 Task: Find connections with filter location Saint-Jean-de-la-Ruelle with filter topic #technologywith filter profile language French with filter current company BrowserStack with filter school RD & DJ College, Munger with filter industry Equipment Rental Services with filter service category Strategic Planning with filter keywords title Executive Assistant
Action: Mouse moved to (302, 242)
Screenshot: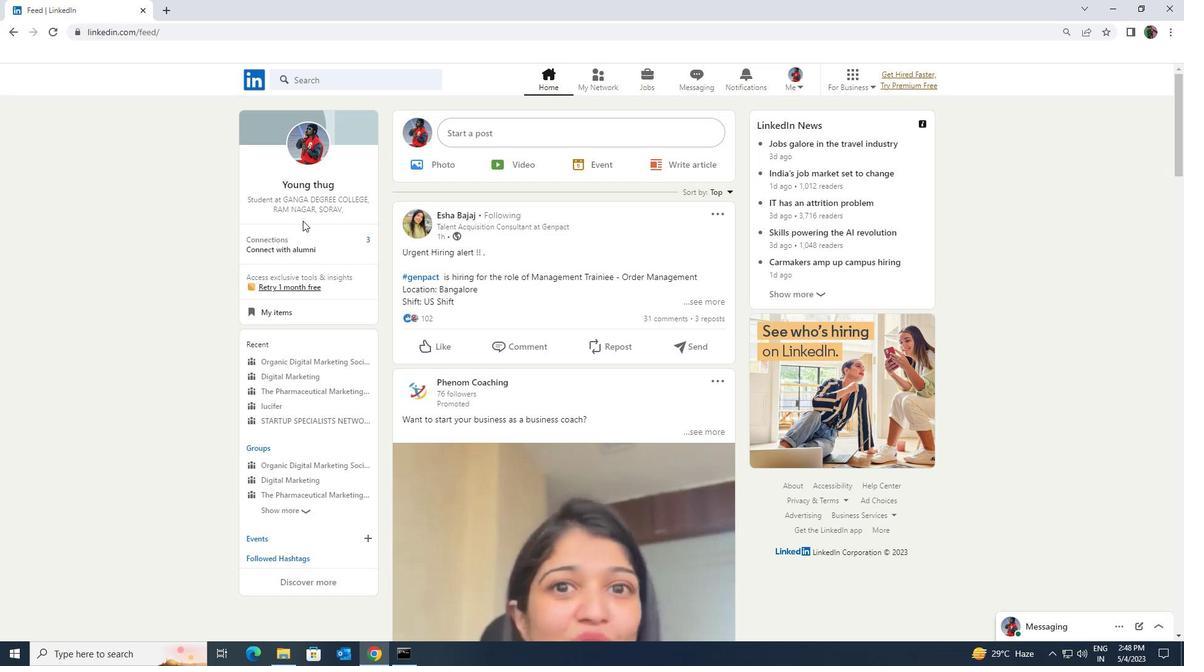 
Action: Mouse pressed left at (302, 242)
Screenshot: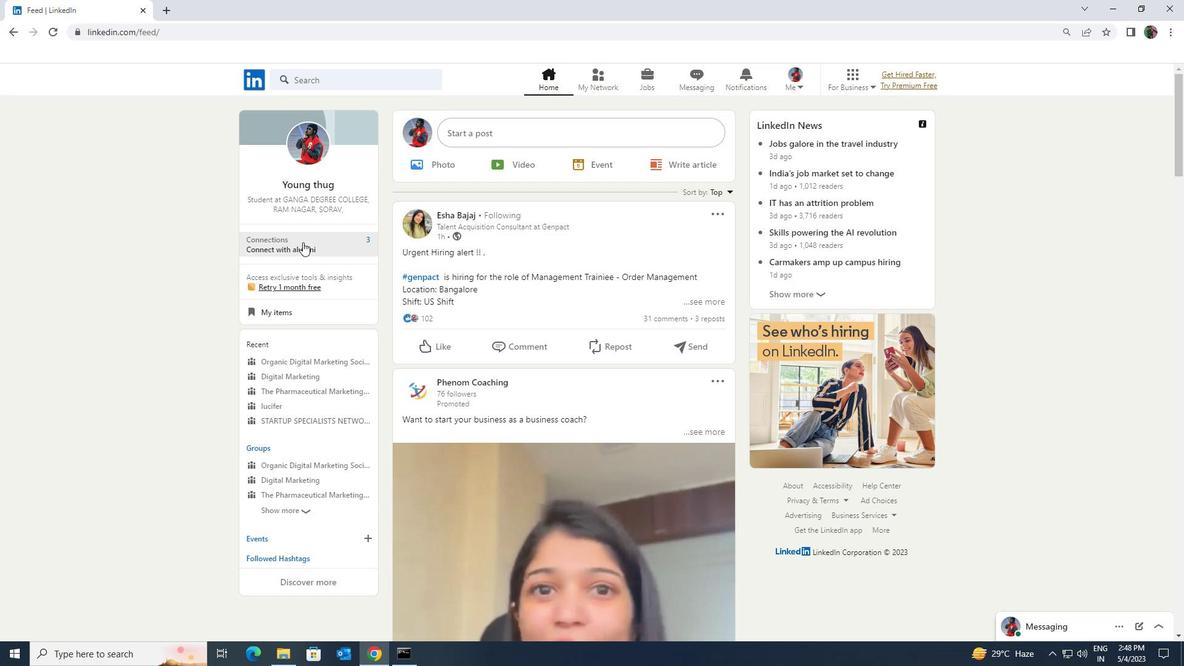
Action: Mouse moved to (325, 154)
Screenshot: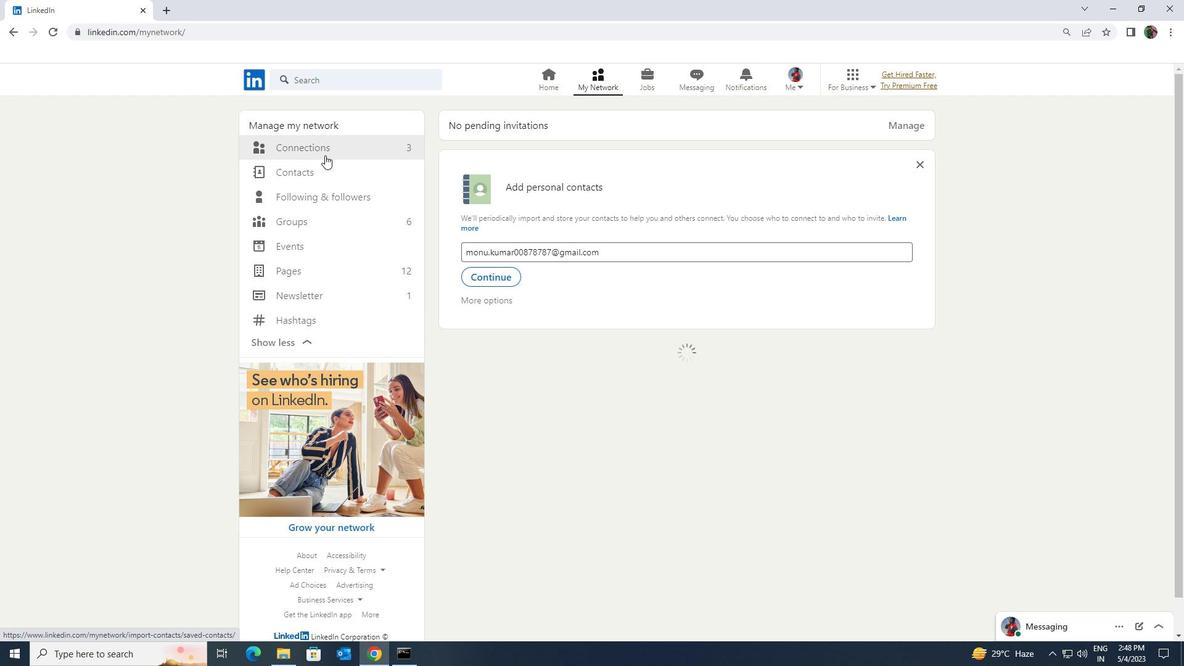
Action: Mouse pressed left at (325, 154)
Screenshot: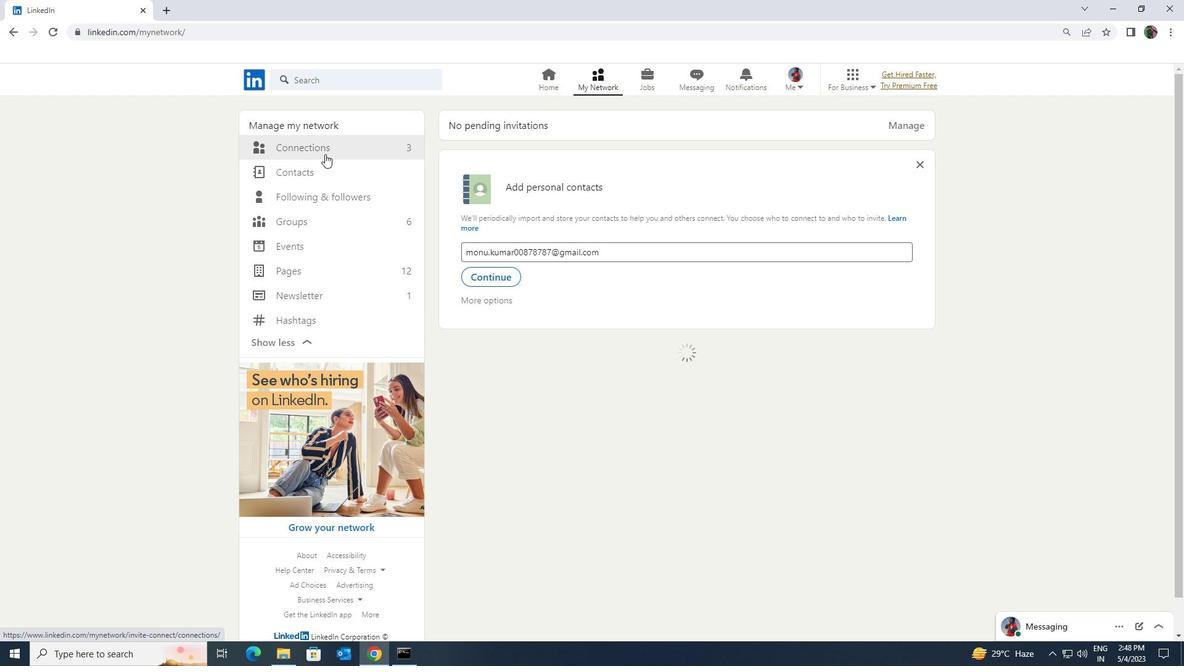 
Action: Mouse moved to (668, 149)
Screenshot: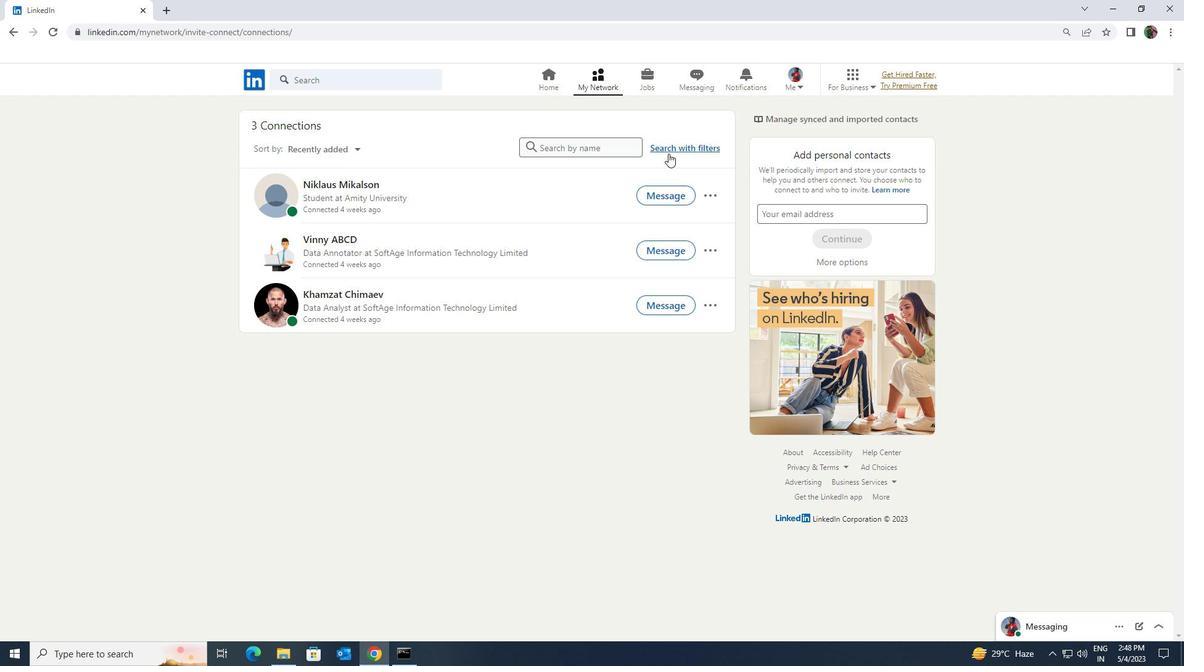 
Action: Mouse pressed left at (668, 149)
Screenshot: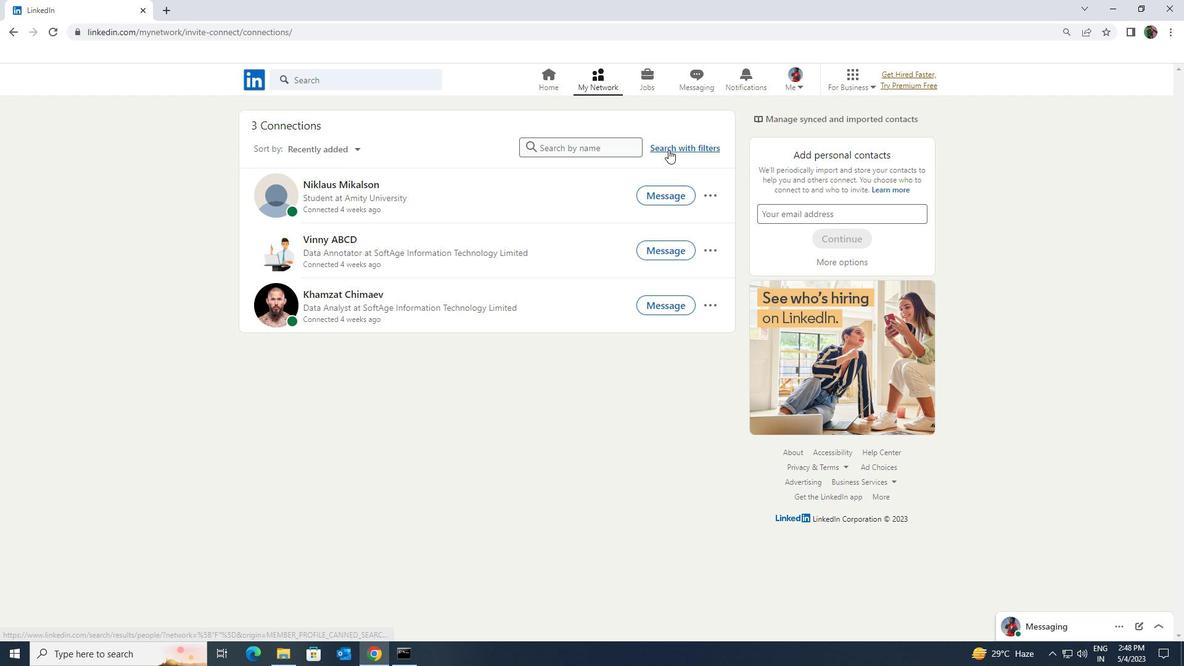 
Action: Mouse moved to (638, 116)
Screenshot: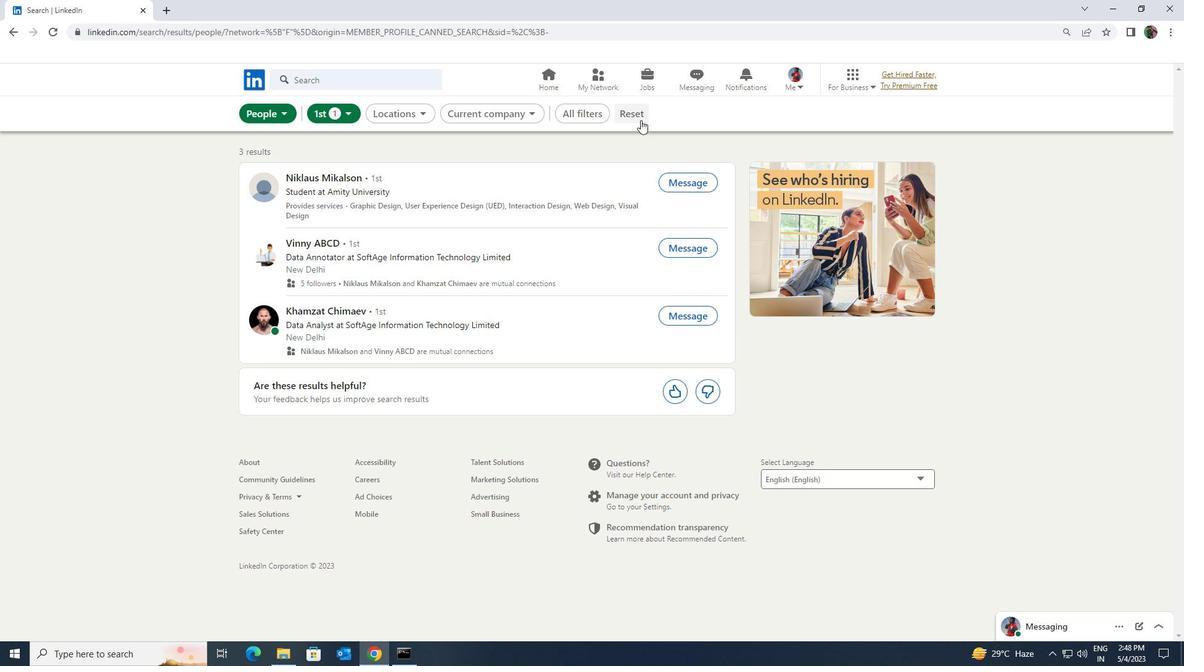 
Action: Mouse pressed left at (638, 116)
Screenshot: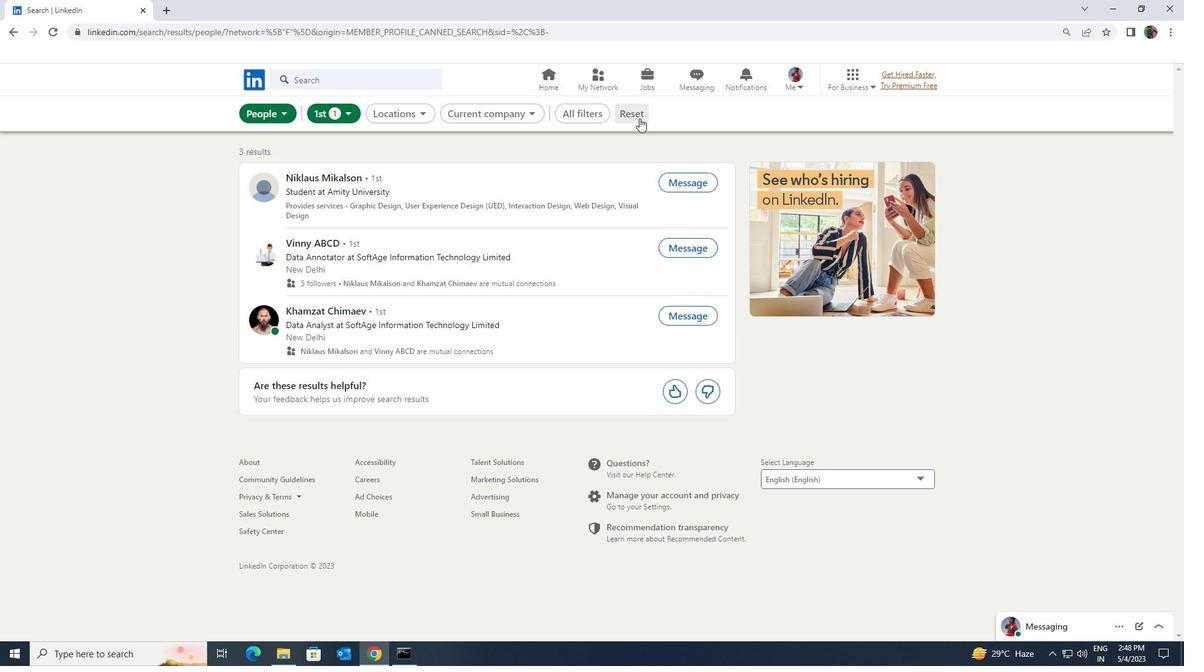 
Action: Mouse moved to (607, 115)
Screenshot: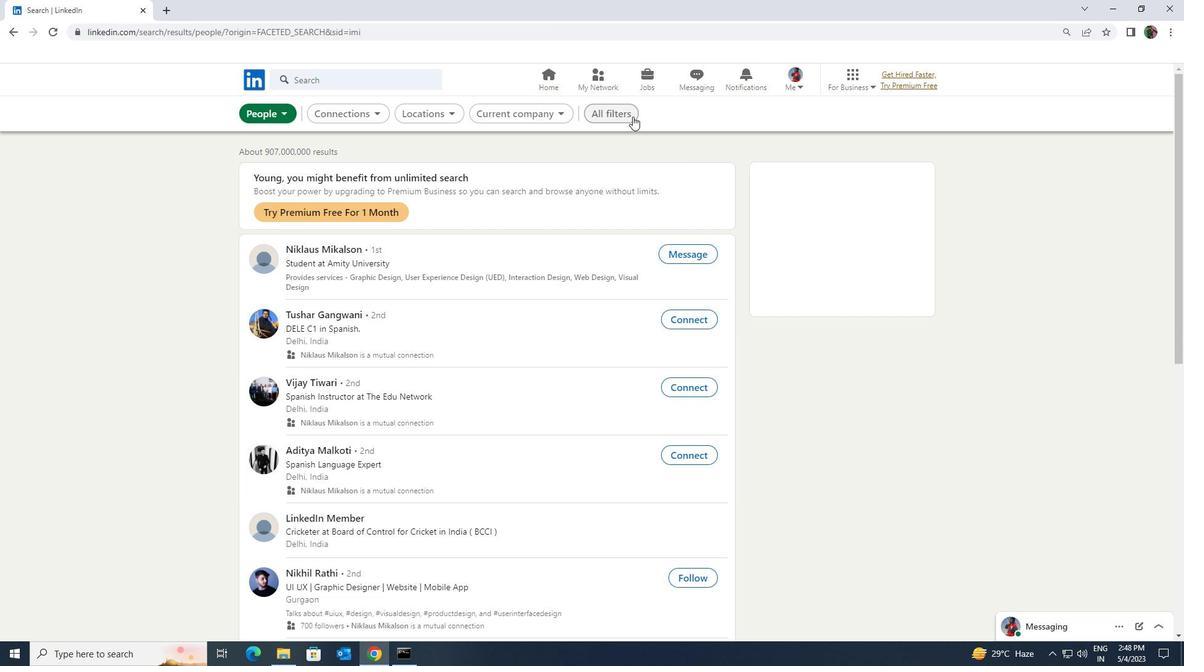 
Action: Mouse pressed left at (607, 115)
Screenshot: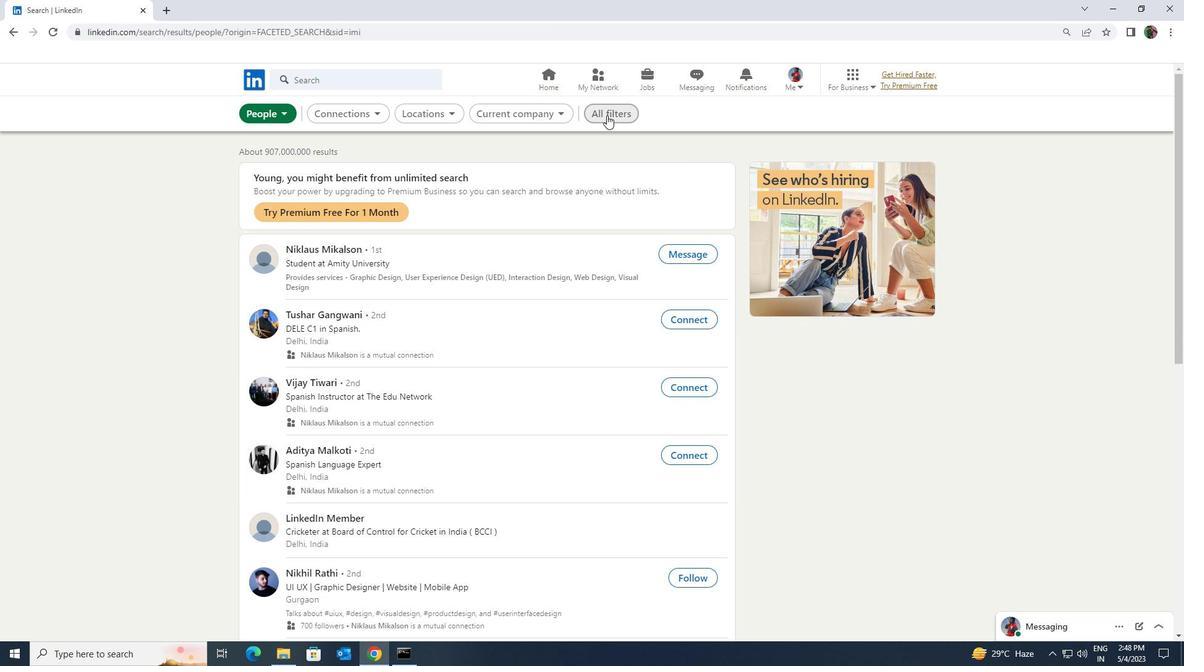 
Action: Mouse moved to (1016, 482)
Screenshot: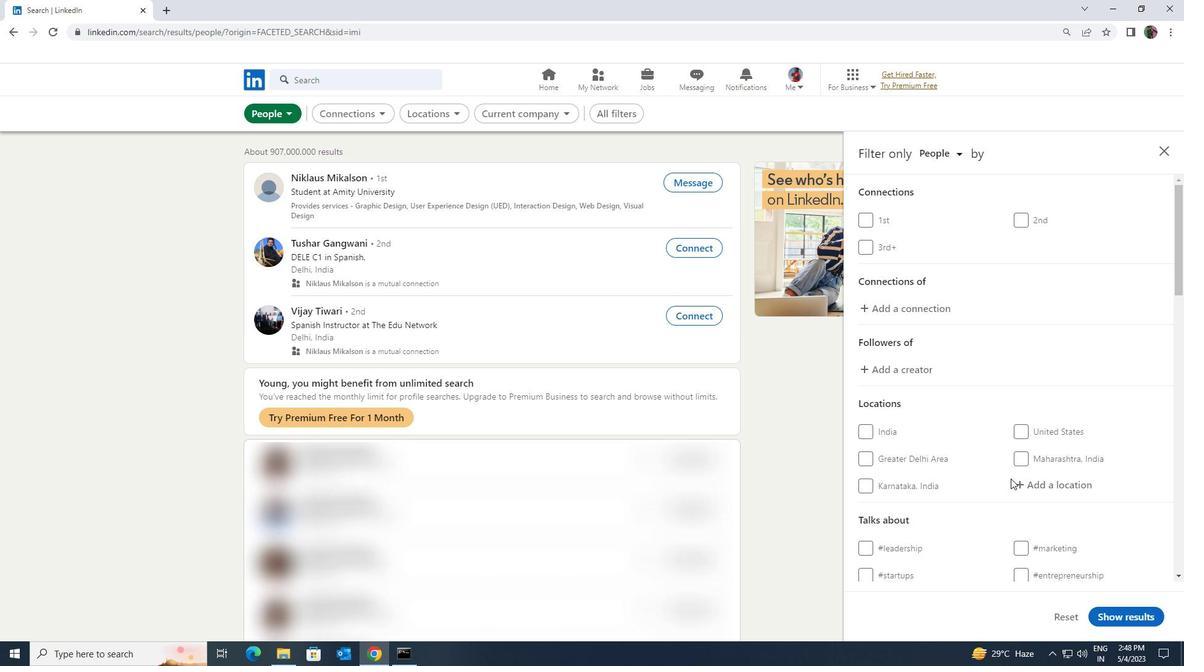 
Action: Mouse pressed left at (1016, 482)
Screenshot: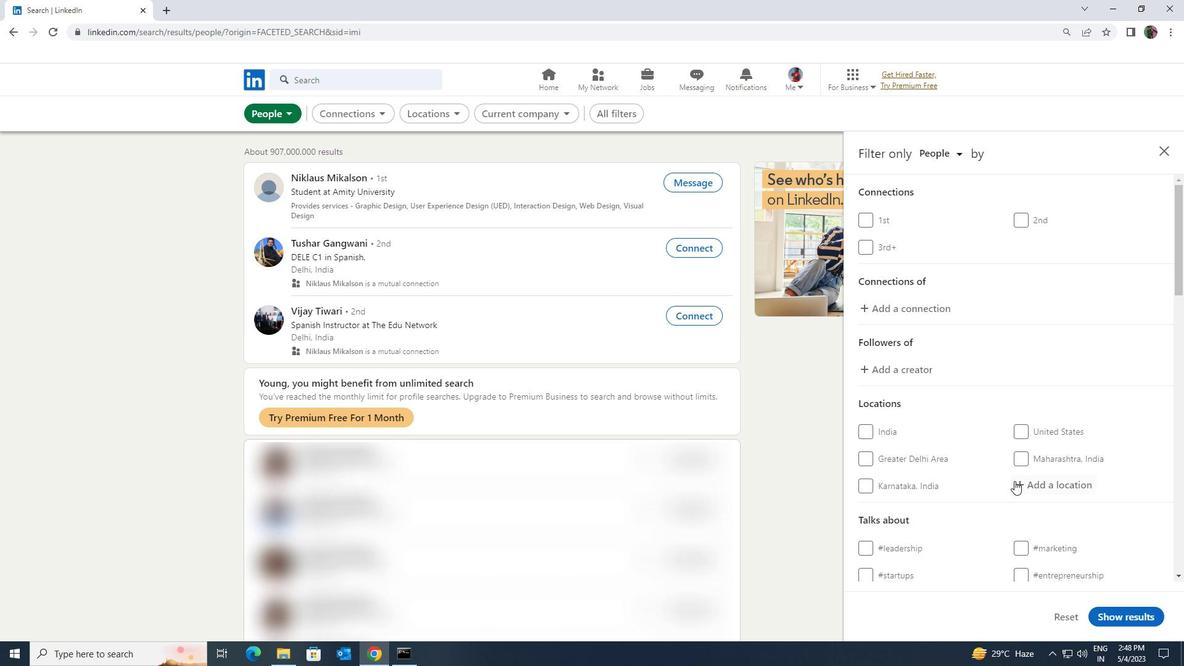 
Action: Key pressed <Key.shift>SAINT<Key.space><Key.shift>JEAN
Screenshot: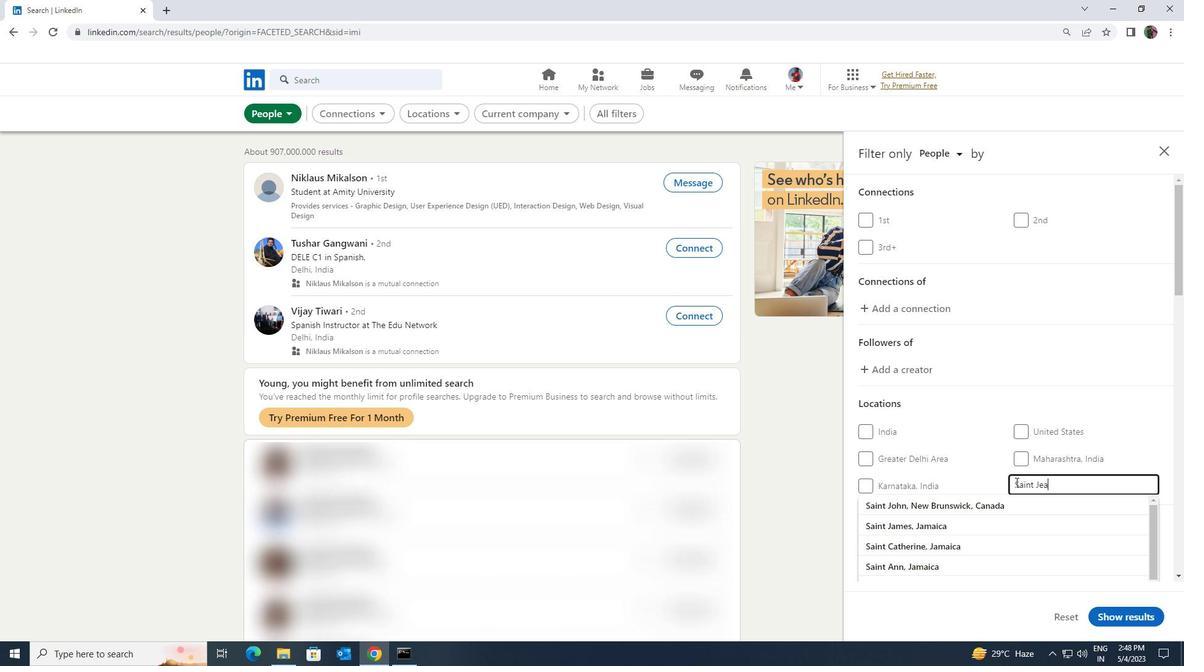 
Action: Mouse moved to (1007, 515)
Screenshot: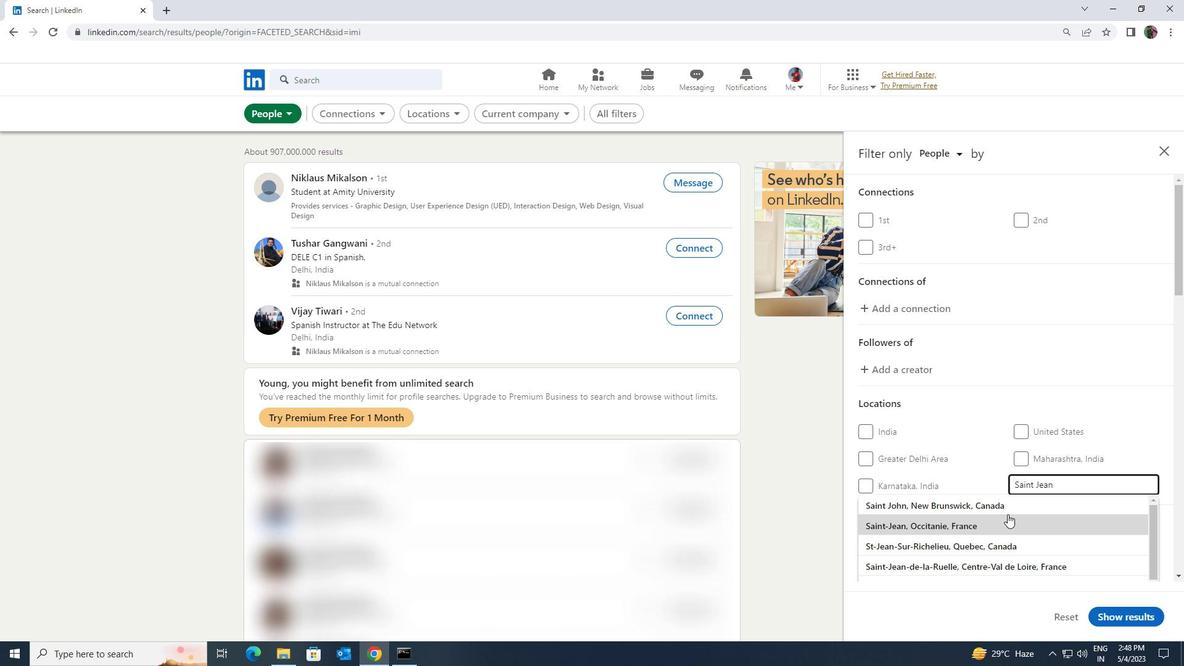 
Action: Mouse pressed left at (1007, 515)
Screenshot: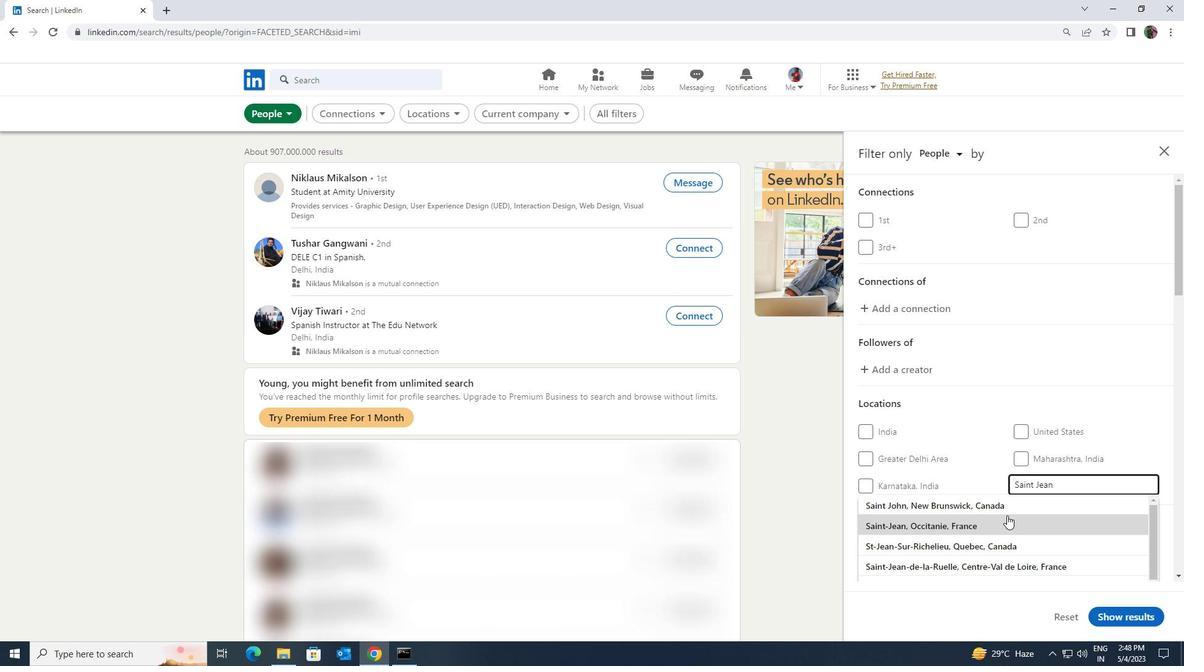 
Action: Mouse scrolled (1007, 515) with delta (0, 0)
Screenshot: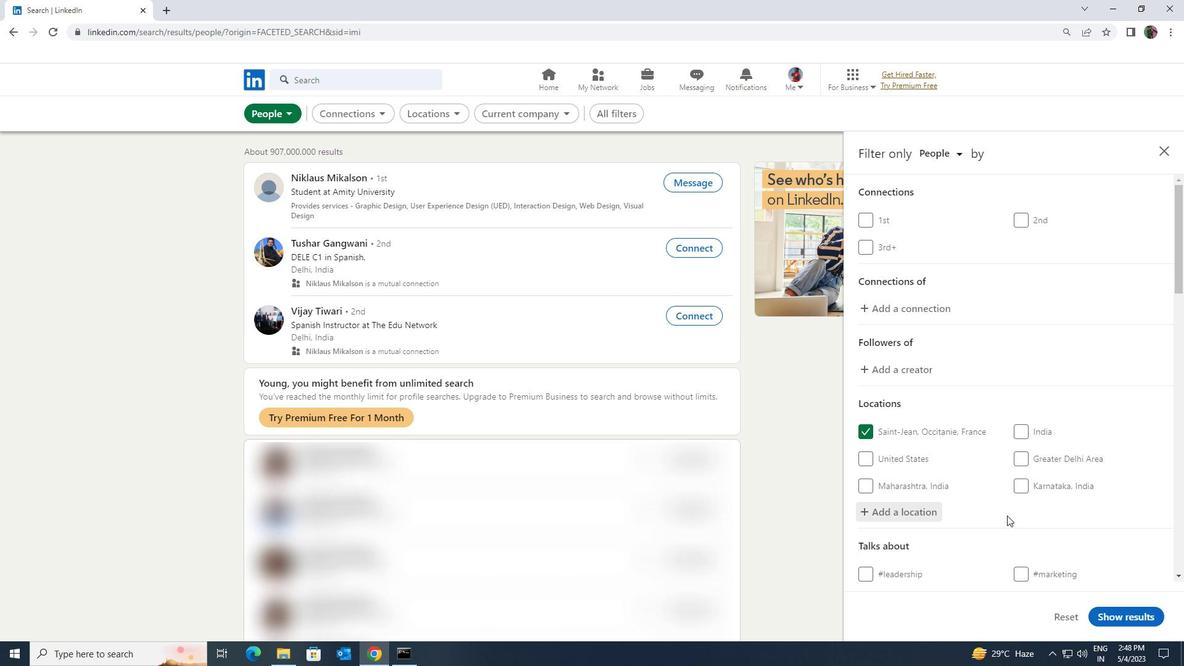
Action: Mouse scrolled (1007, 515) with delta (0, 0)
Screenshot: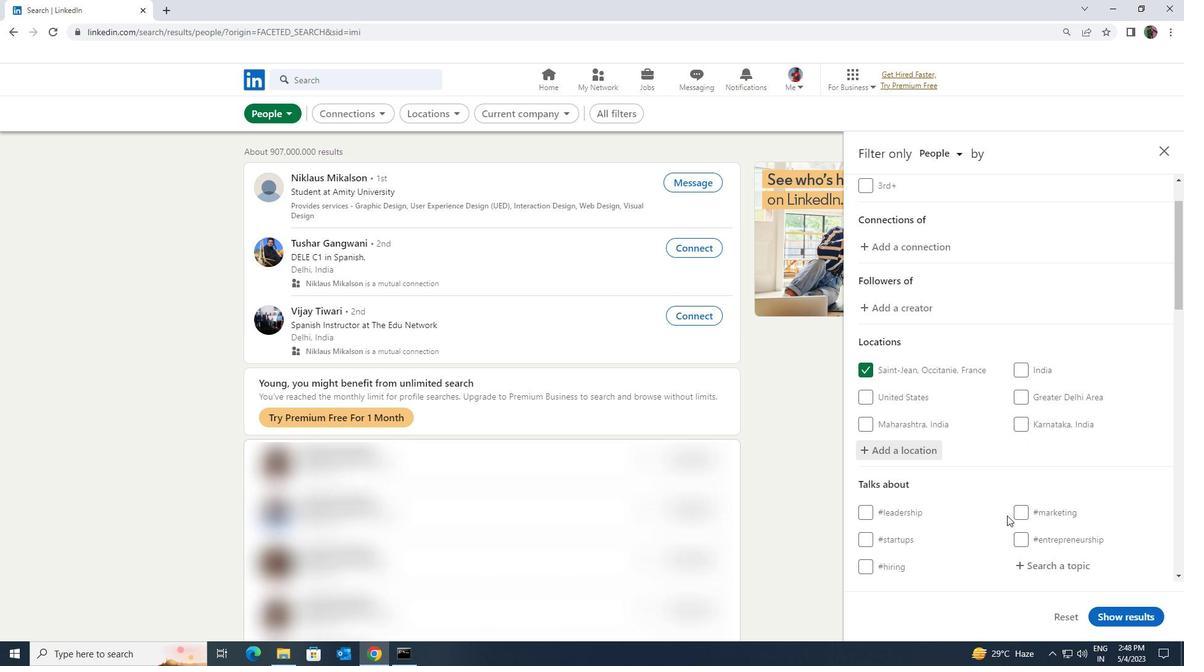 
Action: Mouse moved to (1025, 505)
Screenshot: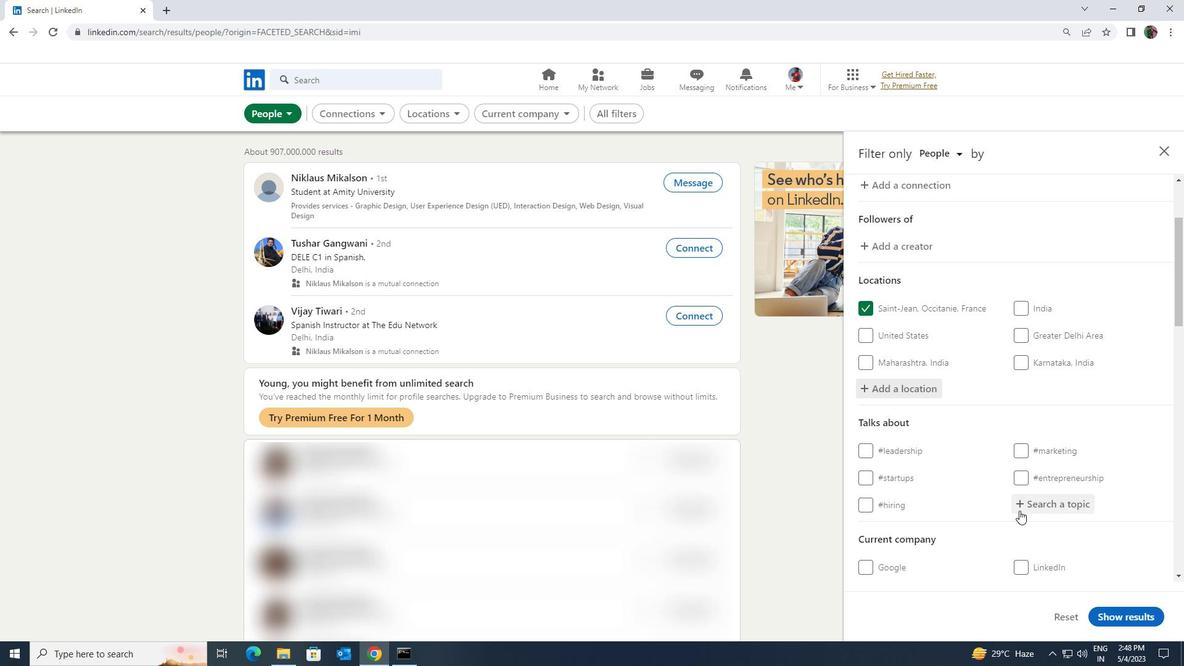 
Action: Mouse pressed left at (1025, 505)
Screenshot: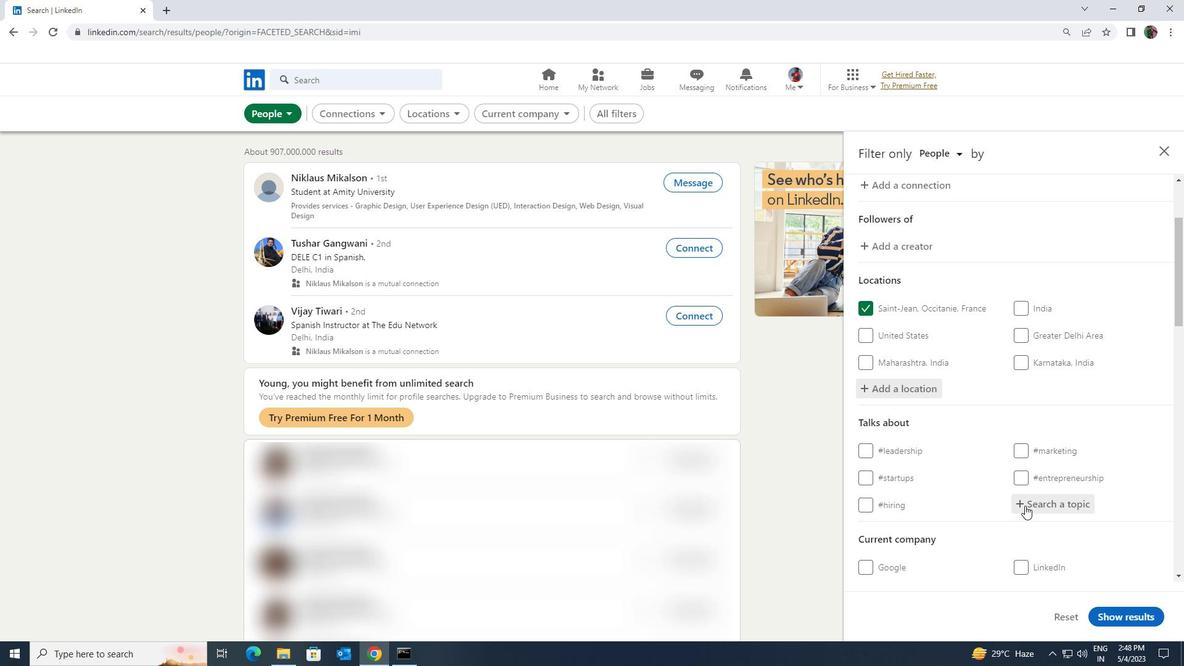 
Action: Key pressed <Key.shift>TECHNOLOGY
Screenshot: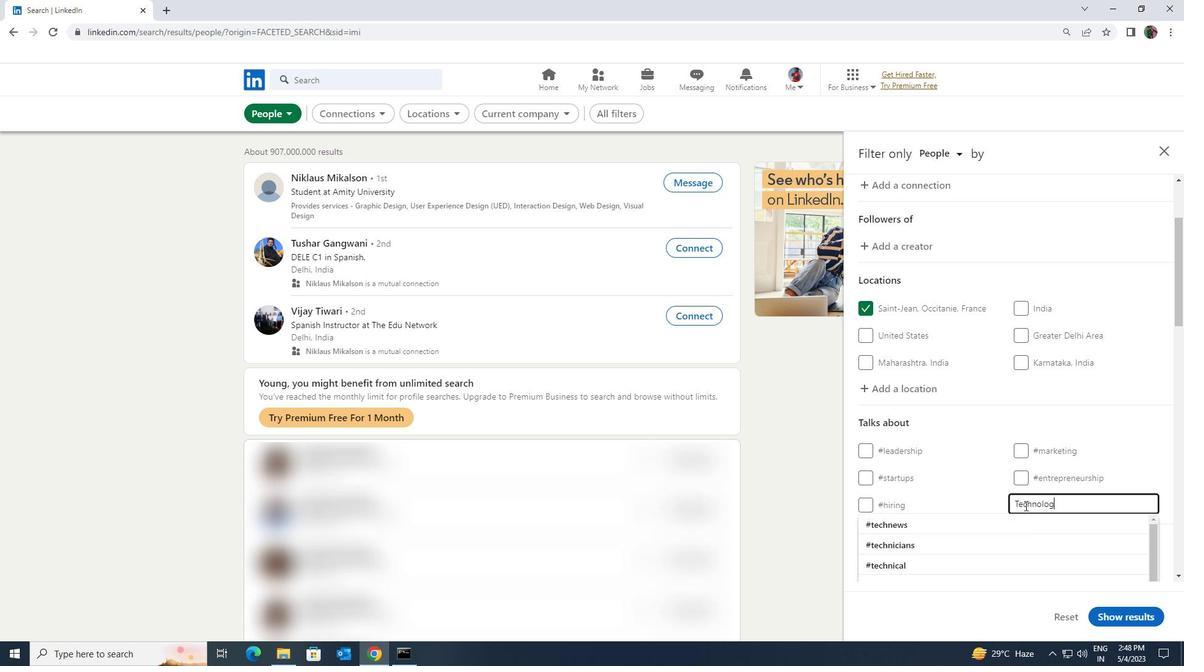 
Action: Mouse moved to (1016, 516)
Screenshot: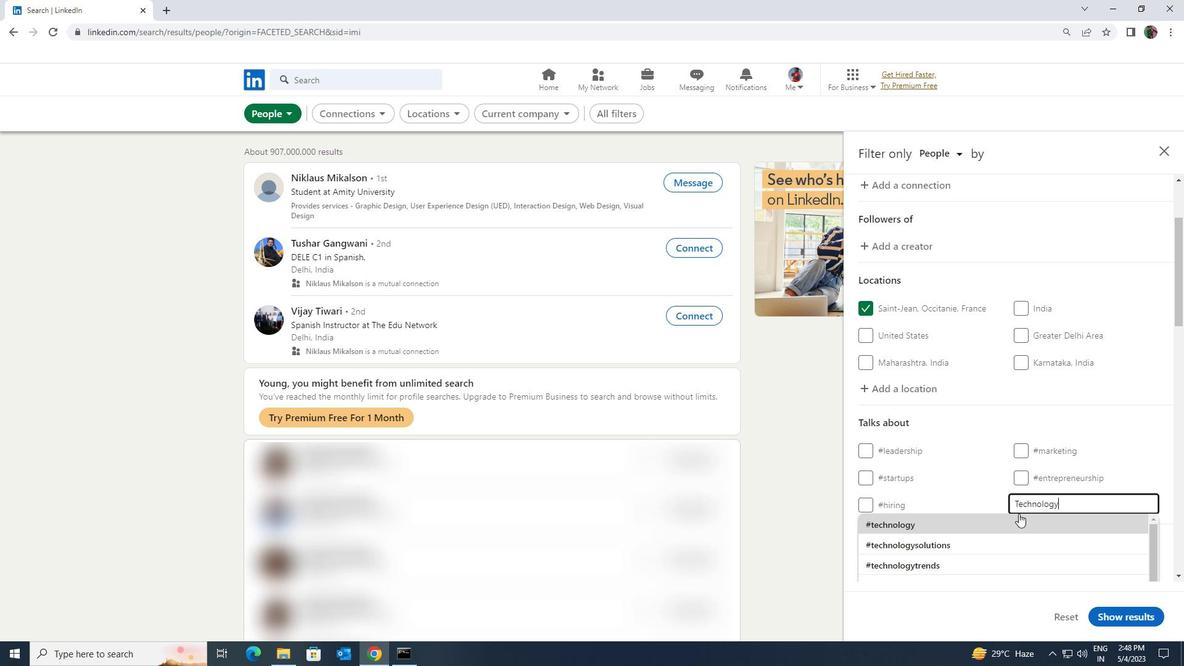 
Action: Mouse pressed left at (1016, 516)
Screenshot: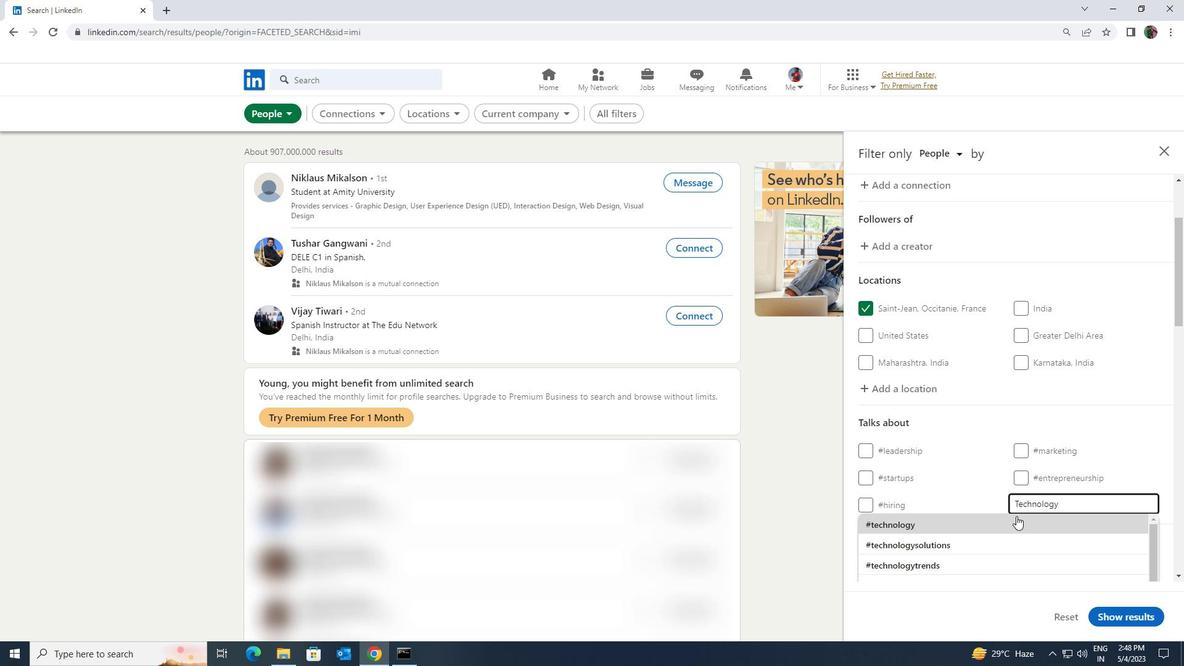 
Action: Mouse scrolled (1016, 515) with delta (0, 0)
Screenshot: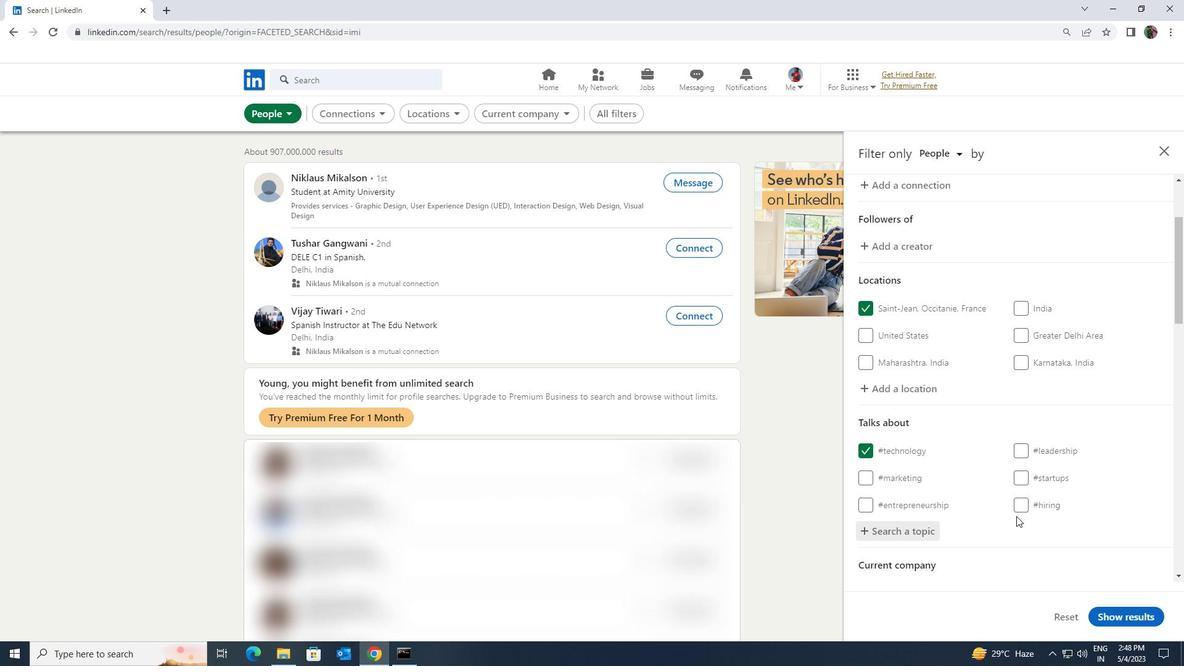 
Action: Mouse scrolled (1016, 515) with delta (0, 0)
Screenshot: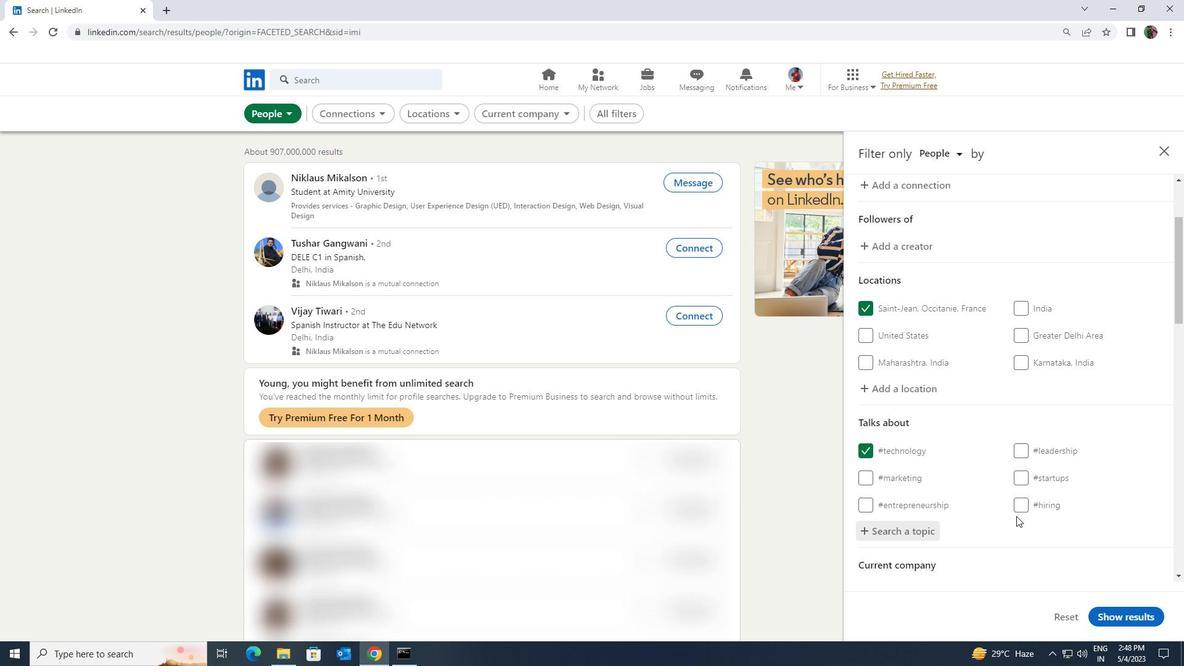 
Action: Mouse scrolled (1016, 515) with delta (0, 0)
Screenshot: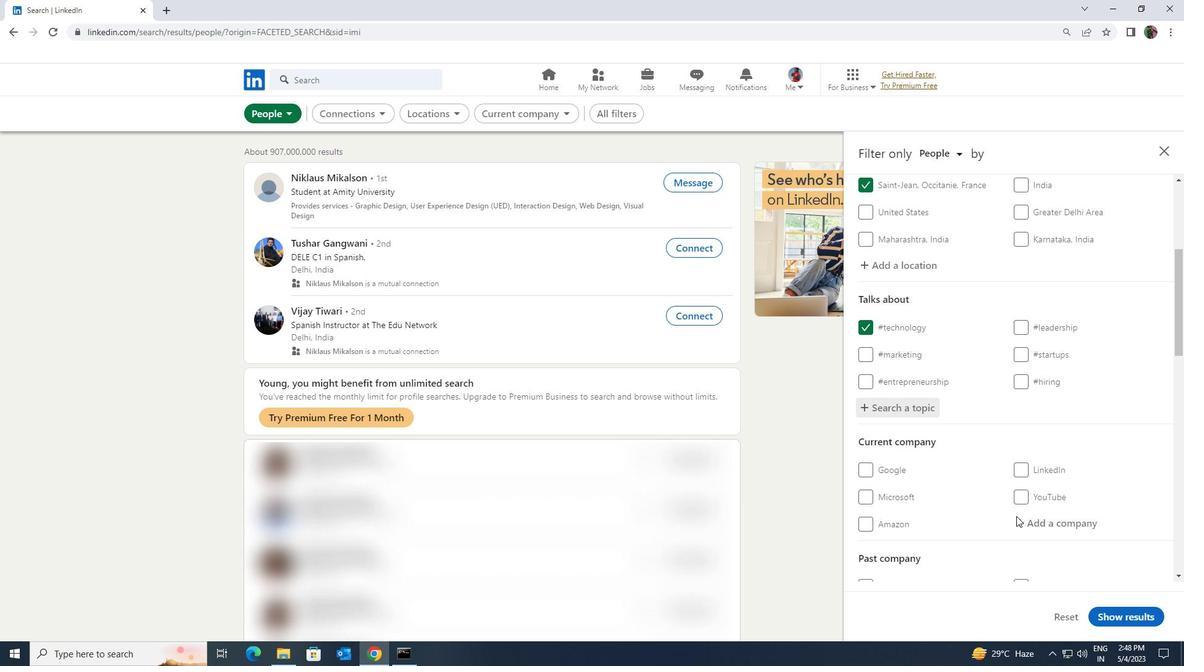 
Action: Mouse scrolled (1016, 515) with delta (0, 0)
Screenshot: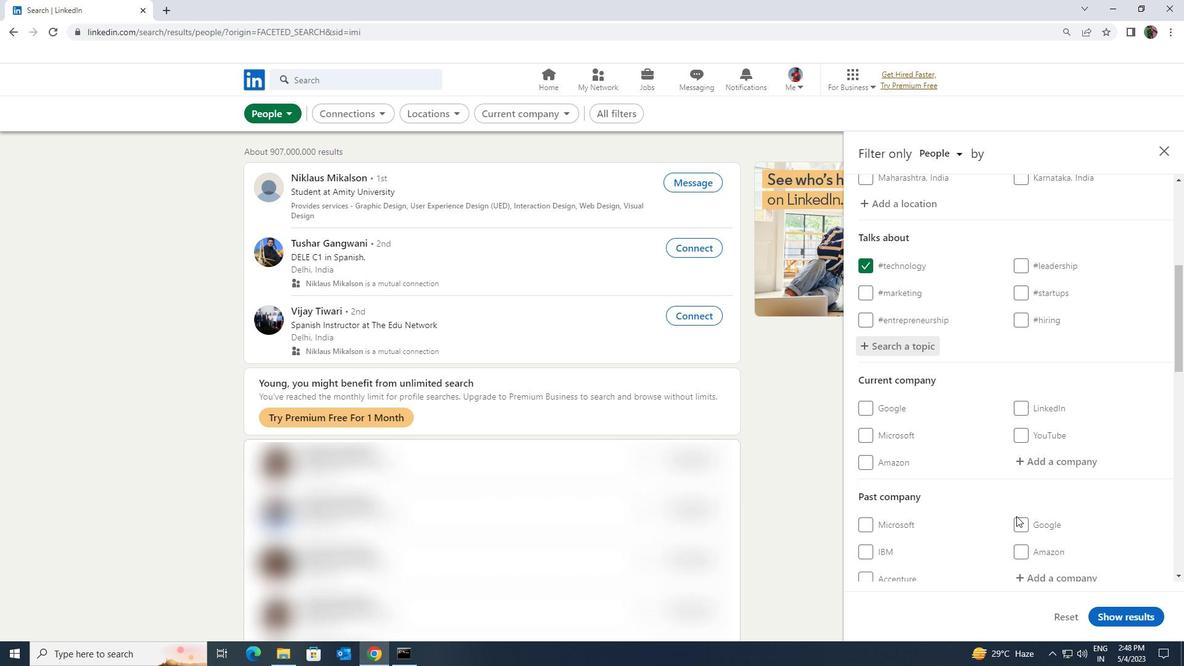 
Action: Mouse scrolled (1016, 515) with delta (0, 0)
Screenshot: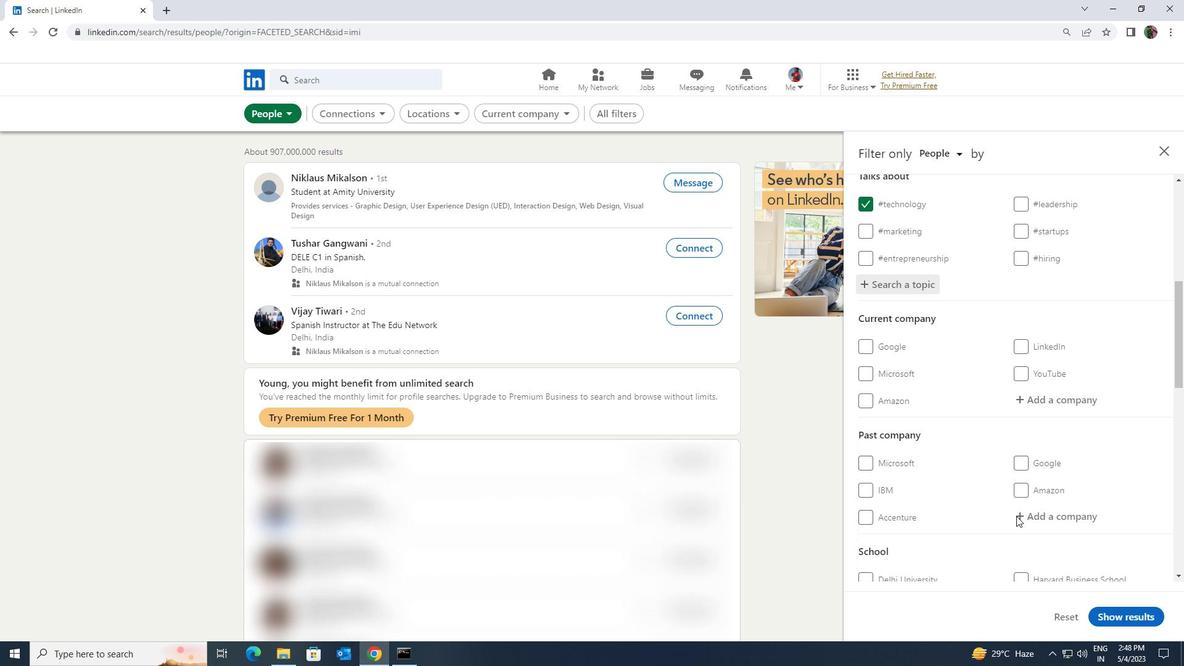 
Action: Mouse scrolled (1016, 515) with delta (0, 0)
Screenshot: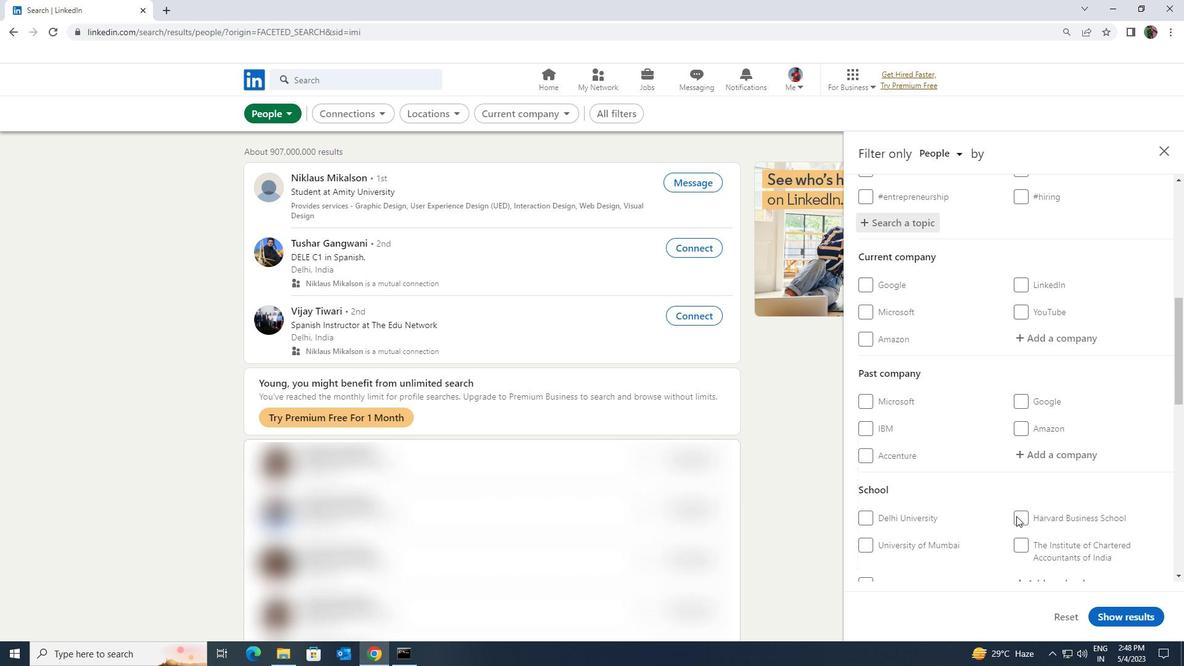 
Action: Mouse scrolled (1016, 515) with delta (0, 0)
Screenshot: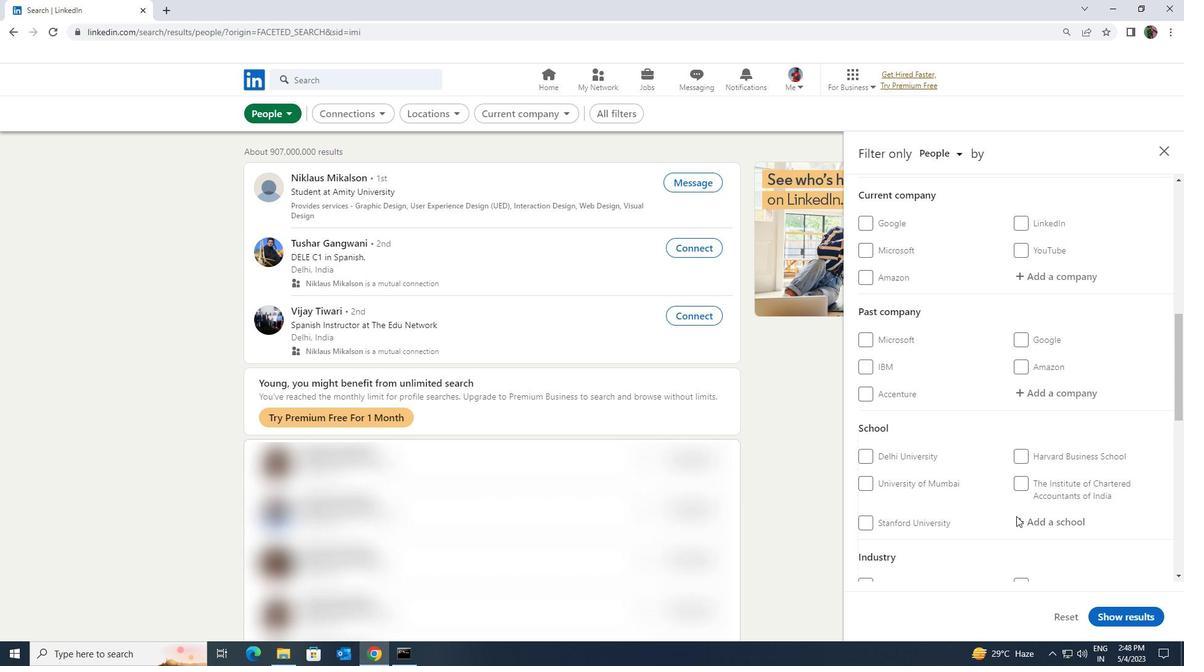
Action: Mouse scrolled (1016, 515) with delta (0, 0)
Screenshot: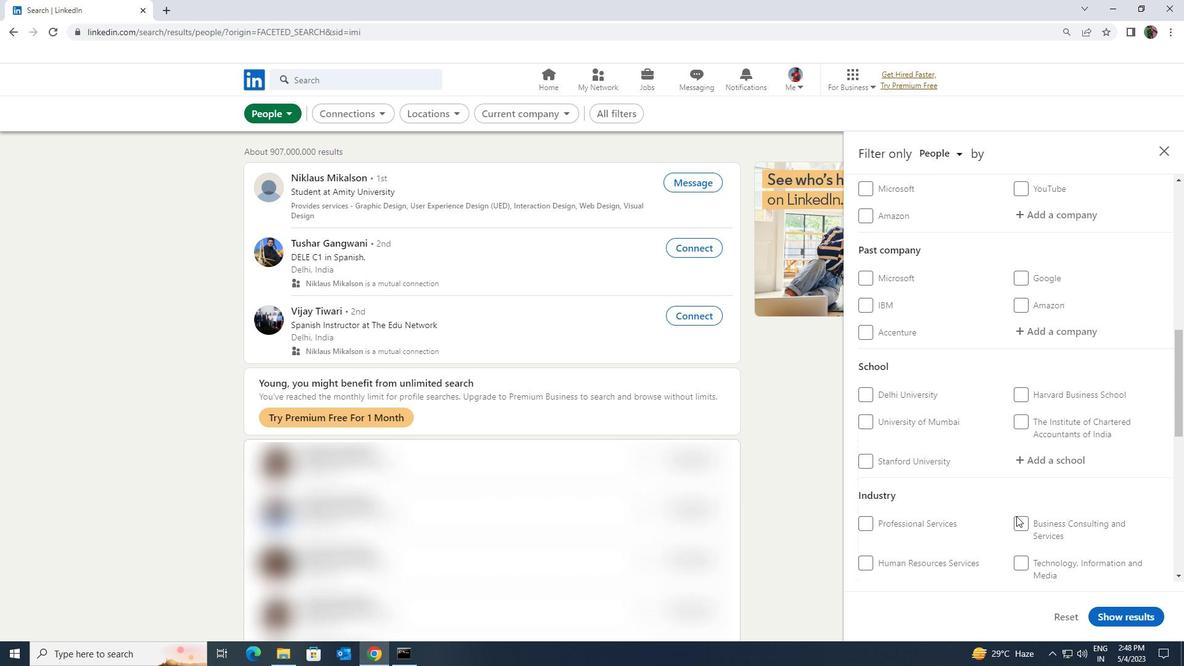 
Action: Mouse scrolled (1016, 515) with delta (0, 0)
Screenshot: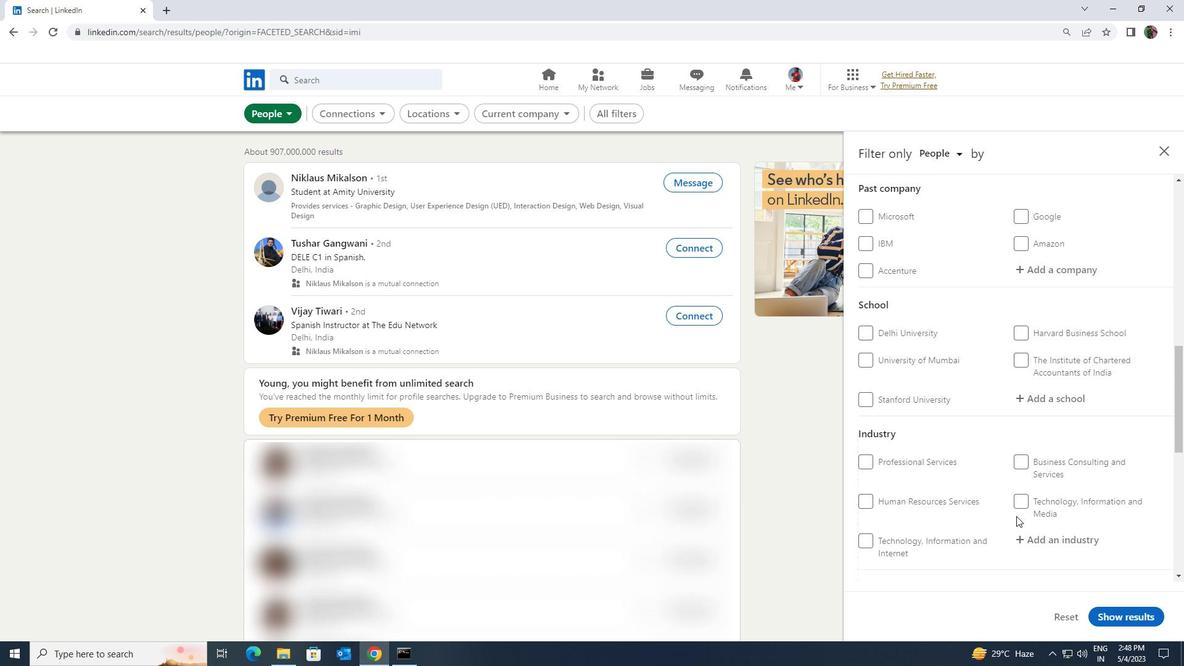 
Action: Mouse moved to (1017, 546)
Screenshot: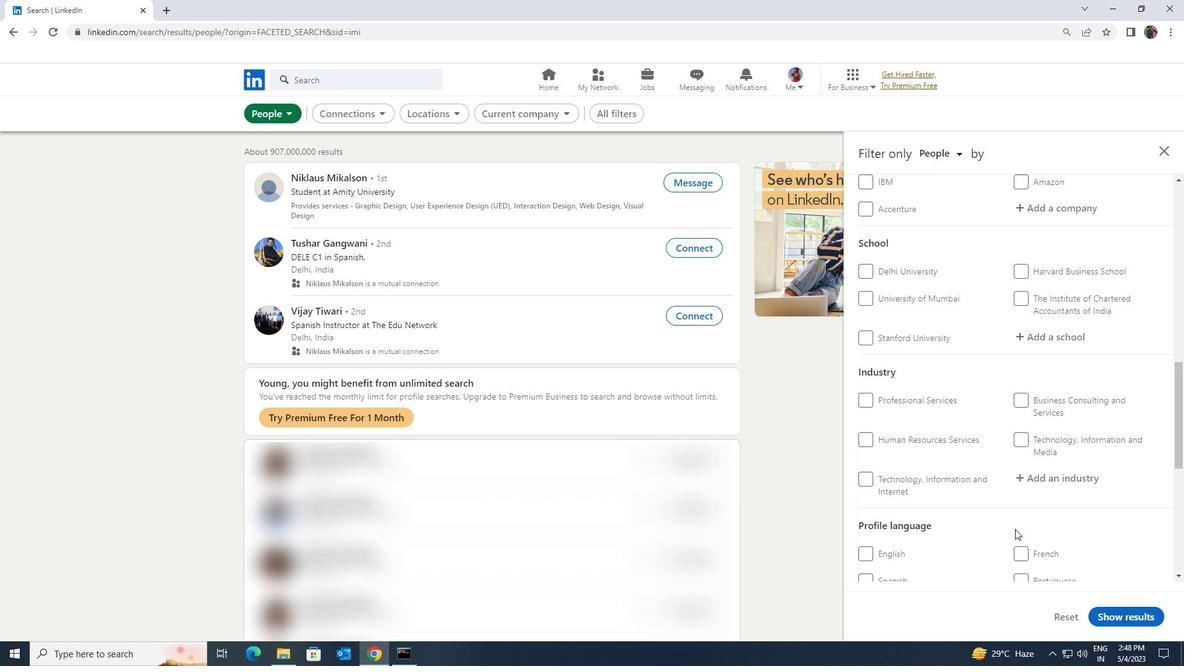 
Action: Mouse pressed left at (1017, 546)
Screenshot: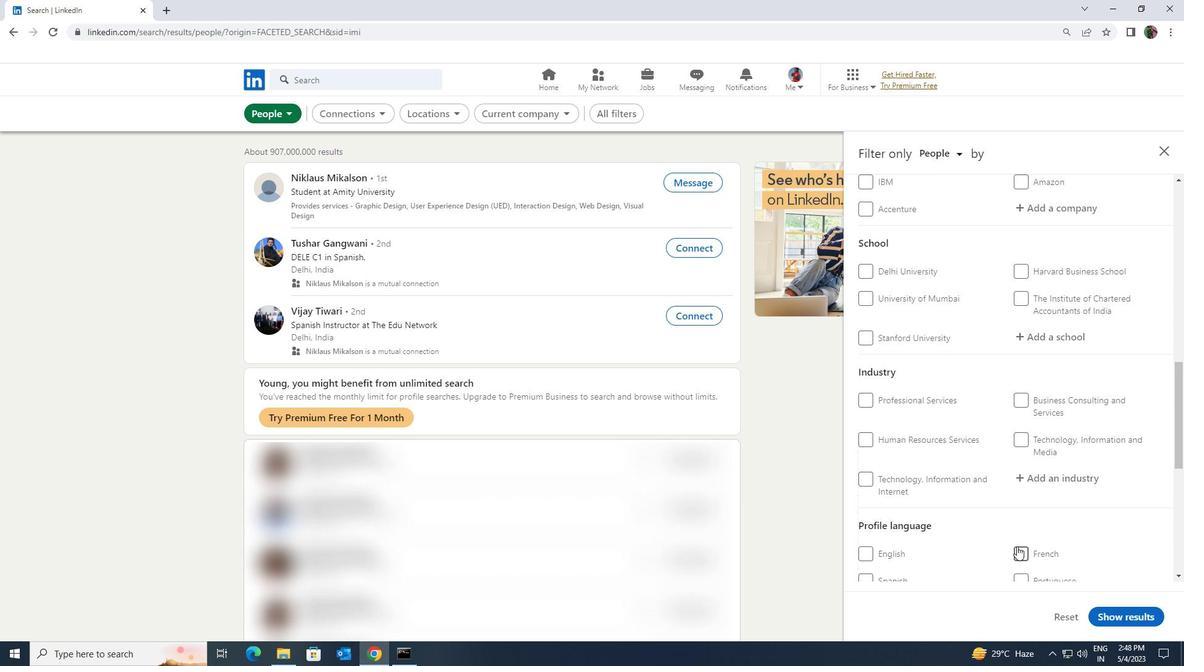 
Action: Mouse scrolled (1017, 547) with delta (0, 0)
Screenshot: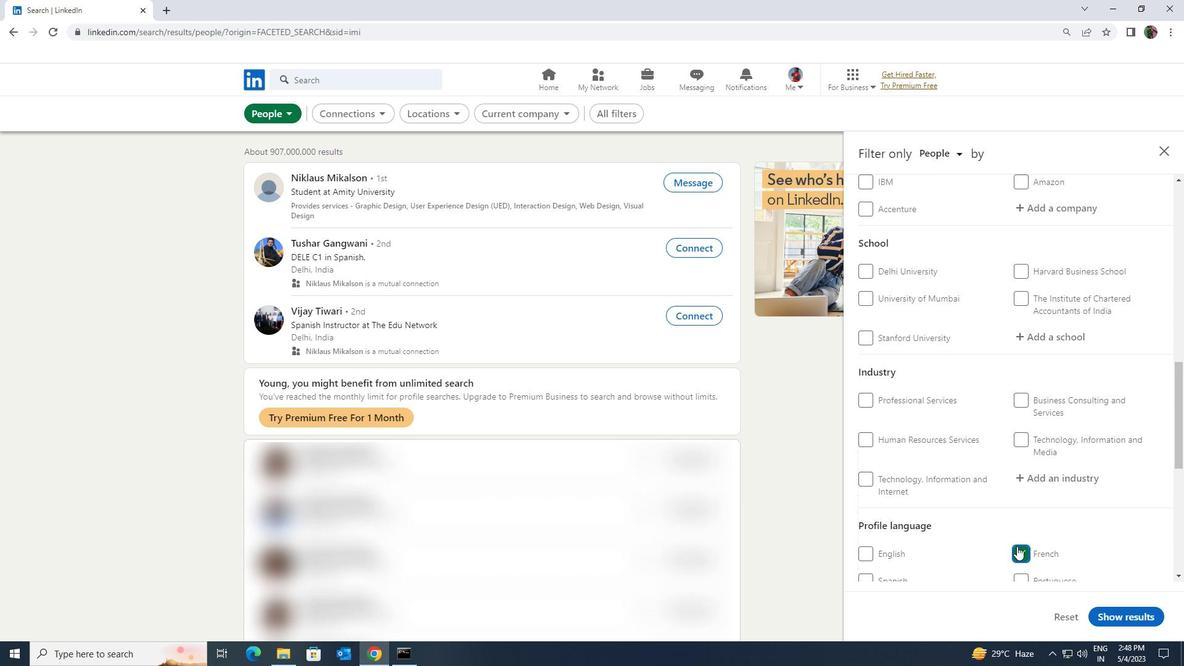 
Action: Mouse scrolled (1017, 547) with delta (0, 0)
Screenshot: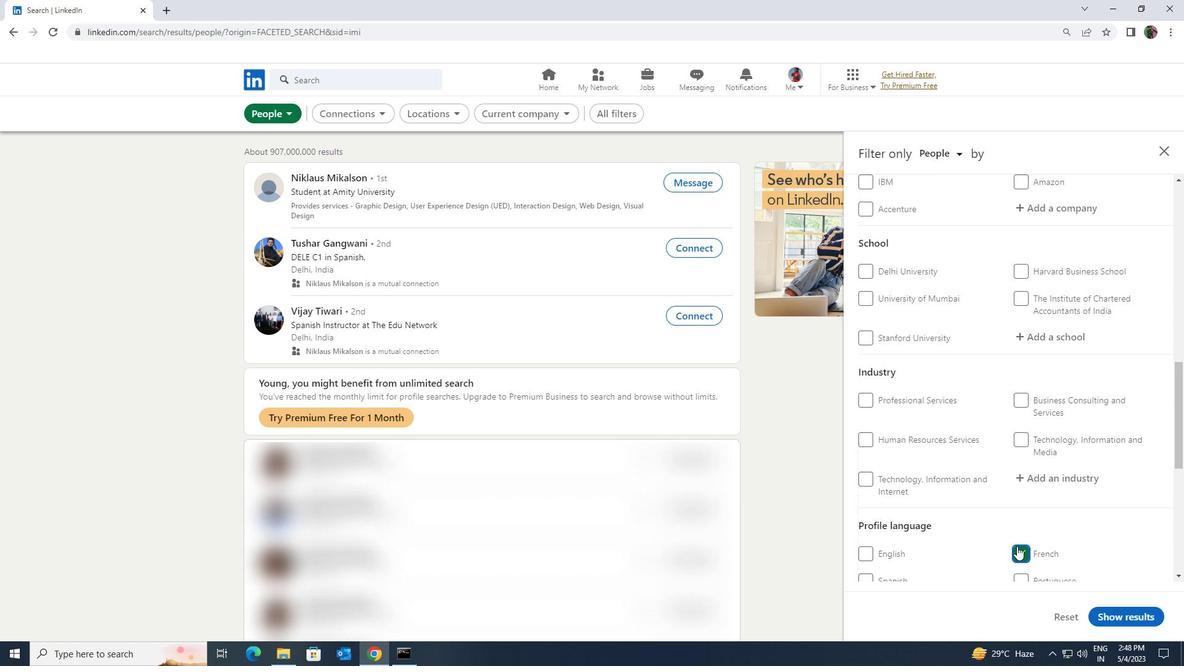 
Action: Mouse scrolled (1017, 547) with delta (0, 0)
Screenshot: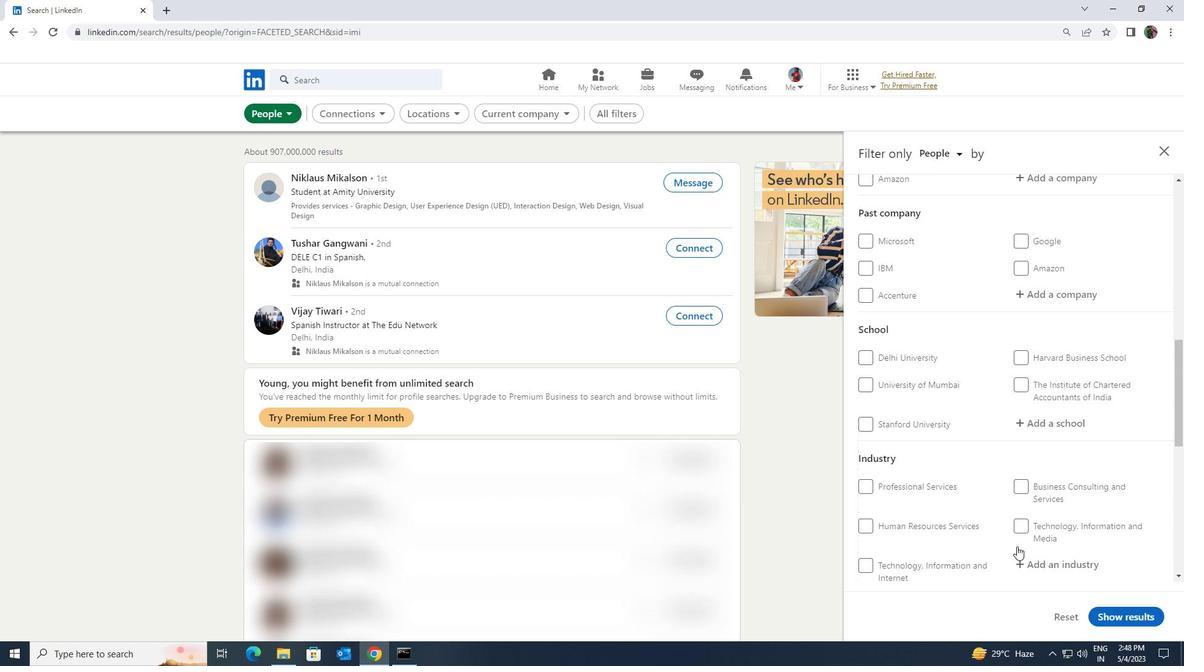 
Action: Mouse scrolled (1017, 547) with delta (0, 0)
Screenshot: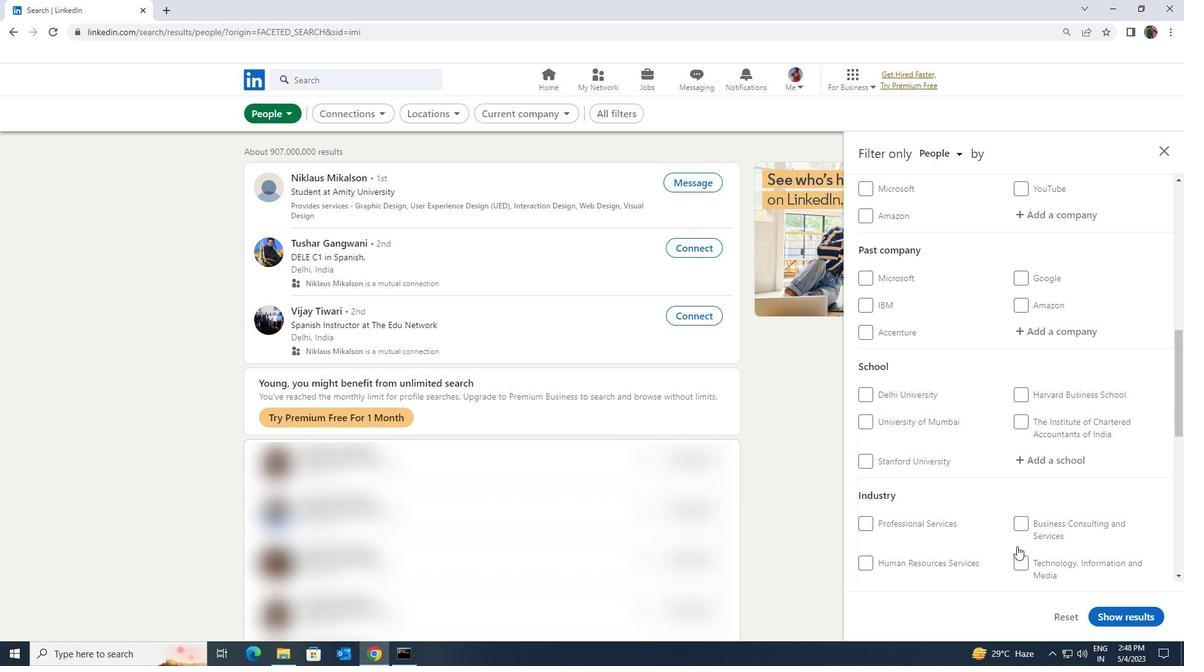 
Action: Mouse scrolled (1017, 547) with delta (0, 0)
Screenshot: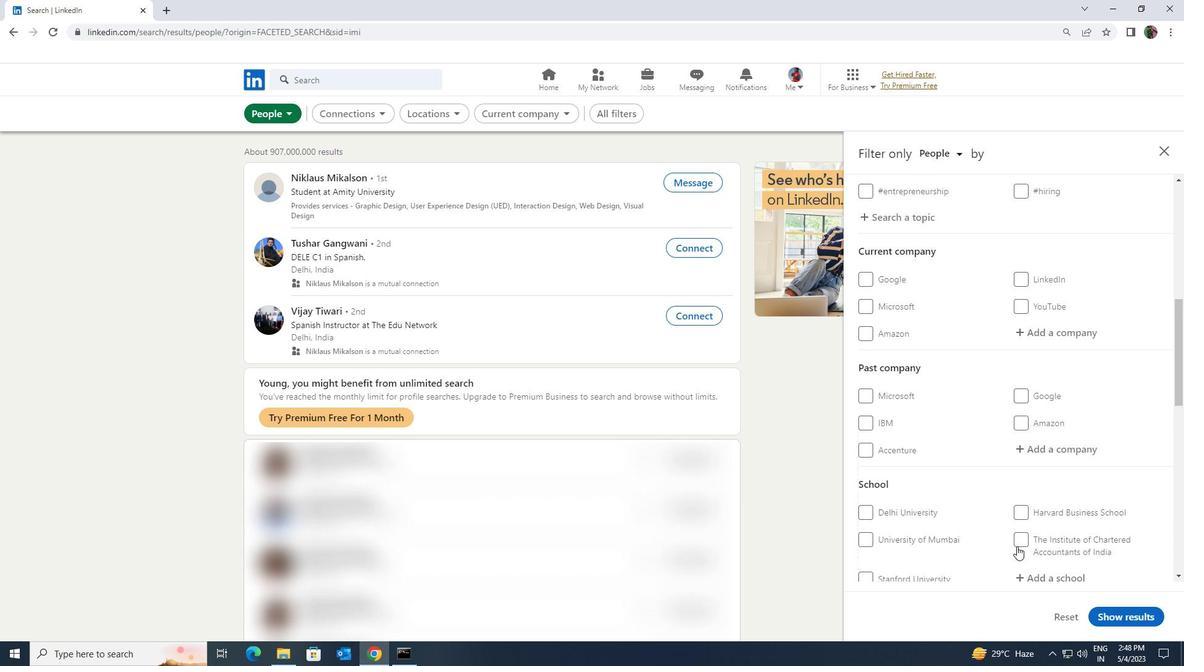 
Action: Mouse scrolled (1017, 547) with delta (0, 0)
Screenshot: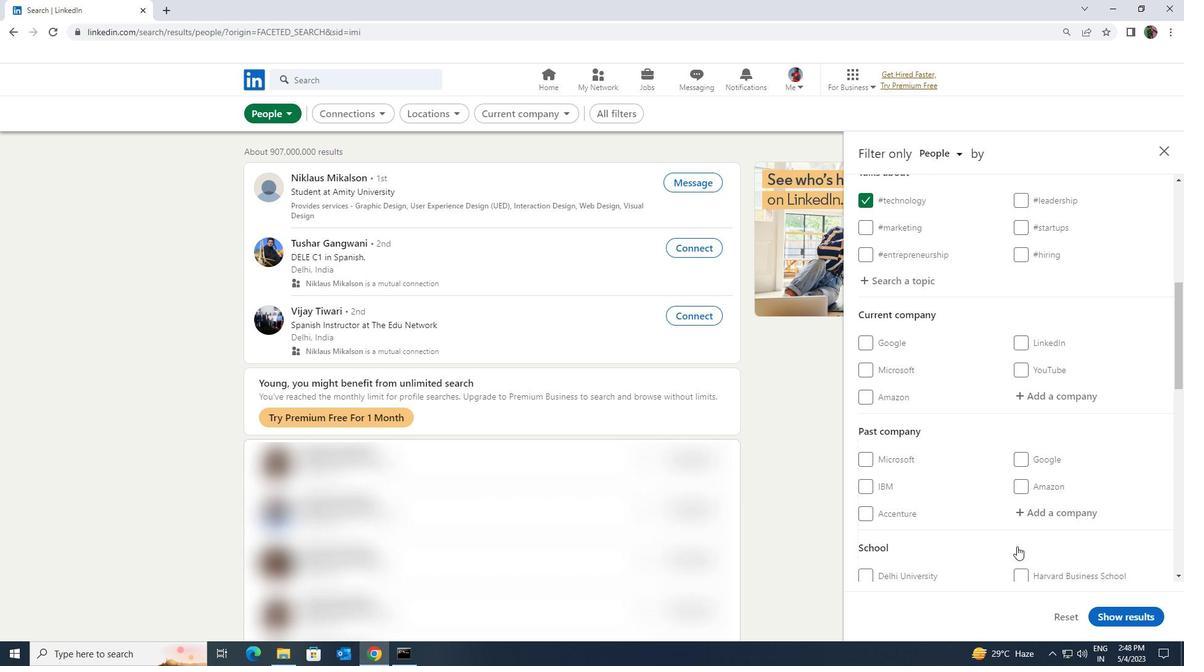 
Action: Mouse moved to (1017, 546)
Screenshot: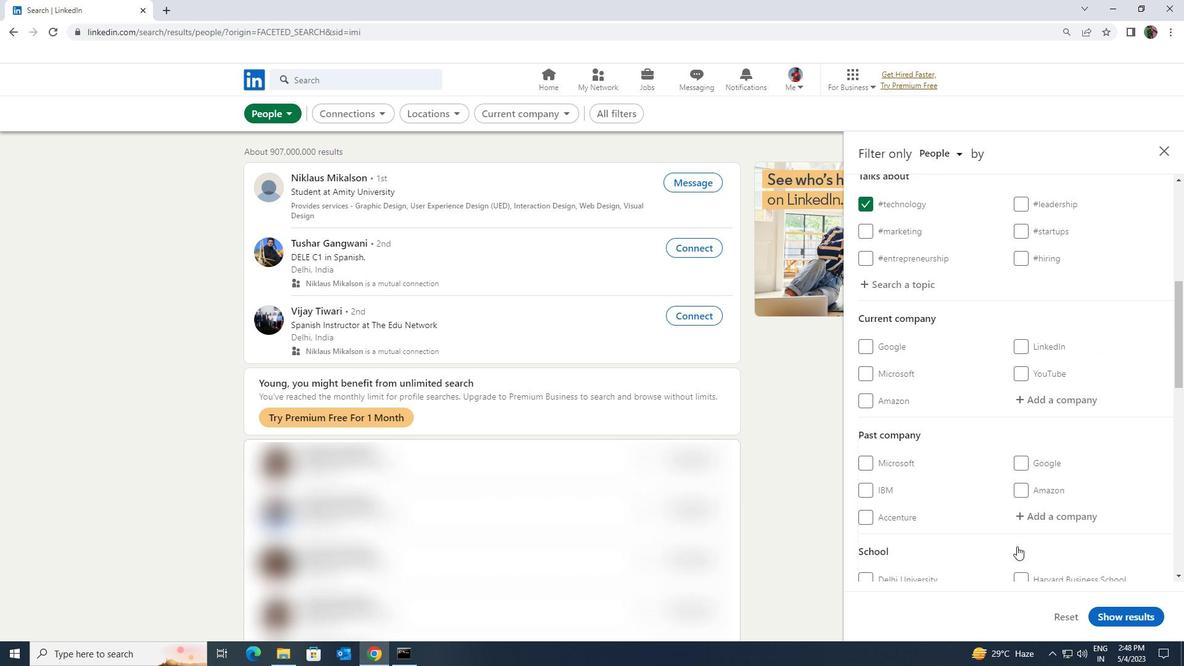 
Action: Mouse scrolled (1017, 547) with delta (0, 0)
Screenshot: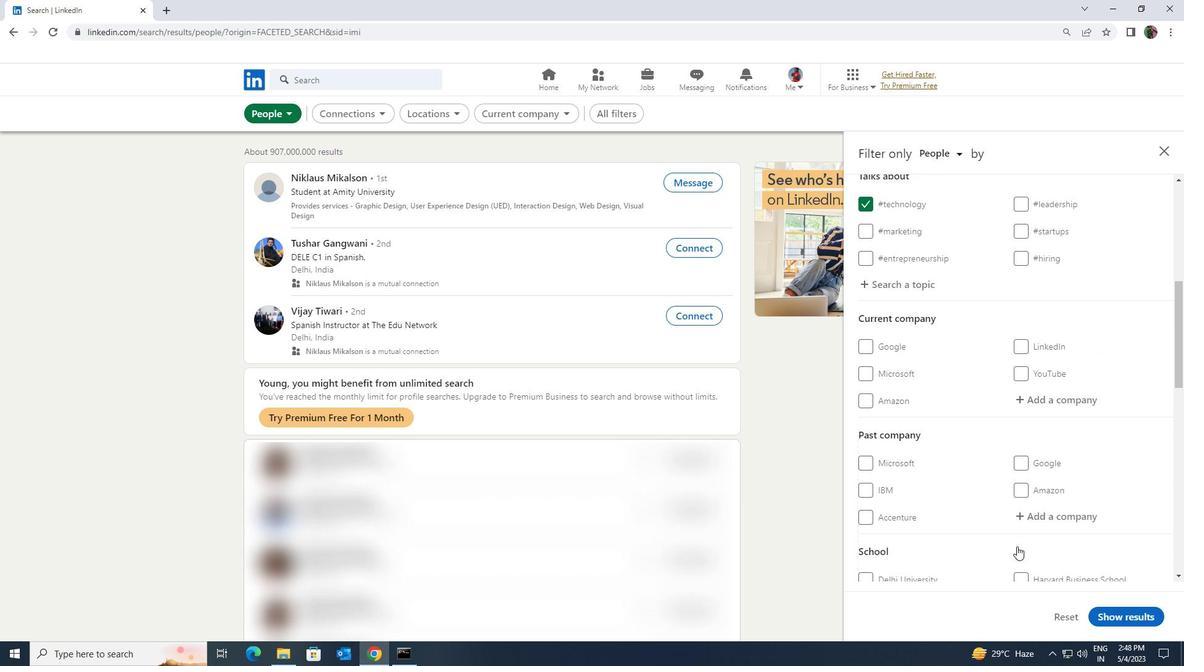 
Action: Mouse moved to (1026, 522)
Screenshot: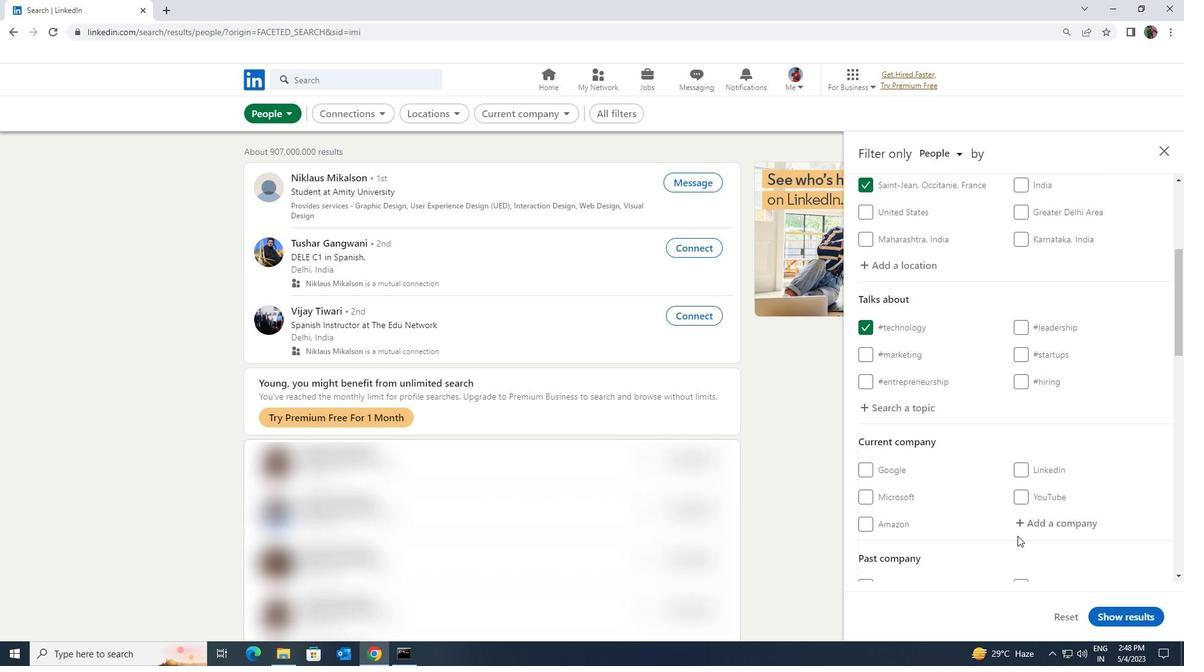 
Action: Mouse pressed left at (1026, 522)
Screenshot: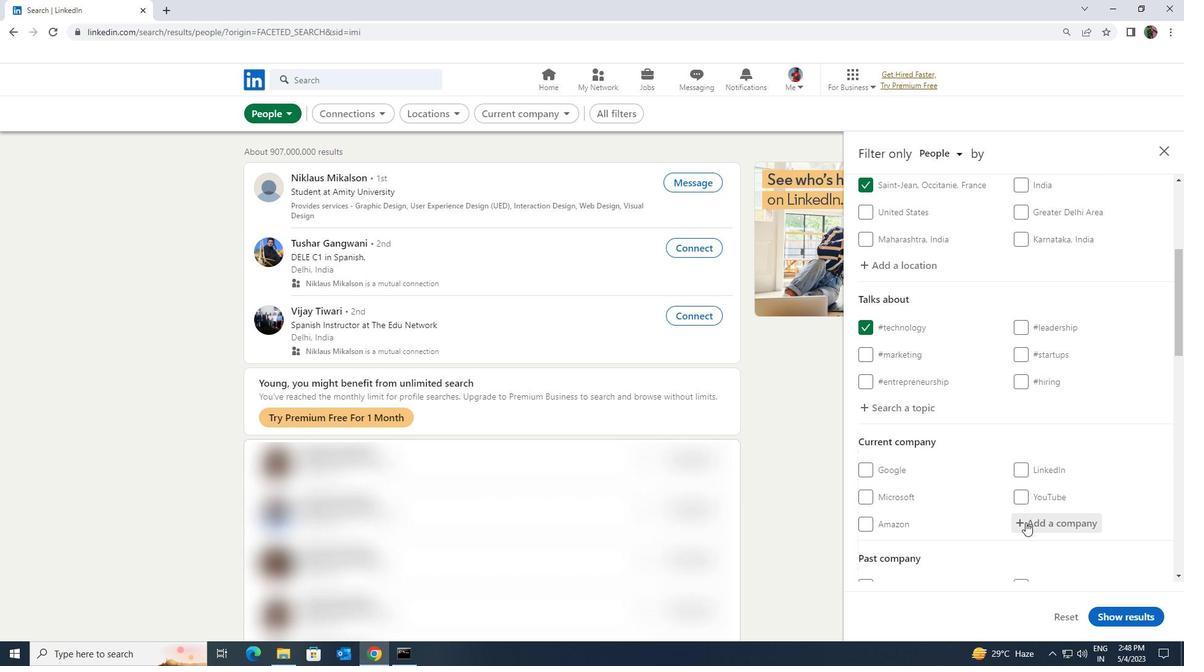 
Action: Key pressed <Key.shift>BROWSER
Screenshot: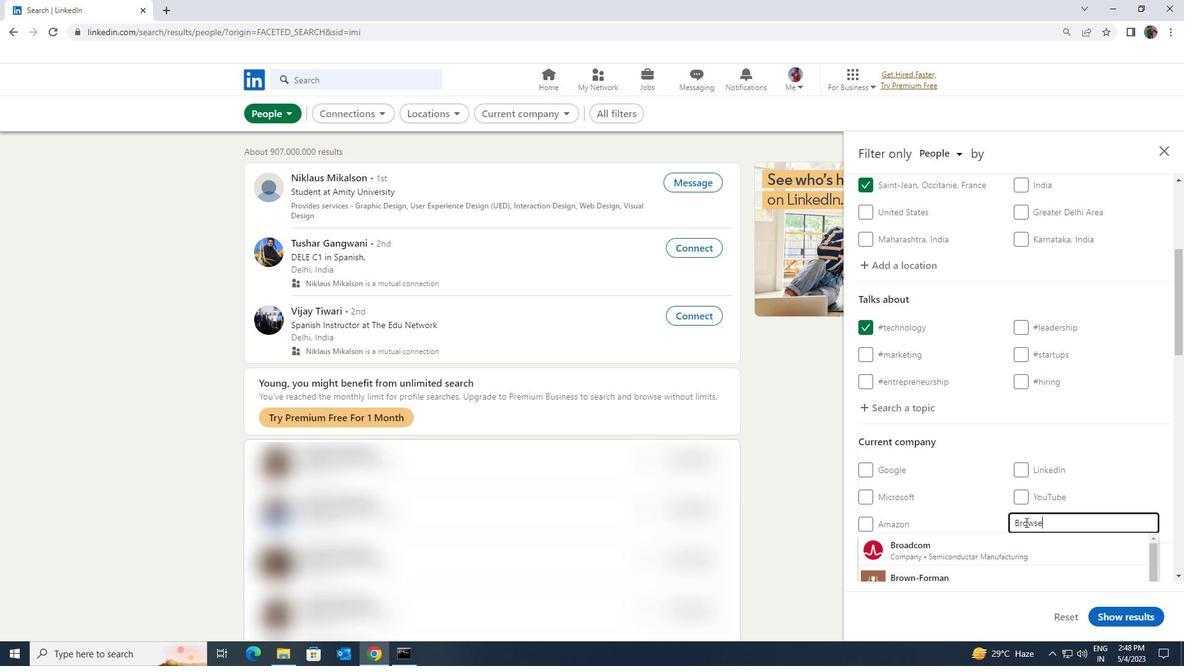 
Action: Mouse moved to (1020, 539)
Screenshot: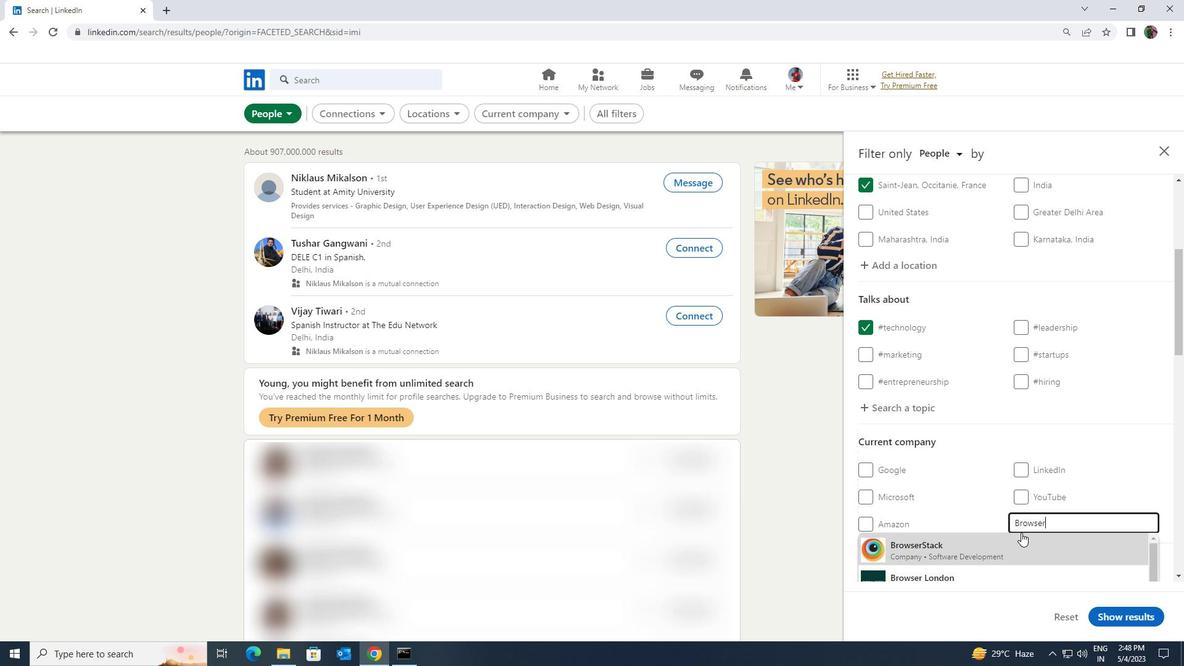 
Action: Mouse pressed left at (1020, 539)
Screenshot: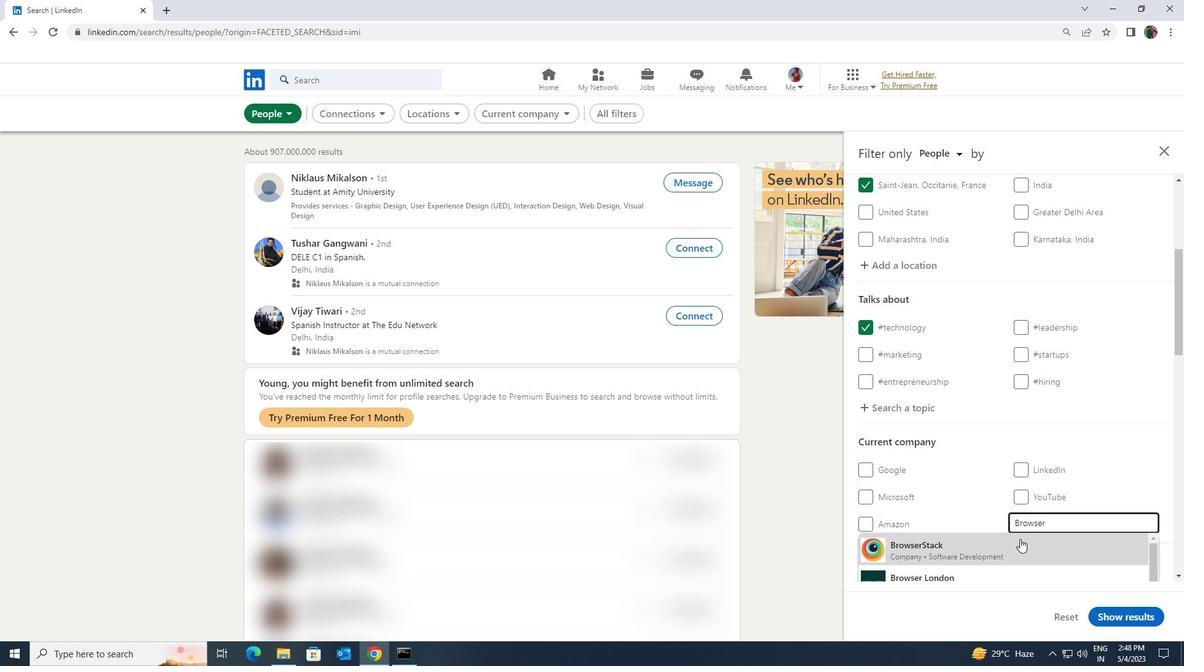 
Action: Mouse scrolled (1020, 538) with delta (0, 0)
Screenshot: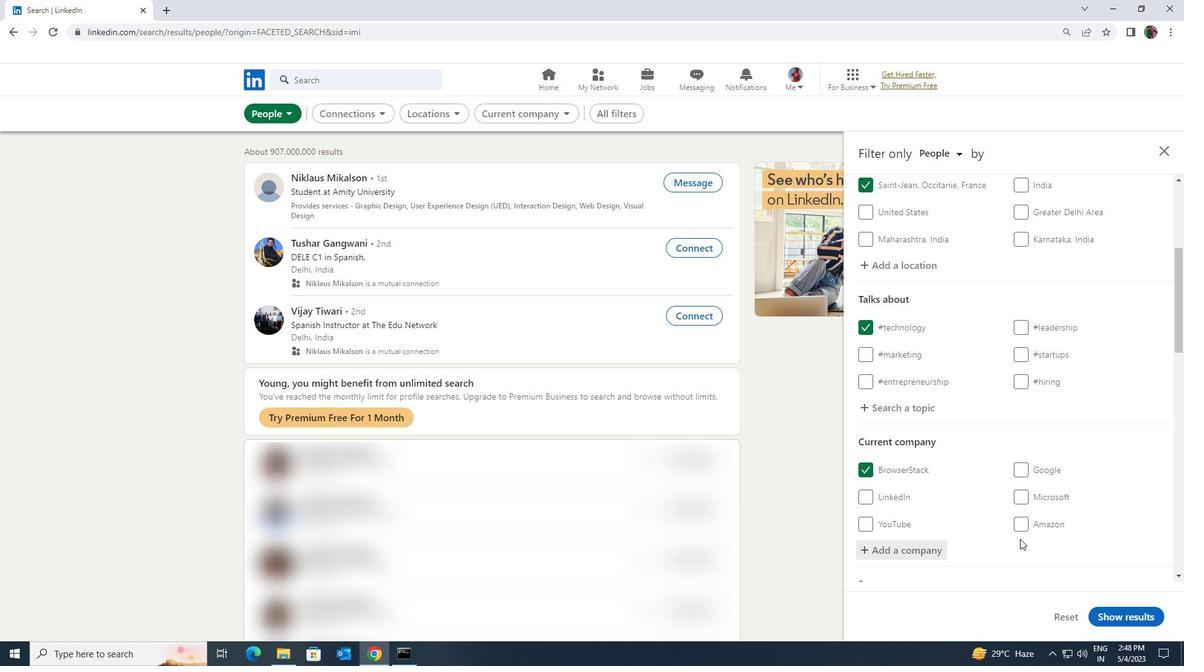 
Action: Mouse scrolled (1020, 538) with delta (0, 0)
Screenshot: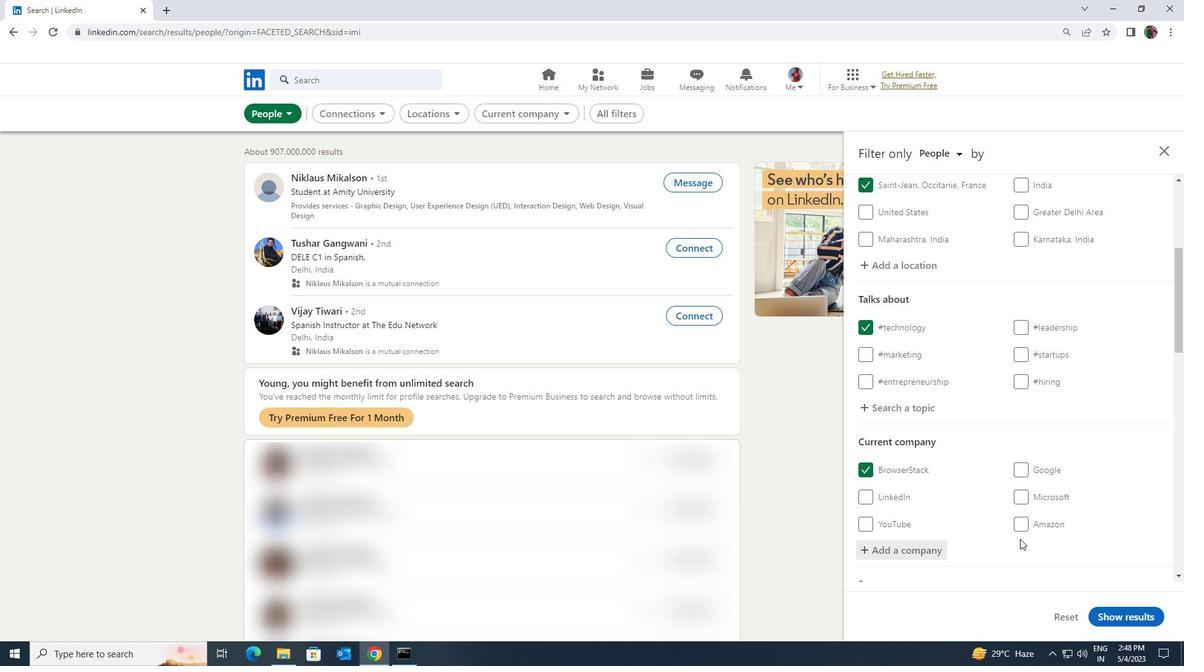 
Action: Mouse moved to (1019, 530)
Screenshot: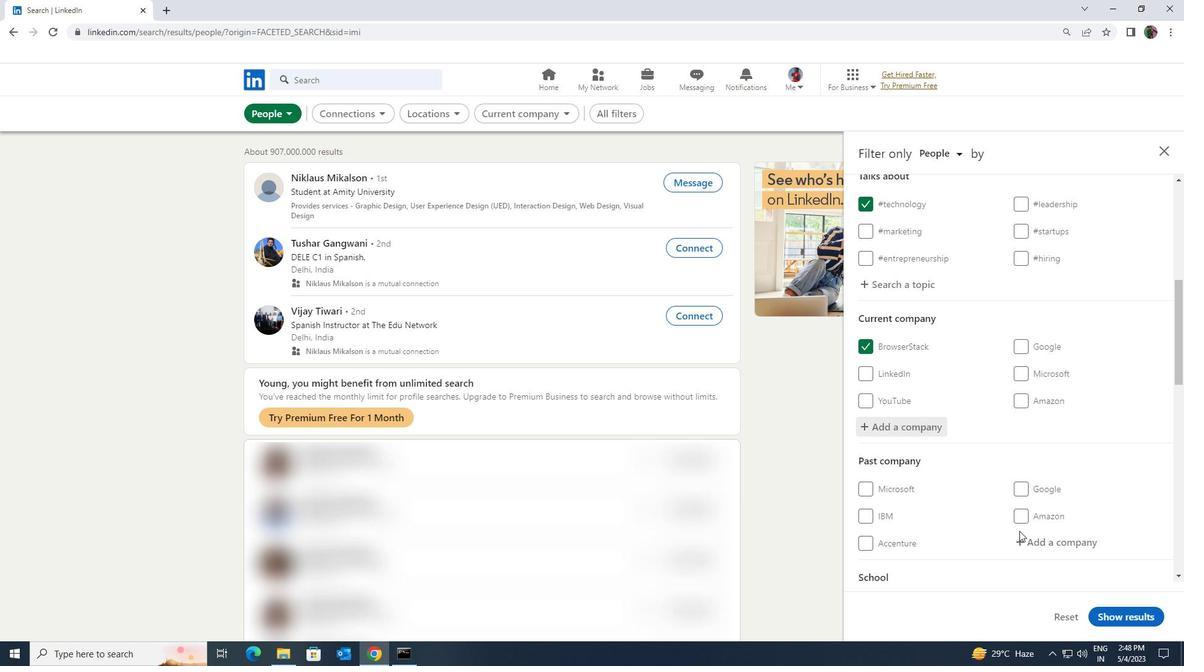 
Action: Mouse scrolled (1019, 529) with delta (0, 0)
Screenshot: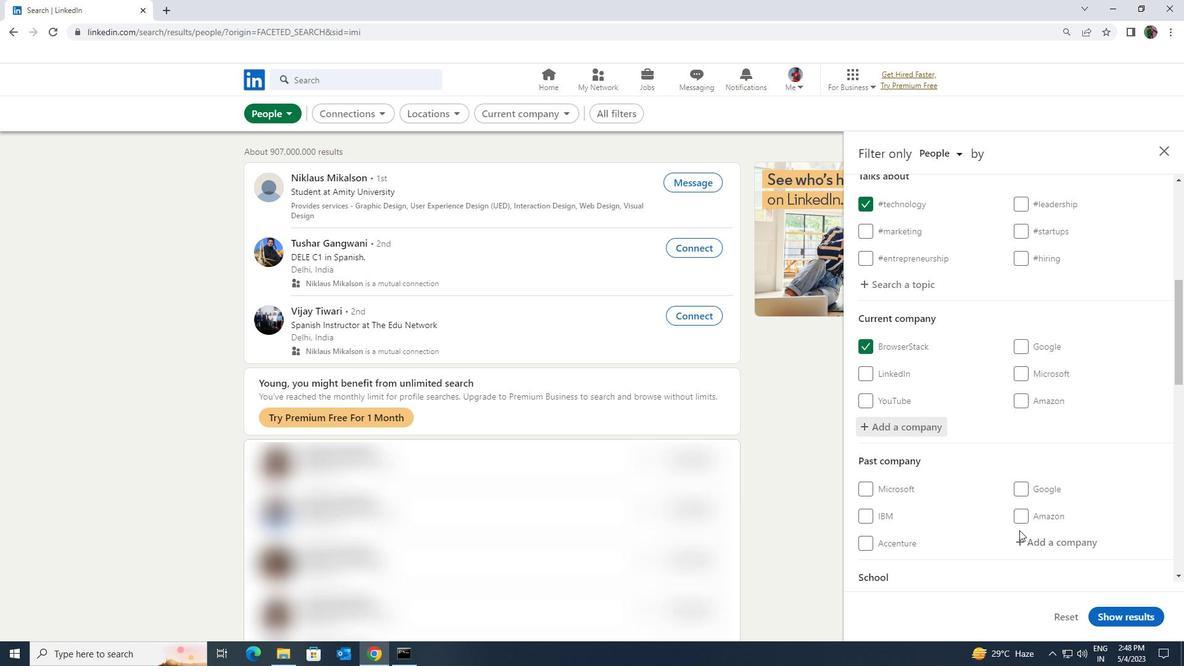 
Action: Mouse scrolled (1019, 529) with delta (0, 0)
Screenshot: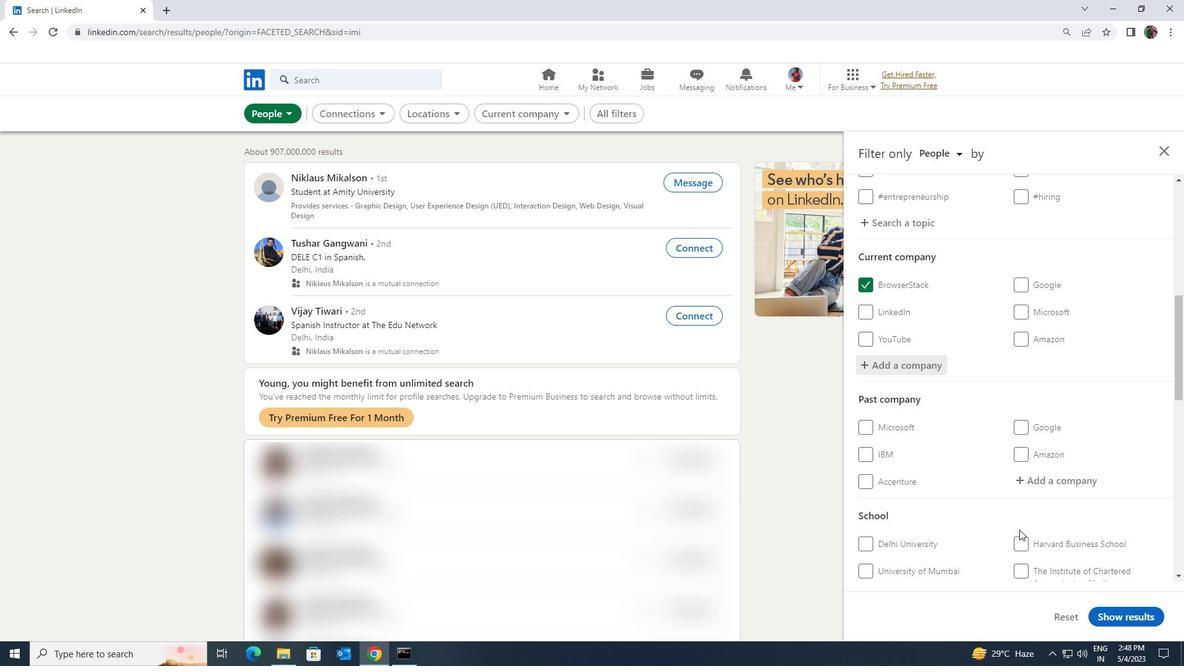 
Action: Mouse moved to (1023, 544)
Screenshot: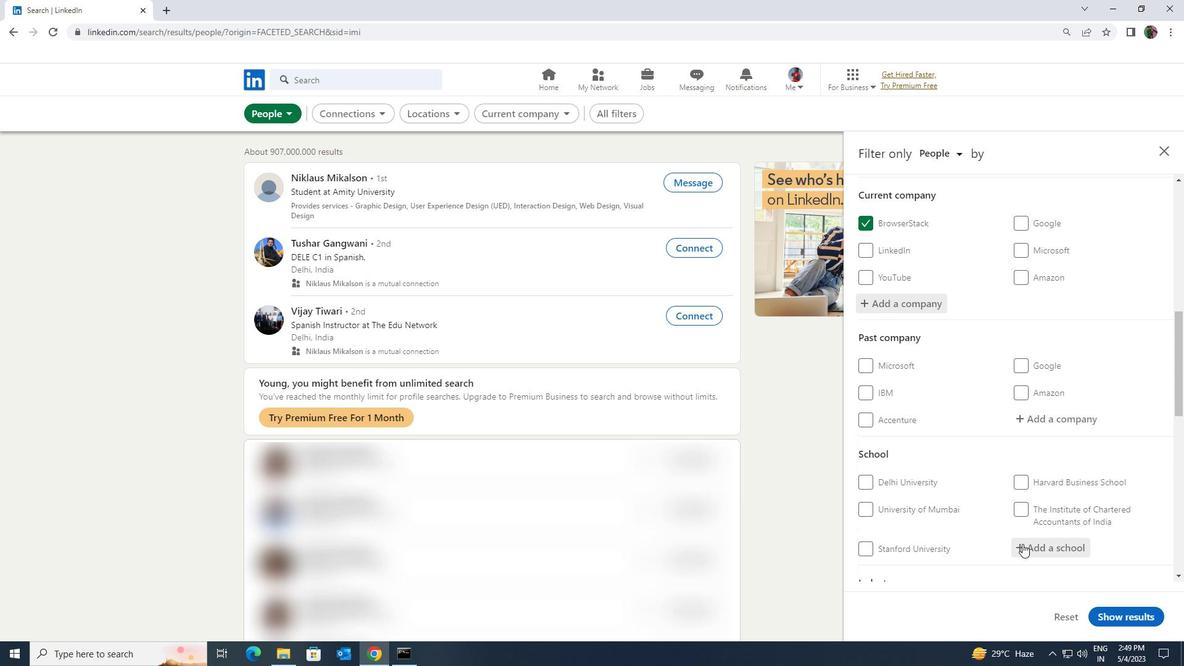 
Action: Mouse pressed left at (1023, 544)
Screenshot: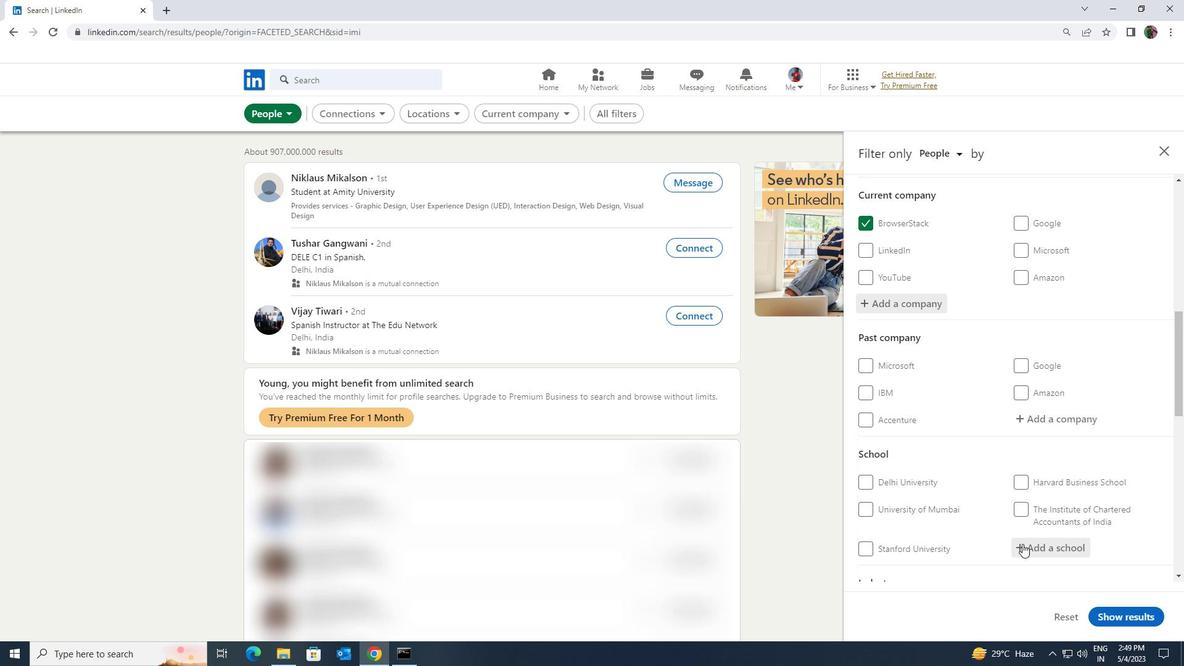 
Action: Key pressed <Key.shift><Key.shift><Key.shift><Key.shift><Key.shift><Key.shift>RD7<Key.backspace><Key.space><Key.shift><Key.shift><Key.shift><Key.shift><Key.shift><Key.shift><Key.shift><Key.shift><Key.shift><Key.shift>&
Screenshot: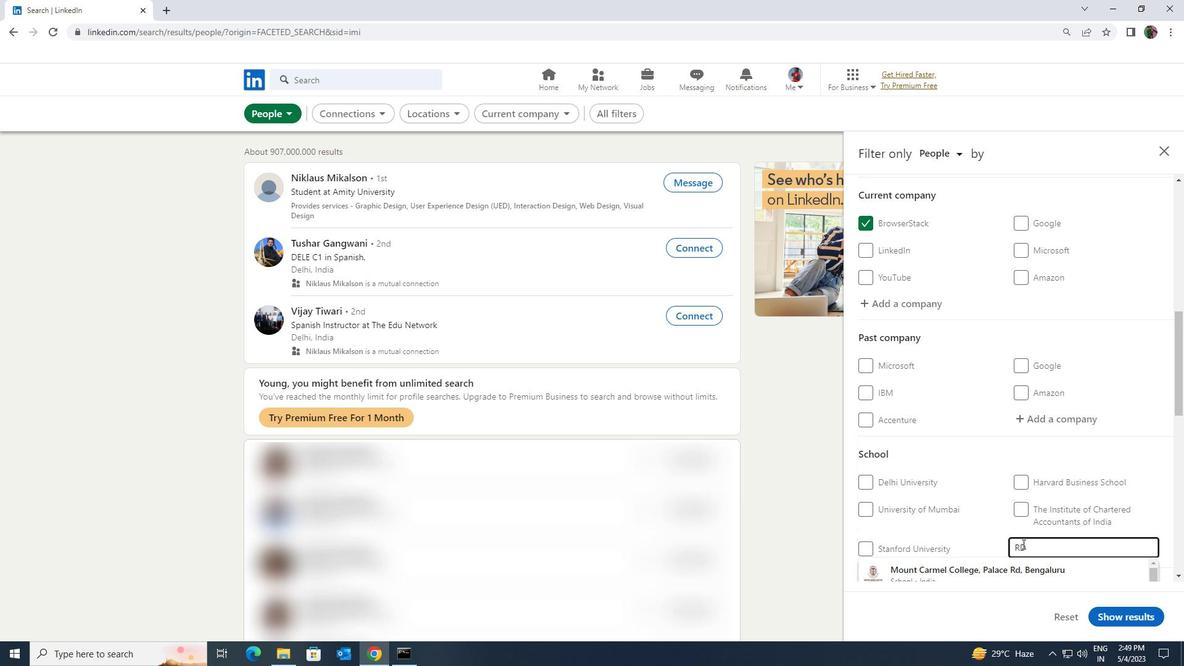 
Action: Mouse scrolled (1023, 543) with delta (0, 0)
Screenshot: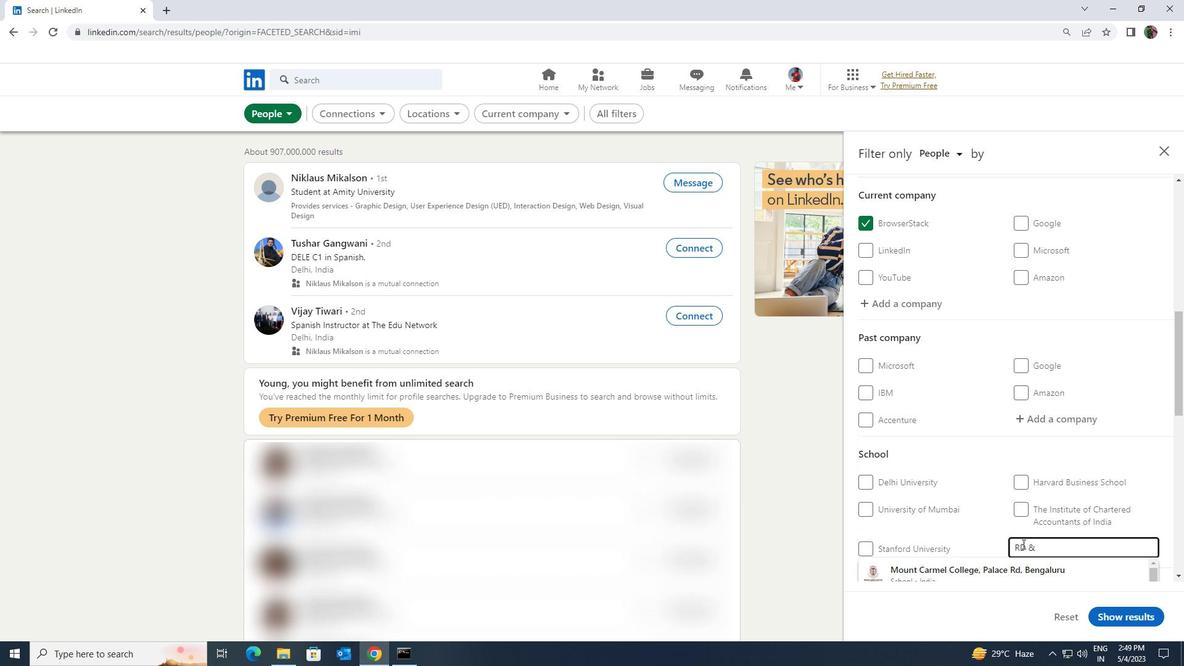 
Action: Mouse scrolled (1023, 543) with delta (0, 0)
Screenshot: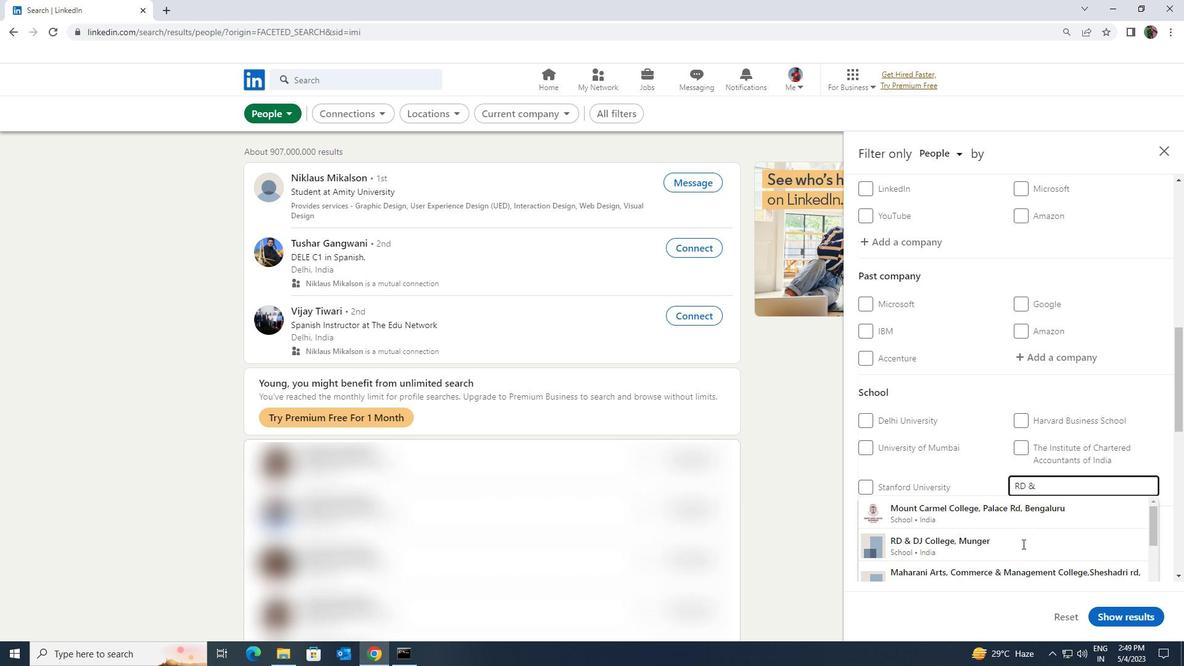 
Action: Key pressed <Key.shift><Key.shift><Key.shift><Key.shift><Key.shift><Key.shift>DJ
Screenshot: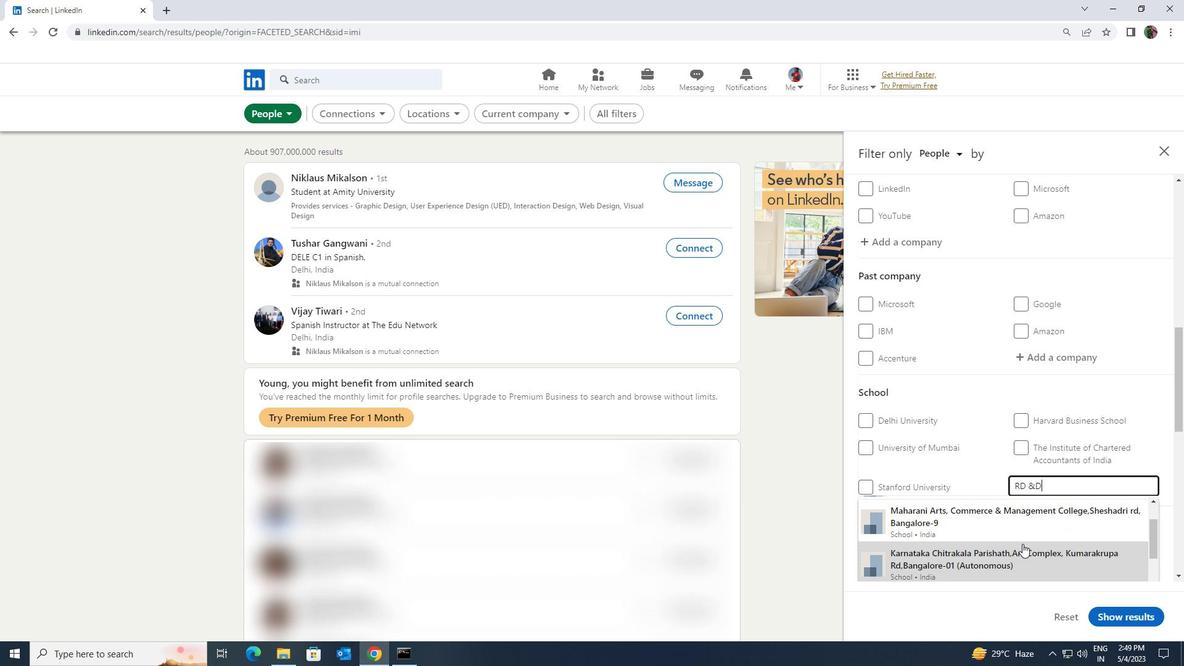 
Action: Mouse moved to (1026, 513)
Screenshot: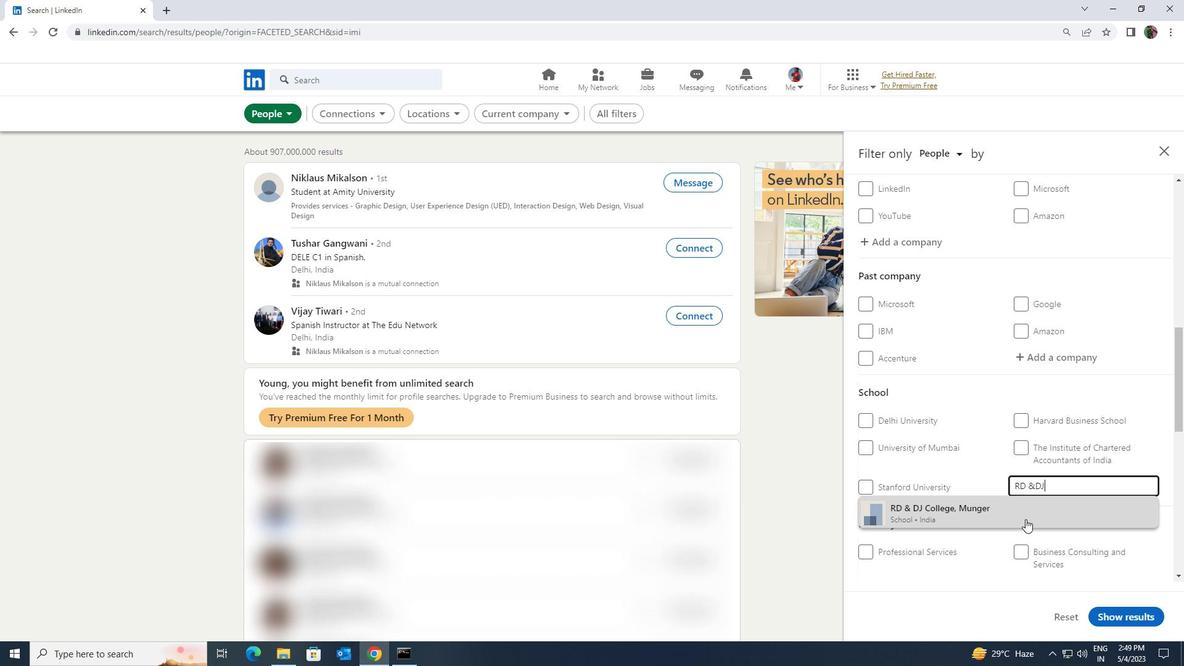 
Action: Mouse pressed left at (1026, 513)
Screenshot: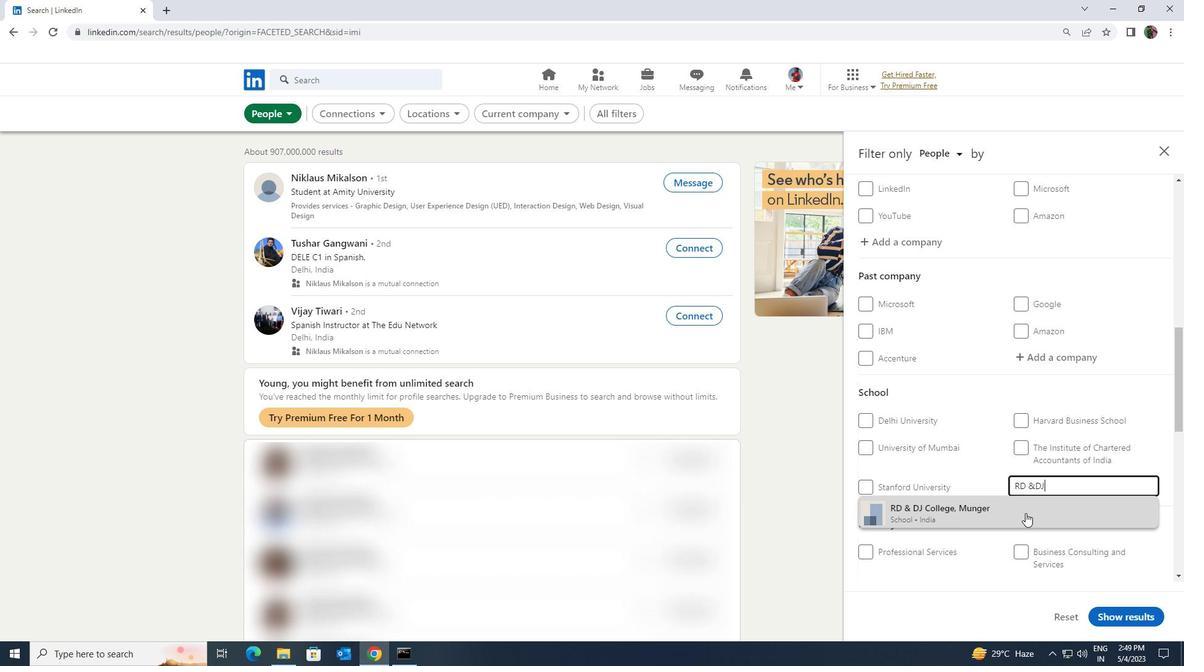 
Action: Mouse scrolled (1026, 512) with delta (0, 0)
Screenshot: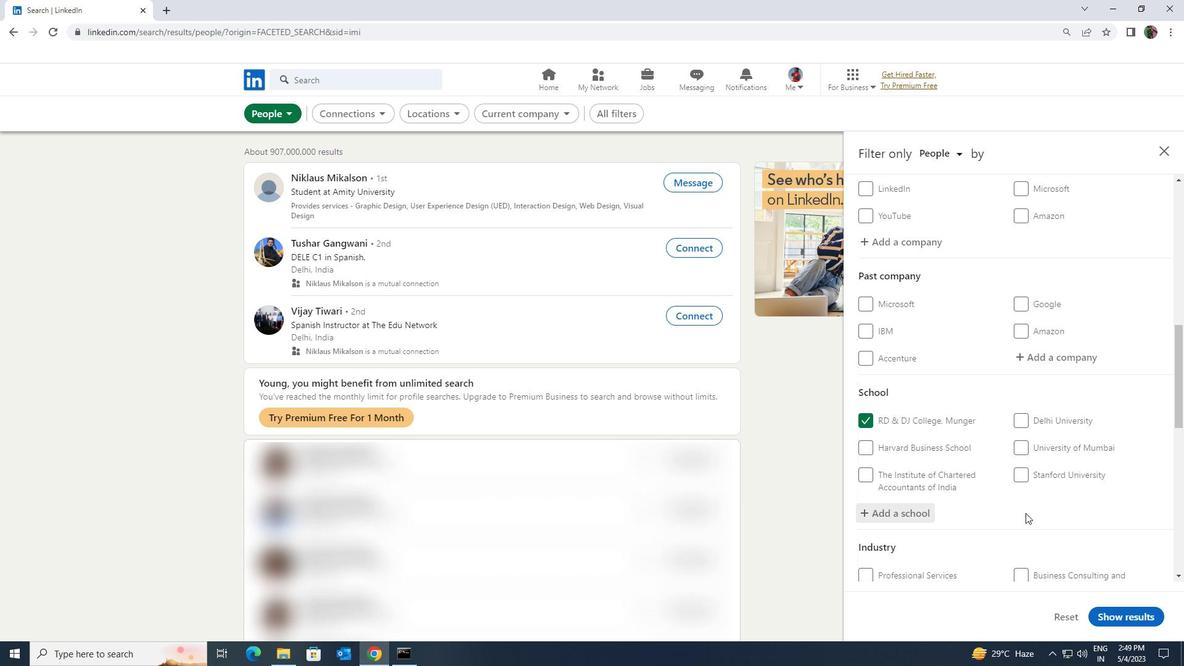 
Action: Mouse scrolled (1026, 512) with delta (0, 0)
Screenshot: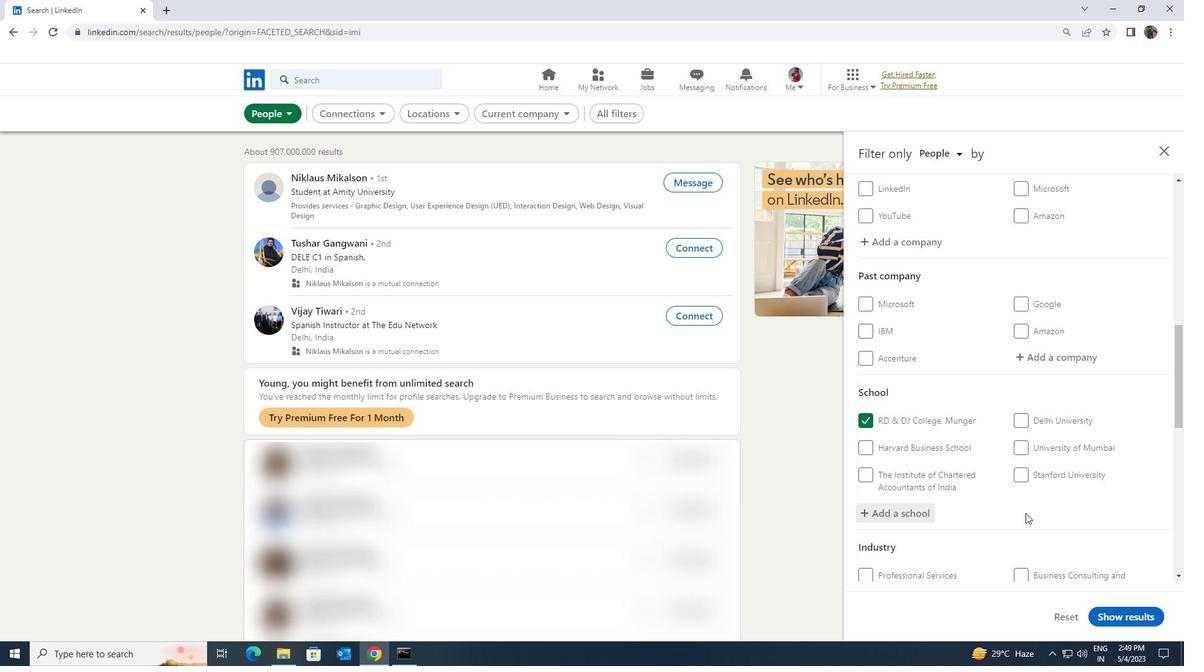 
Action: Mouse moved to (1024, 513)
Screenshot: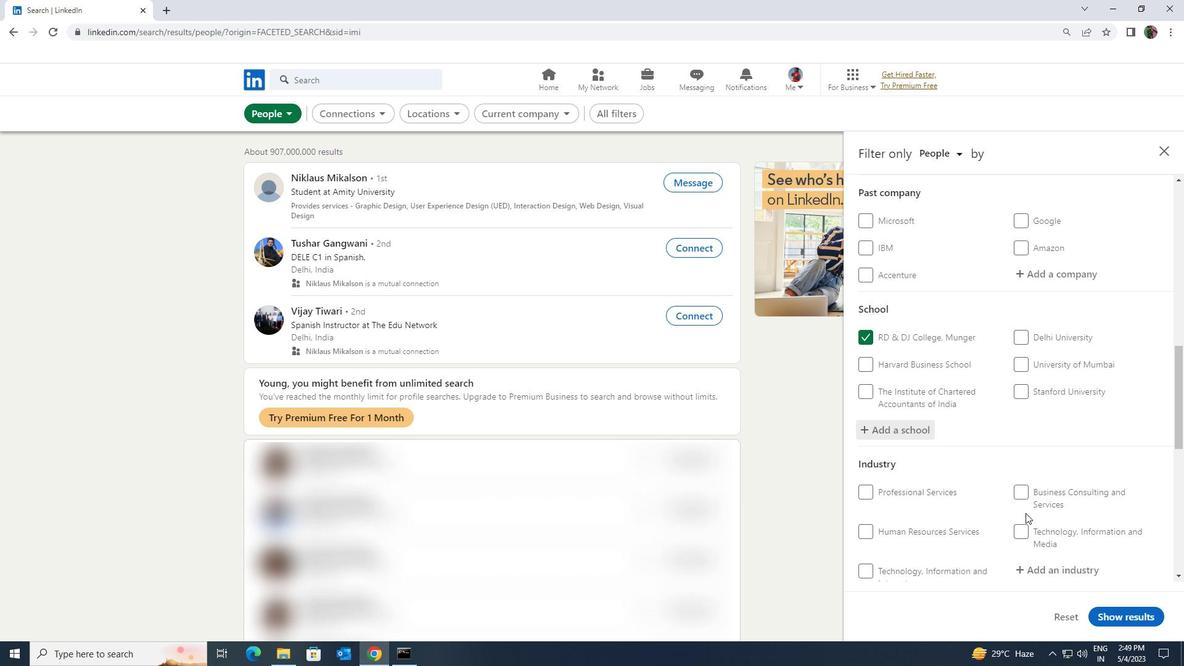 
Action: Mouse scrolled (1024, 513) with delta (0, 0)
Screenshot: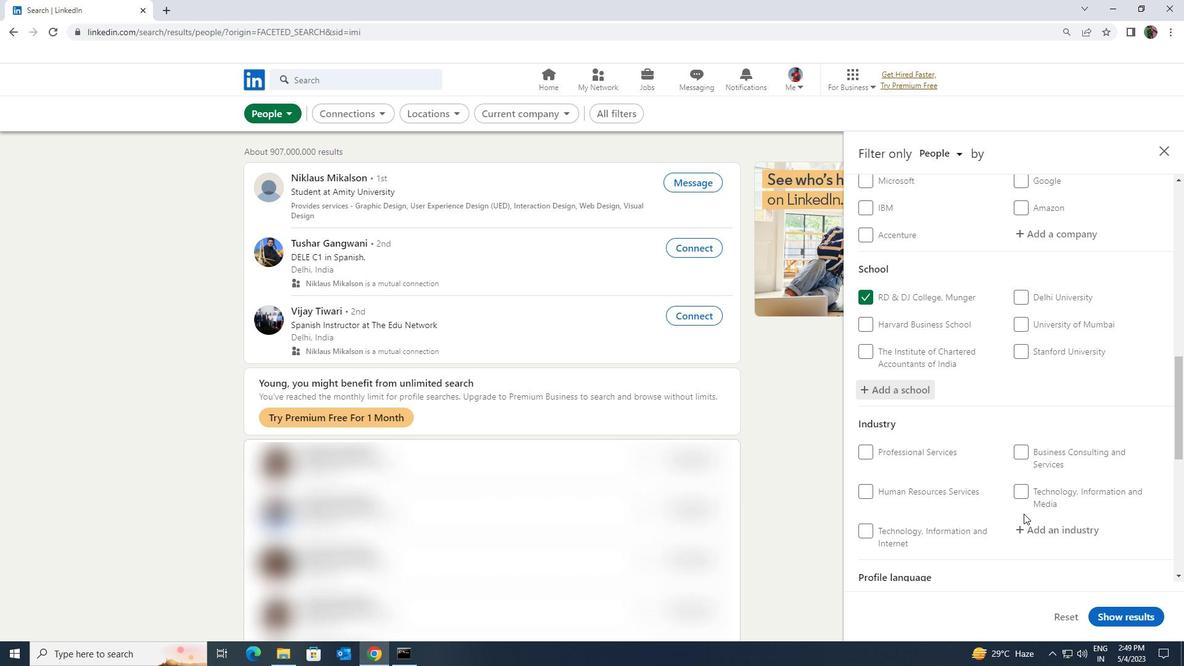 
Action: Mouse moved to (1070, 462)
Screenshot: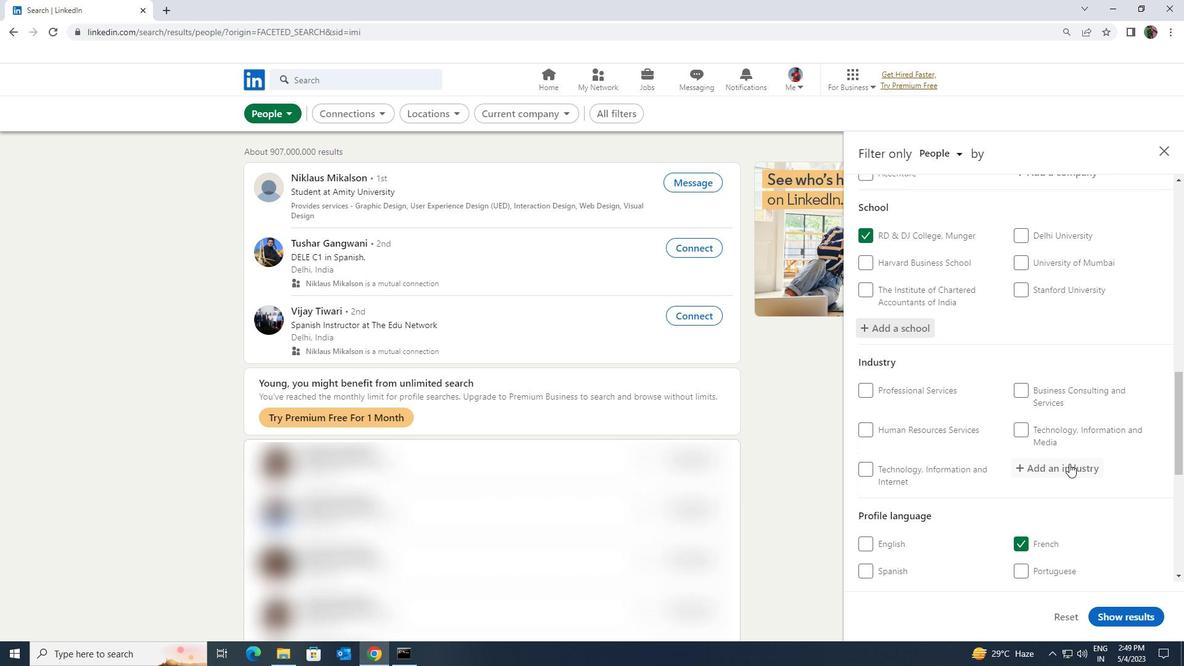 
Action: Mouse pressed left at (1070, 462)
Screenshot: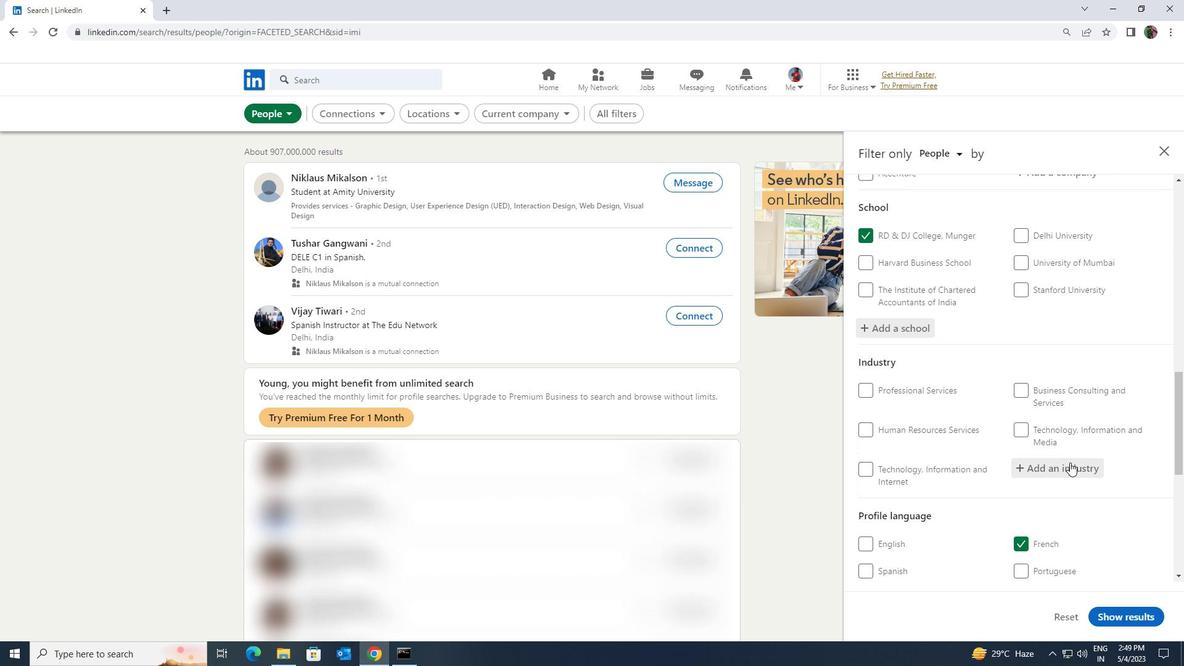 
Action: Key pressed <Key.shift><Key.shift><Key.shift><Key.shift><Key.shift><Key.shift><Key.shift><Key.shift><Key.shift><Key.shift><Key.shift><Key.shift><Key.shift><Key.shift><Key.shift><Key.shift>EQUIP
Screenshot: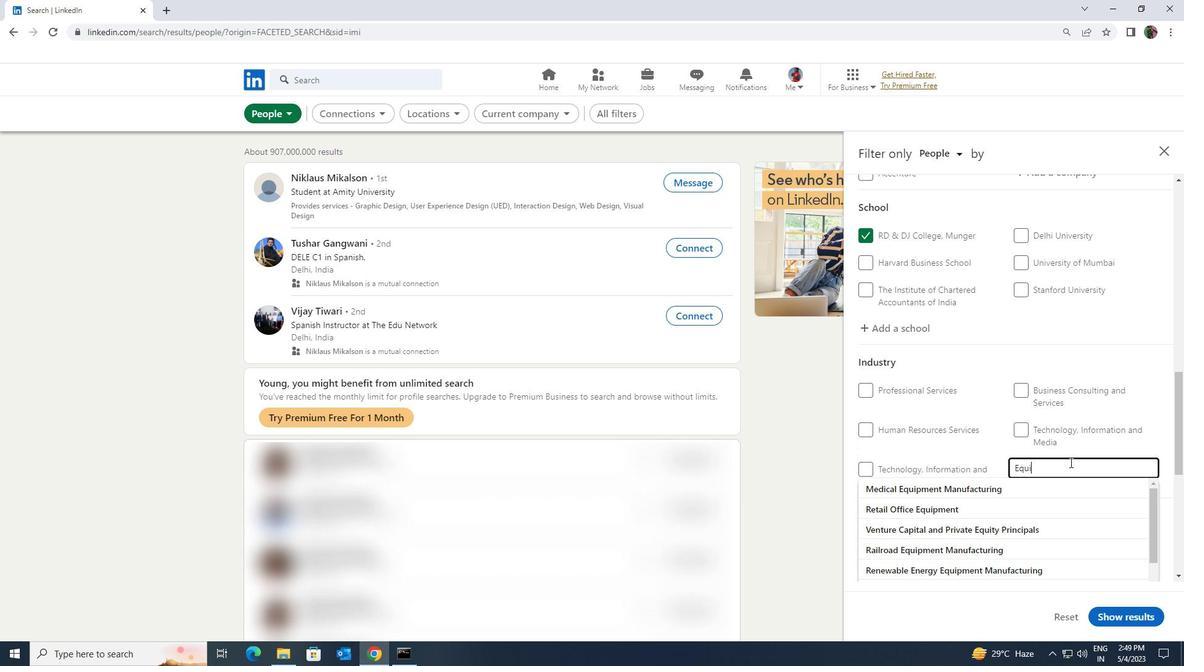 
Action: Mouse moved to (1070, 470)
Screenshot: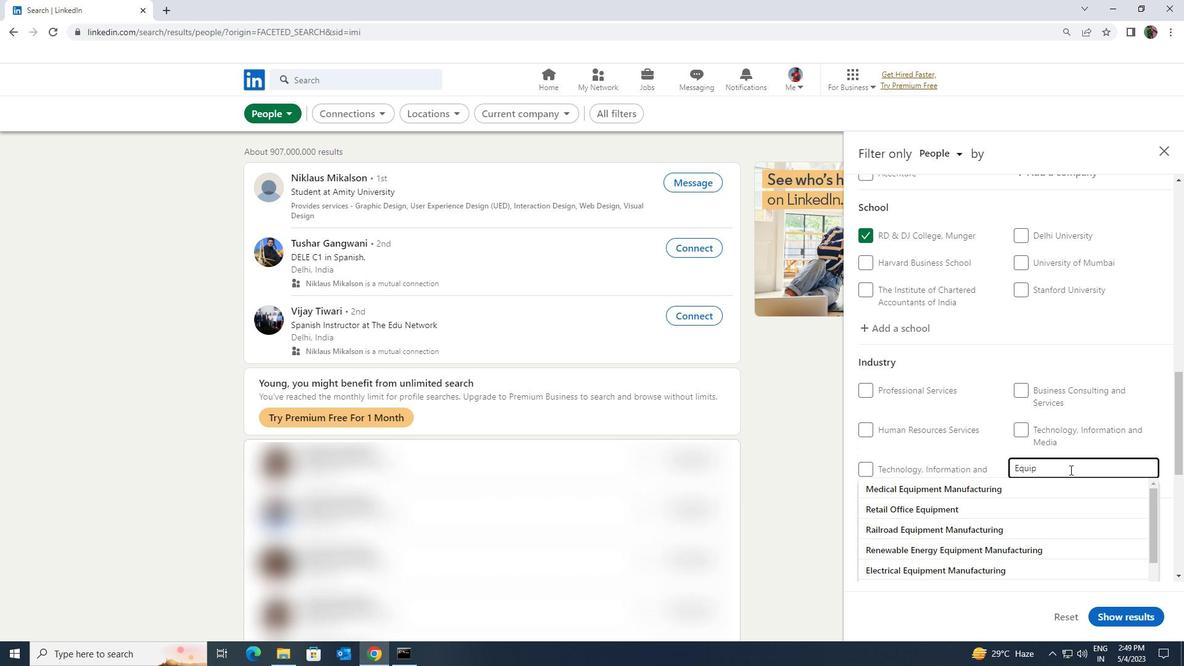 
Action: Key pressed MENT<Key.space><Key.shift><Key.shift>RENTAL
Screenshot: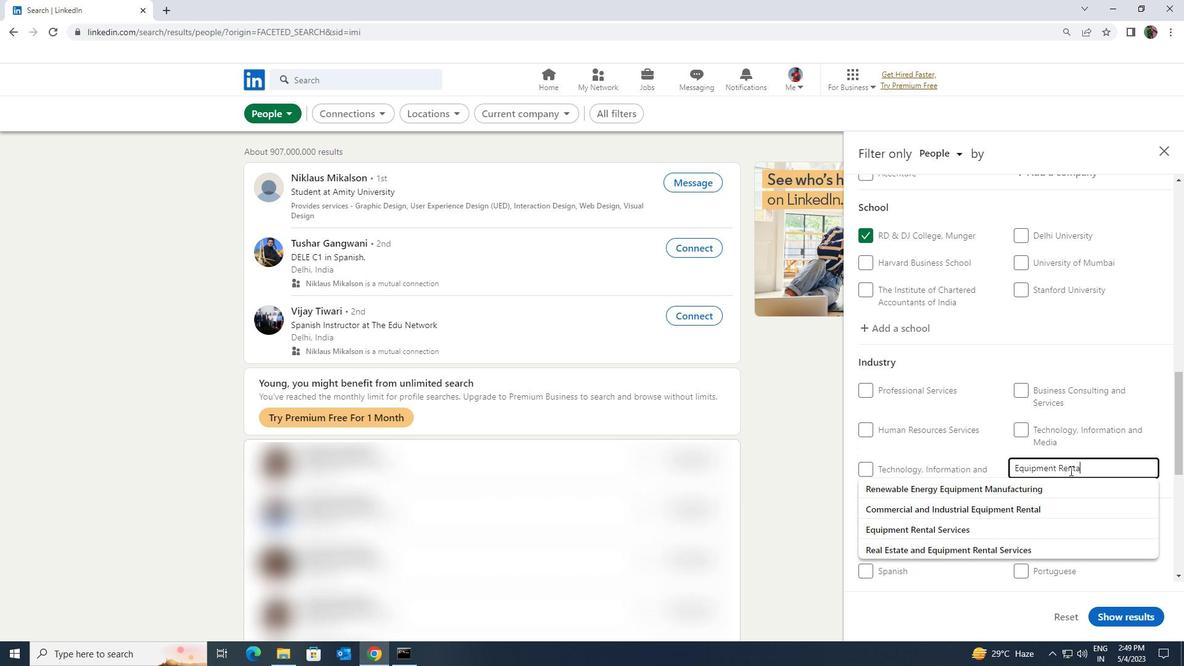 
Action: Mouse moved to (1047, 502)
Screenshot: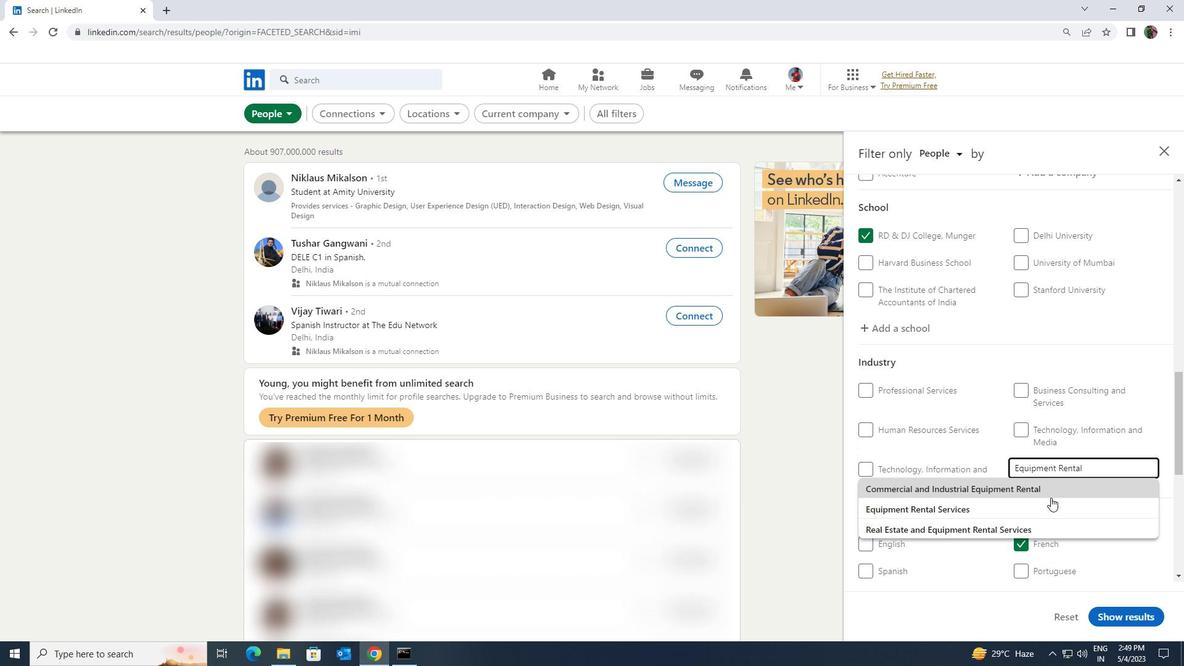 
Action: Mouse pressed left at (1047, 502)
Screenshot: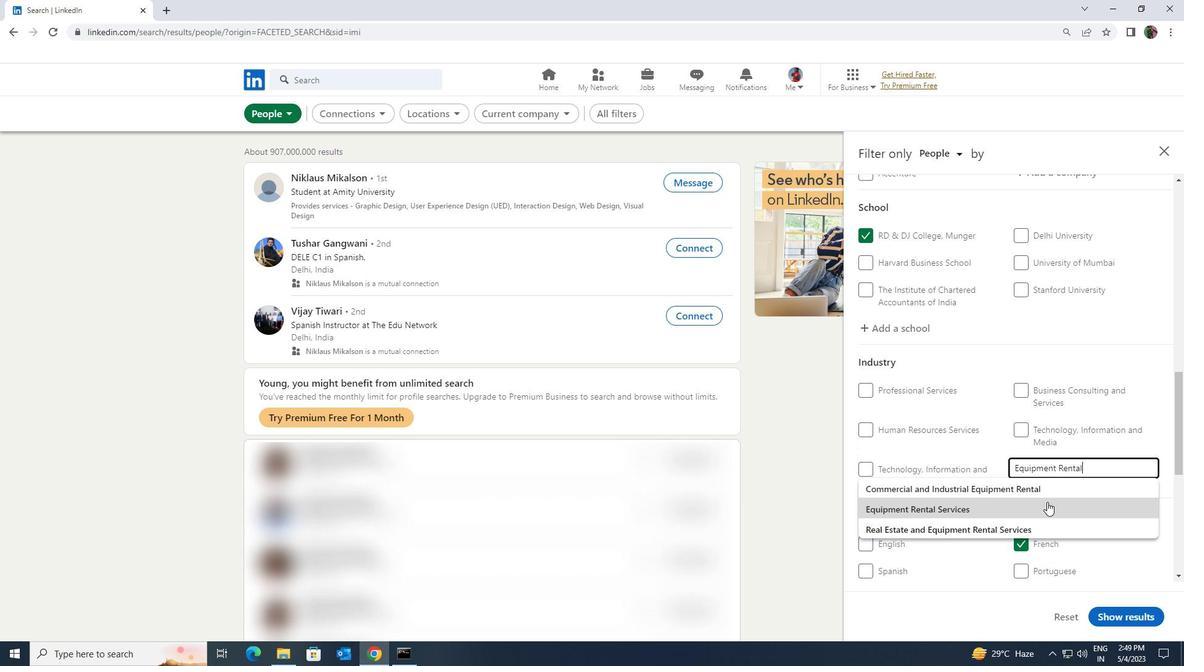 
Action: Mouse scrolled (1047, 501) with delta (0, 0)
Screenshot: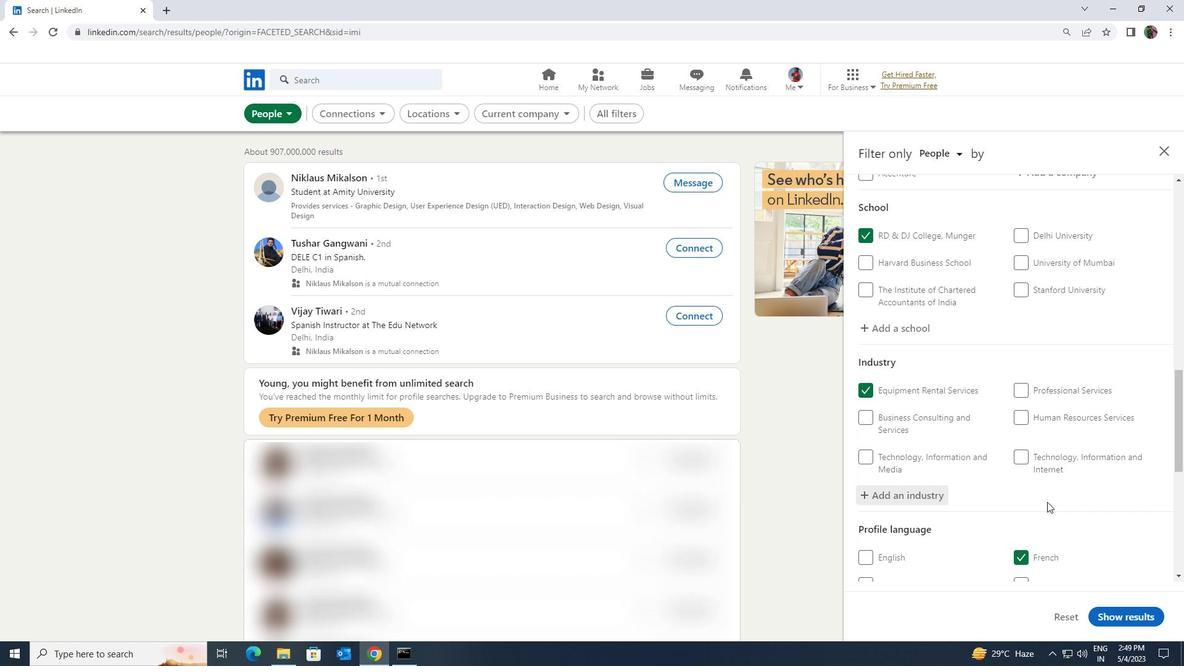 
Action: Mouse scrolled (1047, 501) with delta (0, 0)
Screenshot: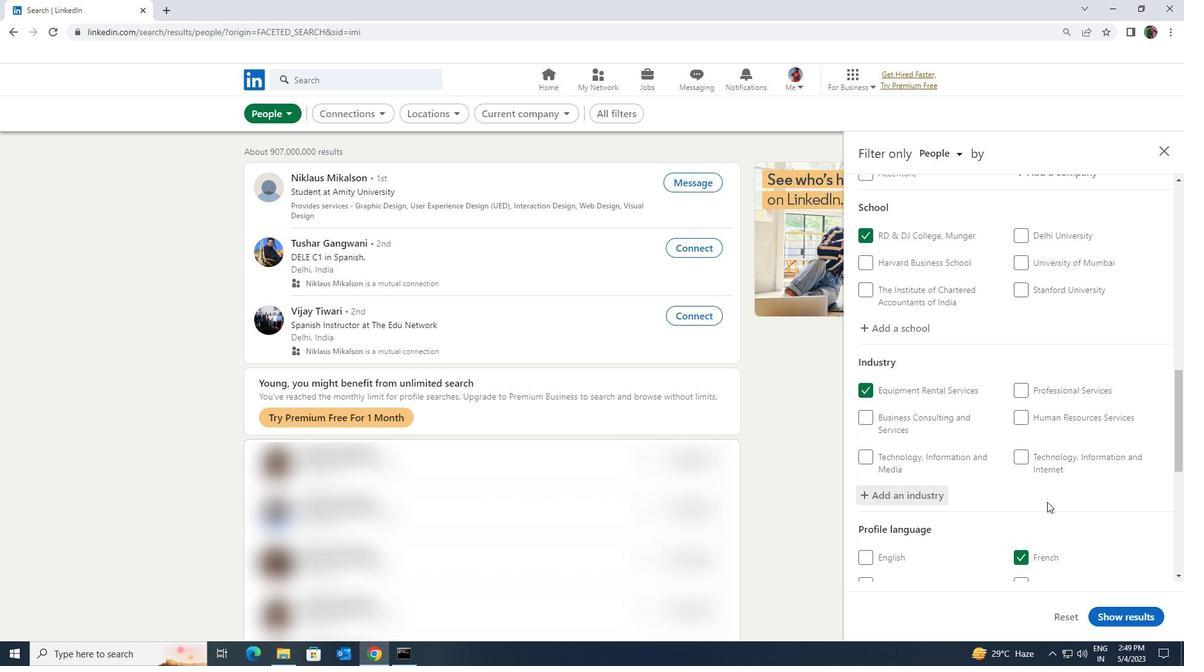 
Action: Mouse scrolled (1047, 501) with delta (0, 0)
Screenshot: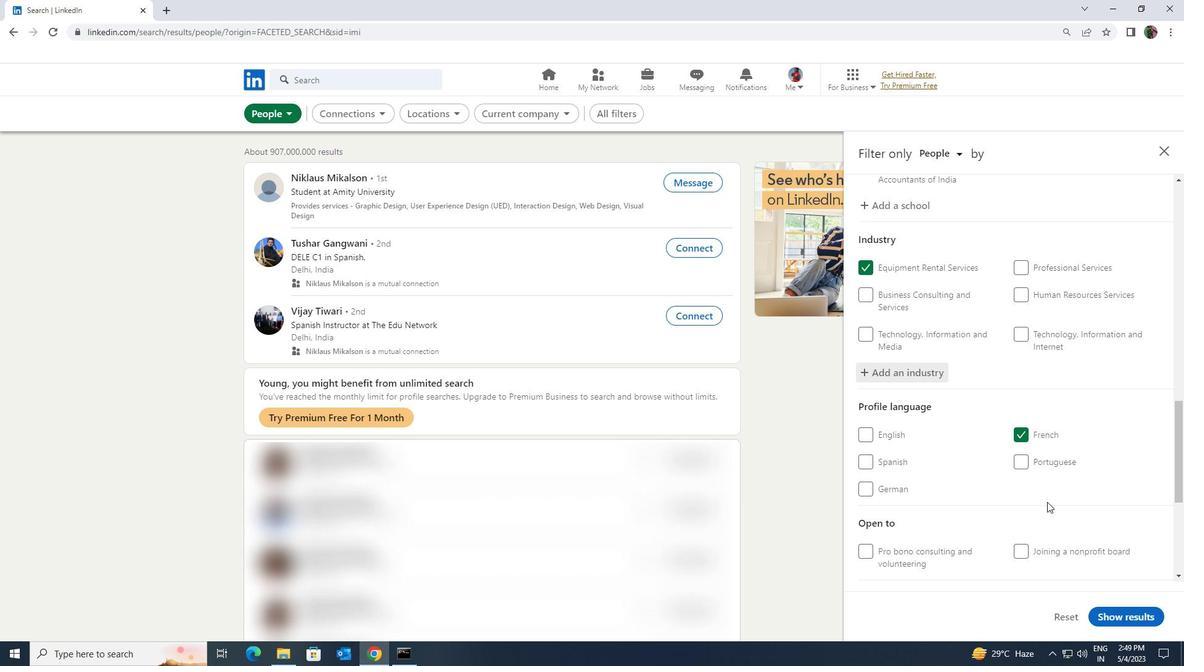
Action: Mouse scrolled (1047, 501) with delta (0, 0)
Screenshot: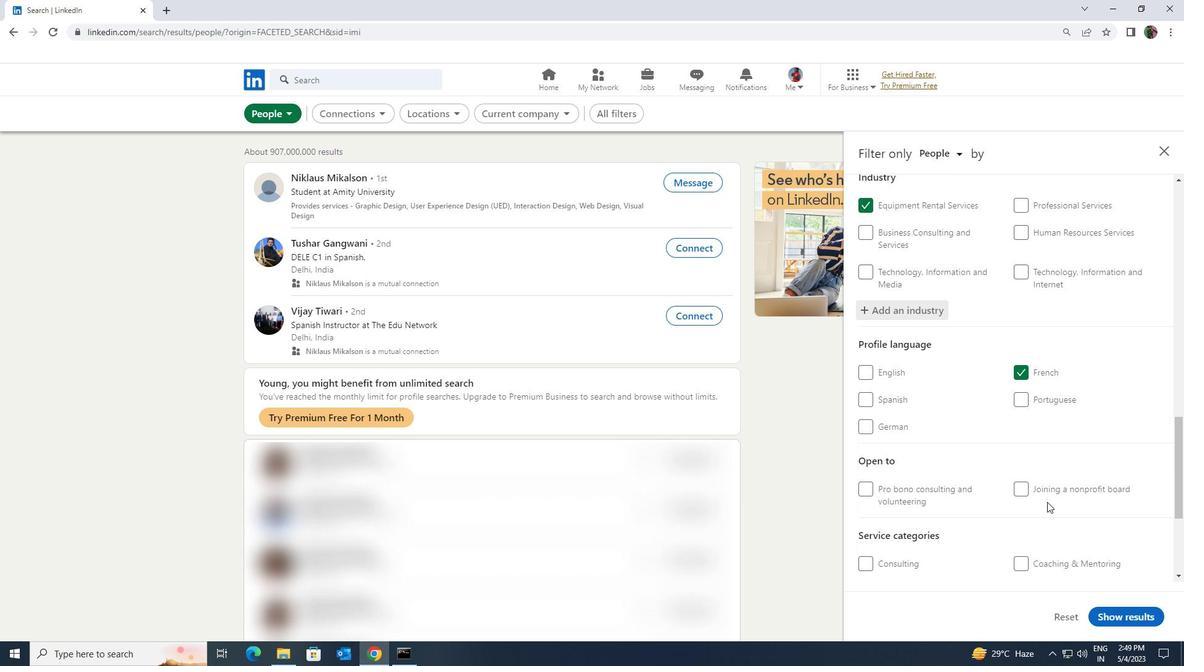 
Action: Mouse scrolled (1047, 501) with delta (0, 0)
Screenshot: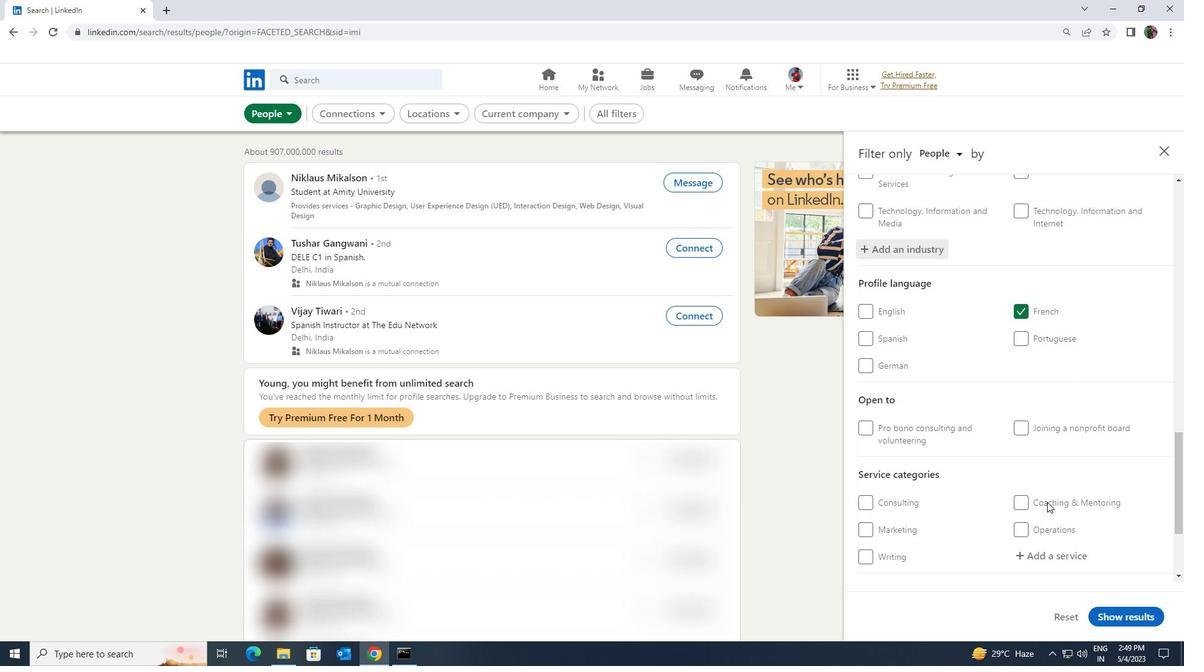 
Action: Mouse moved to (1047, 497)
Screenshot: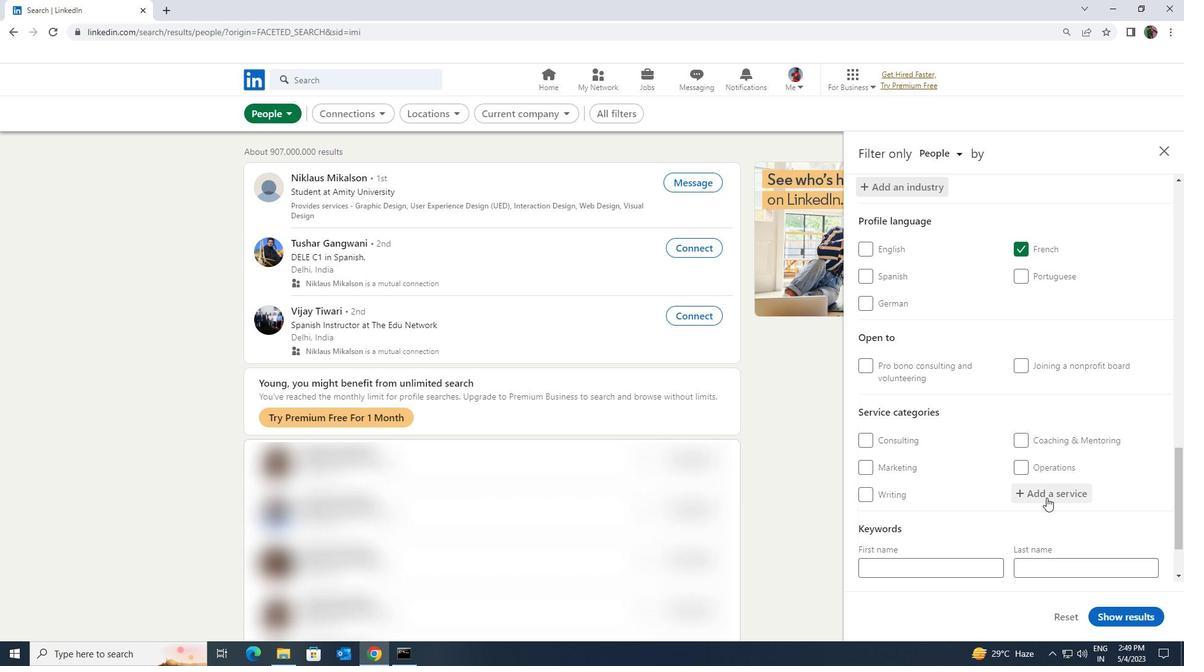 
Action: Mouse pressed left at (1047, 497)
Screenshot: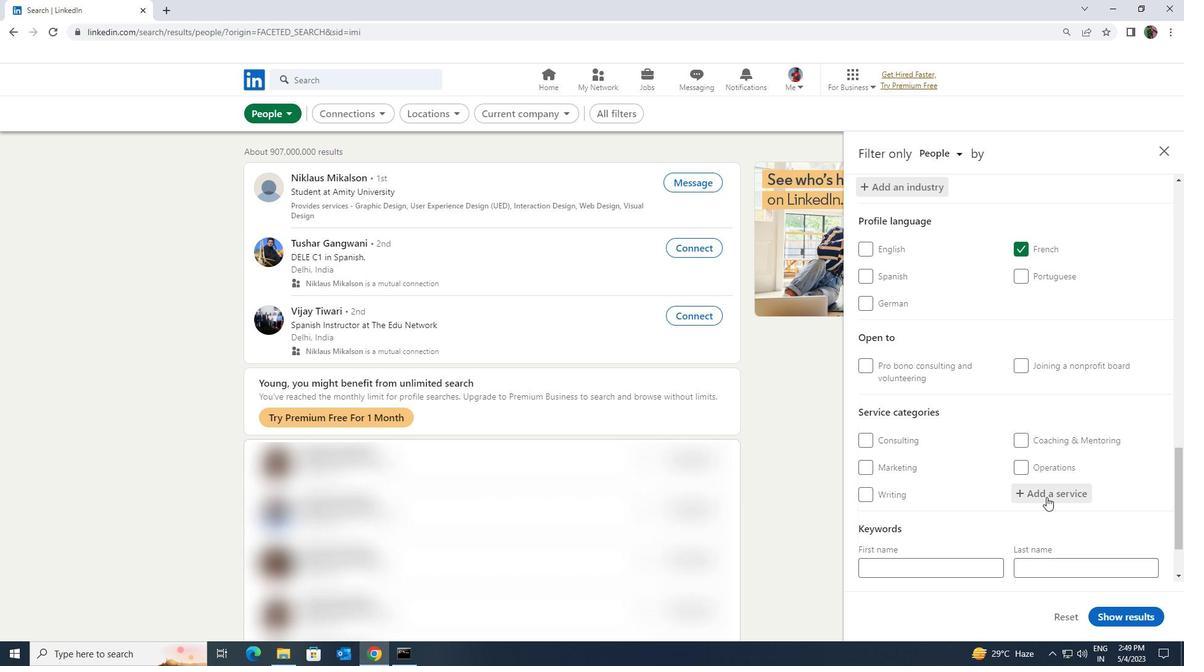 
Action: Key pressed <Key.shift><Key.shift><Key.shift><Key.shift>STRAT
Screenshot: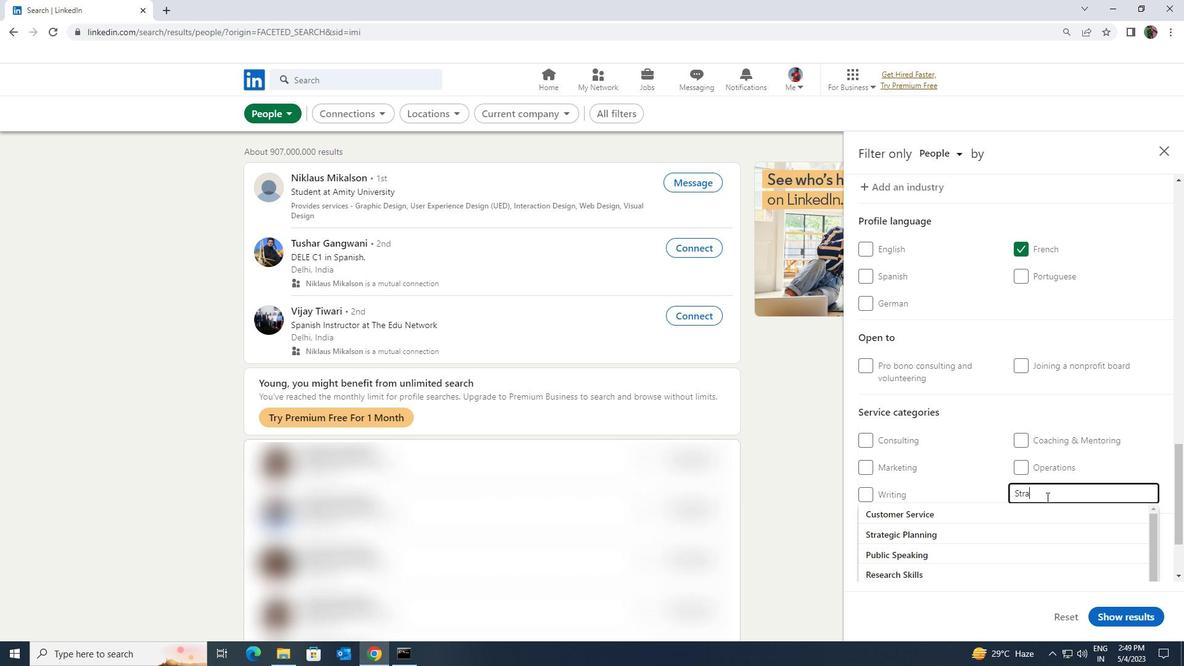 
Action: Mouse moved to (1035, 509)
Screenshot: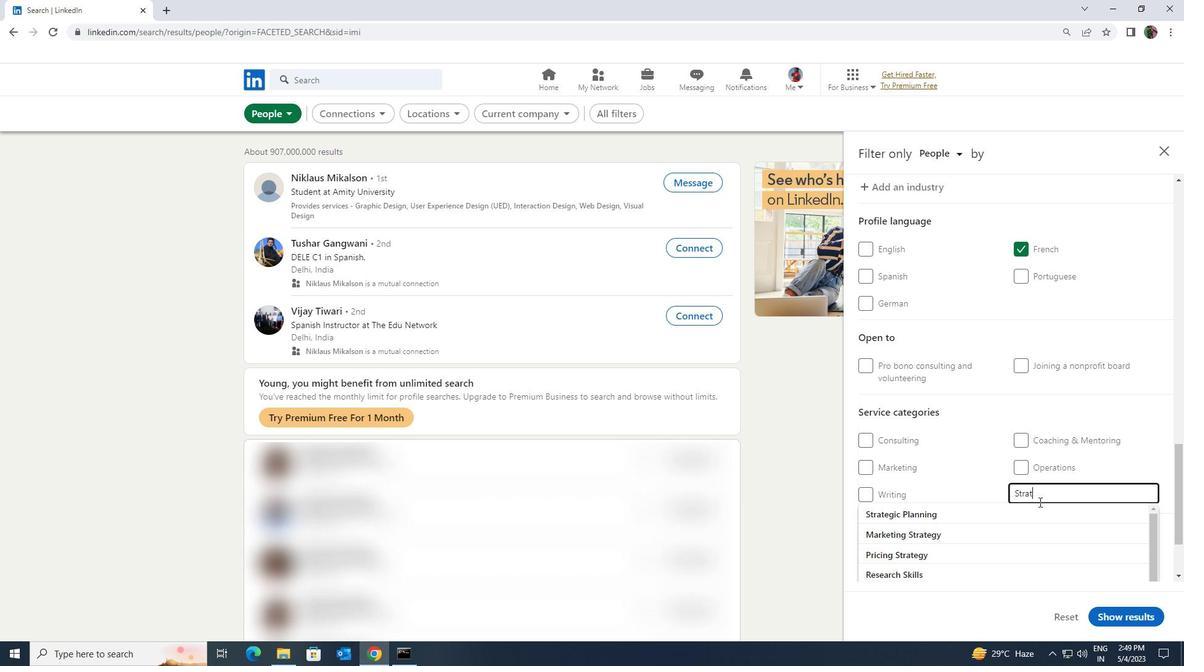 
Action: Mouse pressed left at (1035, 509)
Screenshot: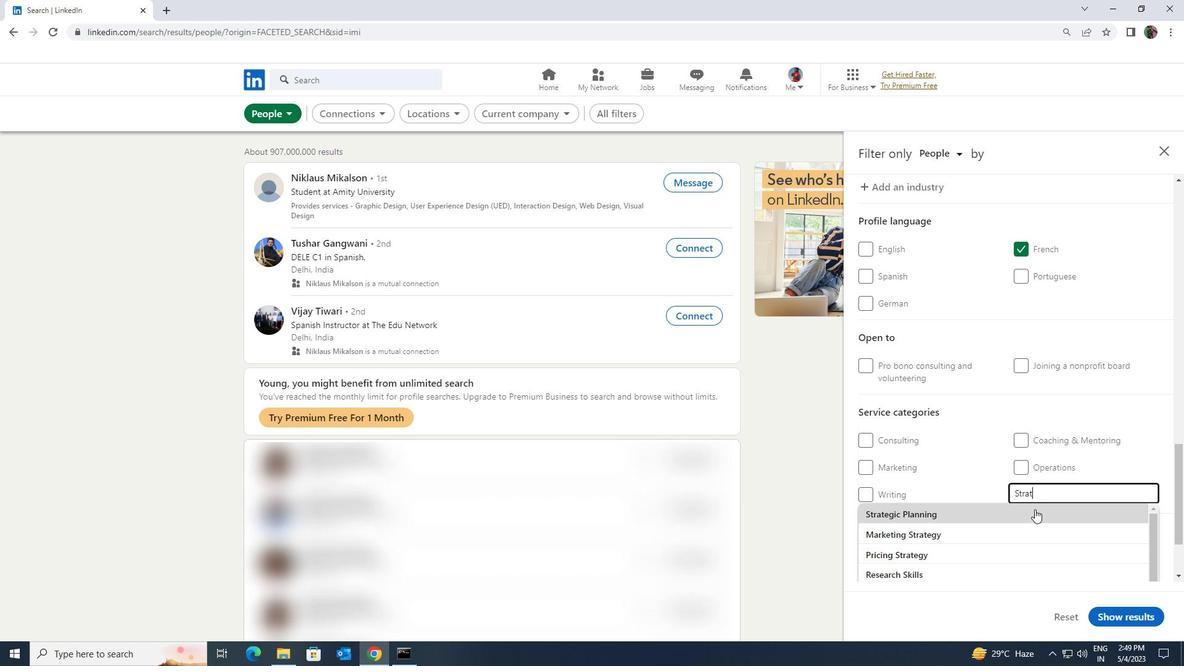 
Action: Mouse scrolled (1035, 509) with delta (0, 0)
Screenshot: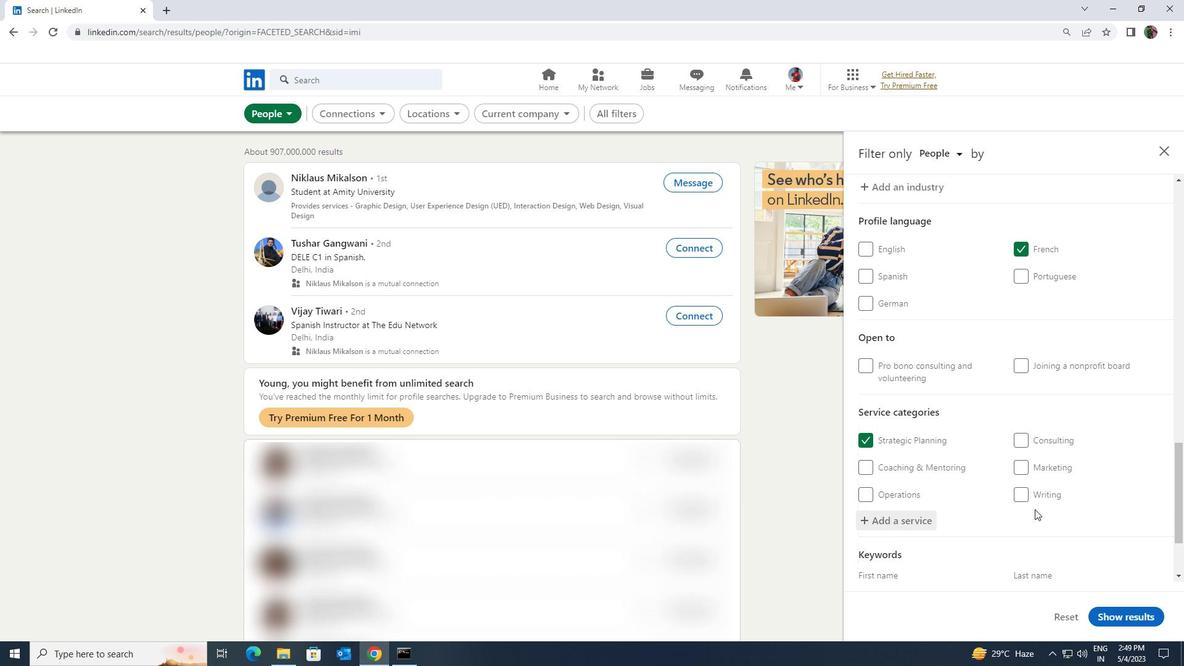 
Action: Mouse scrolled (1035, 509) with delta (0, 0)
Screenshot: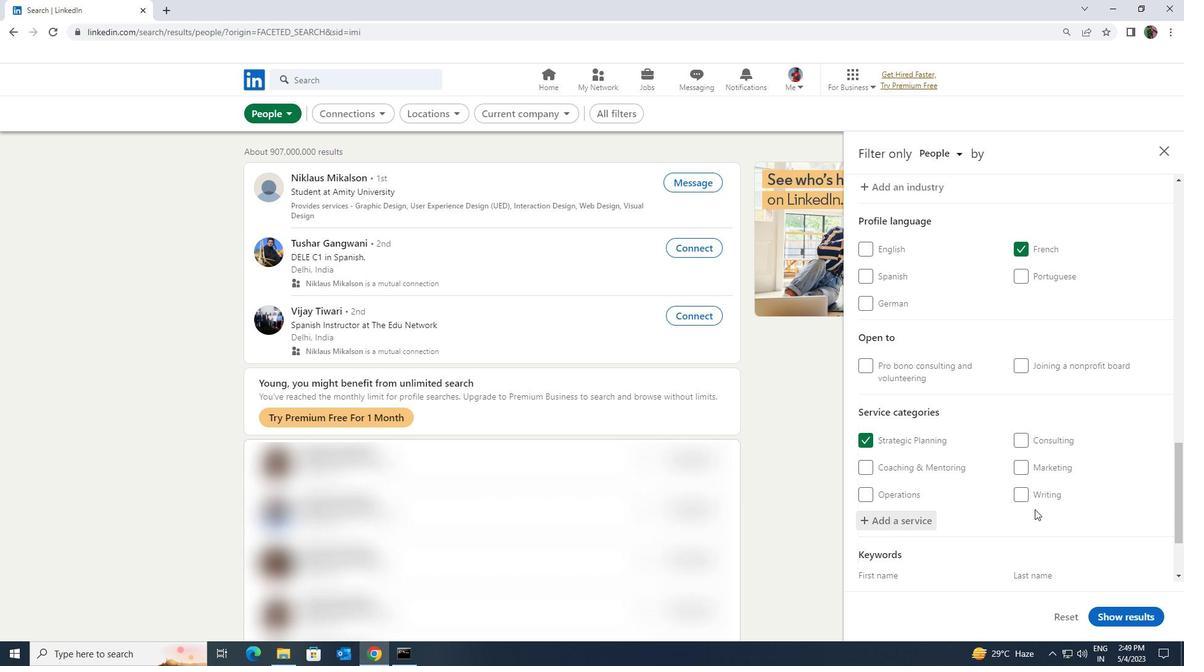 
Action: Mouse scrolled (1035, 509) with delta (0, 0)
Screenshot: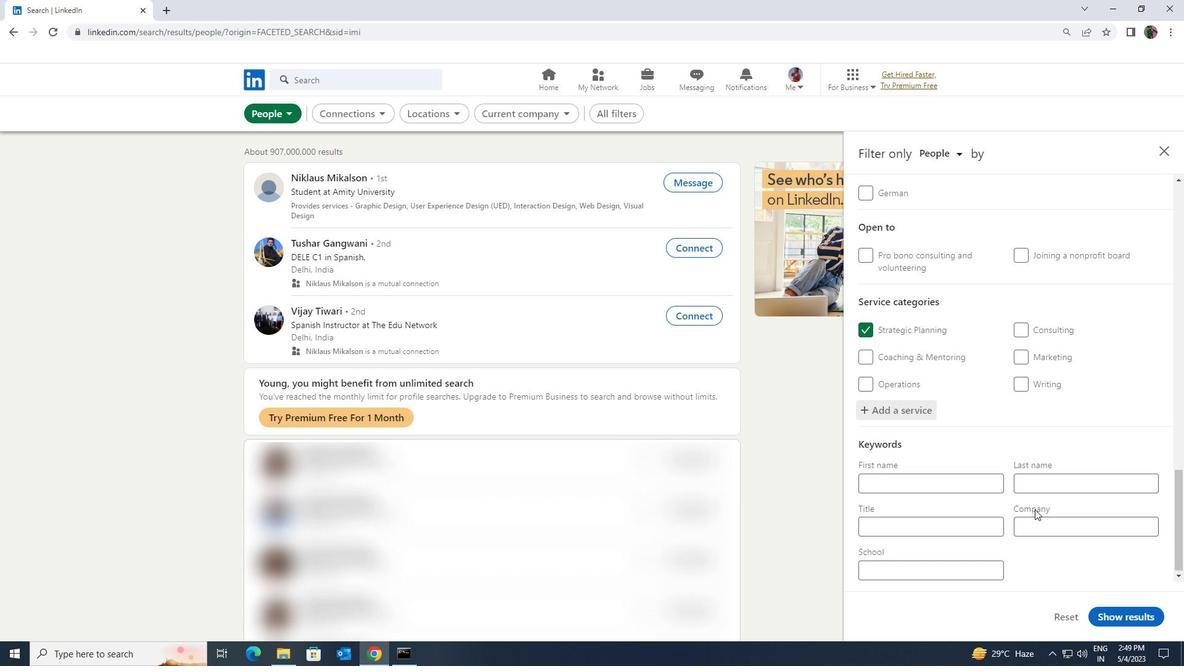 
Action: Mouse scrolled (1035, 509) with delta (0, 0)
Screenshot: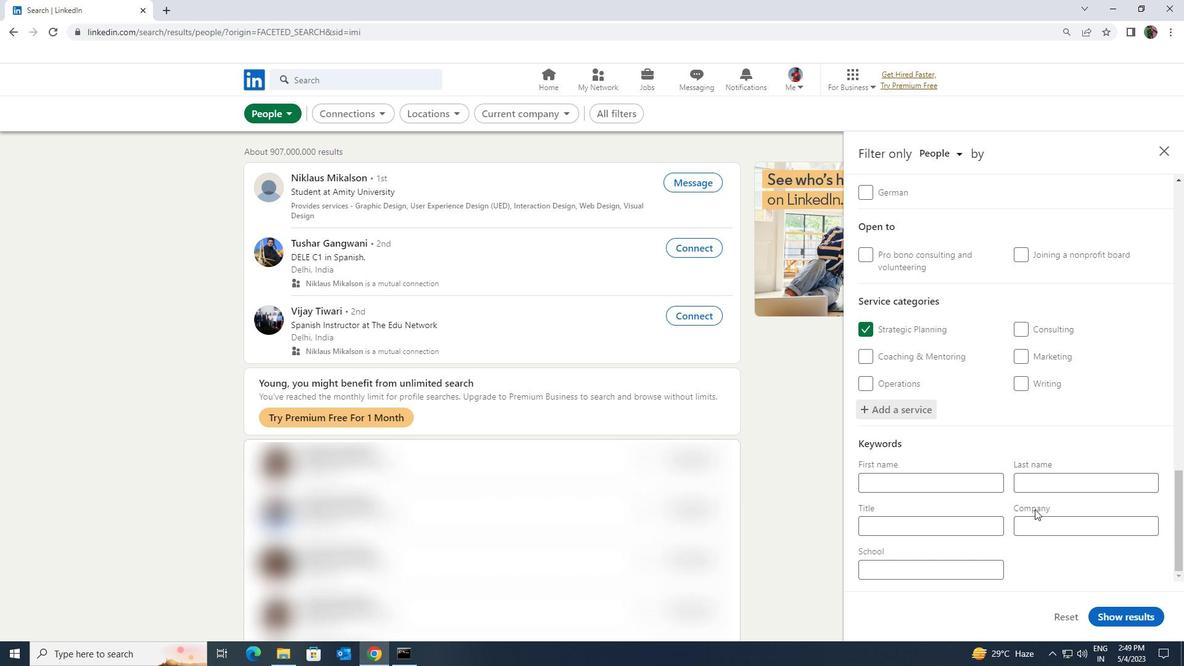 
Action: Mouse moved to (987, 521)
Screenshot: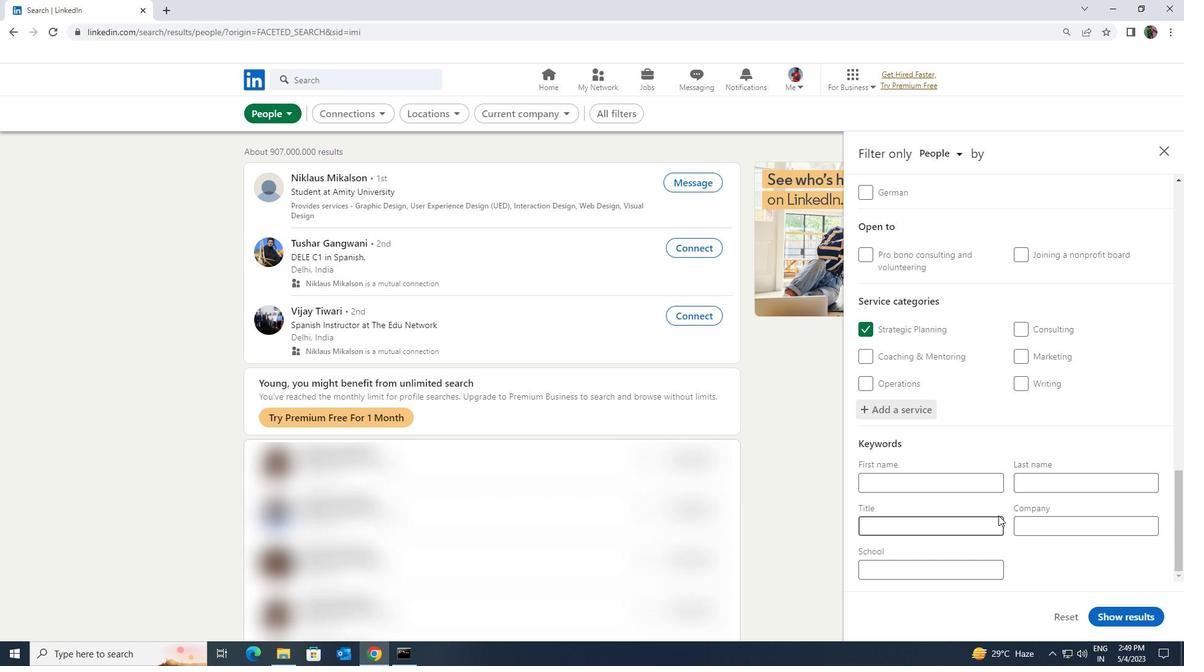 
Action: Mouse pressed left at (987, 521)
Screenshot: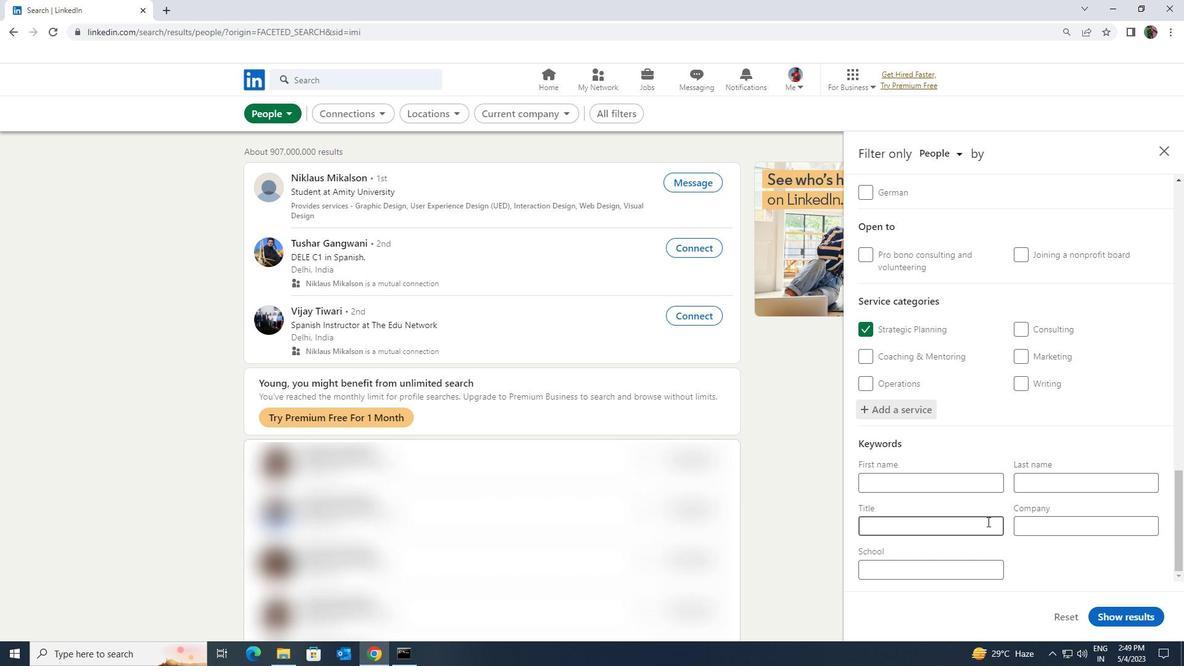 
Action: Key pressed <Key.shift><Key.shift><Key.shift><Key.shift><Key.shift><Key.shift><Key.shift>EXECUTIVE<Key.space><Key.shift><Key.shift><Key.shift><Key.shift><Key.shift><Key.shift><Key.shift><Key.shift><Key.shift><Key.shift><Key.shift><Key.shift><Key.shift><Key.shift><Key.shift><Key.shift><Key.shift><Key.shift><Key.shift><Key.shift><Key.shift><Key.shift><Key.shift><Key.shift><Key.shift><Key.shift><Key.shift><Key.shift><Key.shift><Key.shift><Key.shift><Key.shift><Key.shift><Key.shift><Key.shift><Key.shift><Key.shift><Key.shift><Key.shift><Key.shift><Key.shift><Key.shift>ASSISTANT
Screenshot: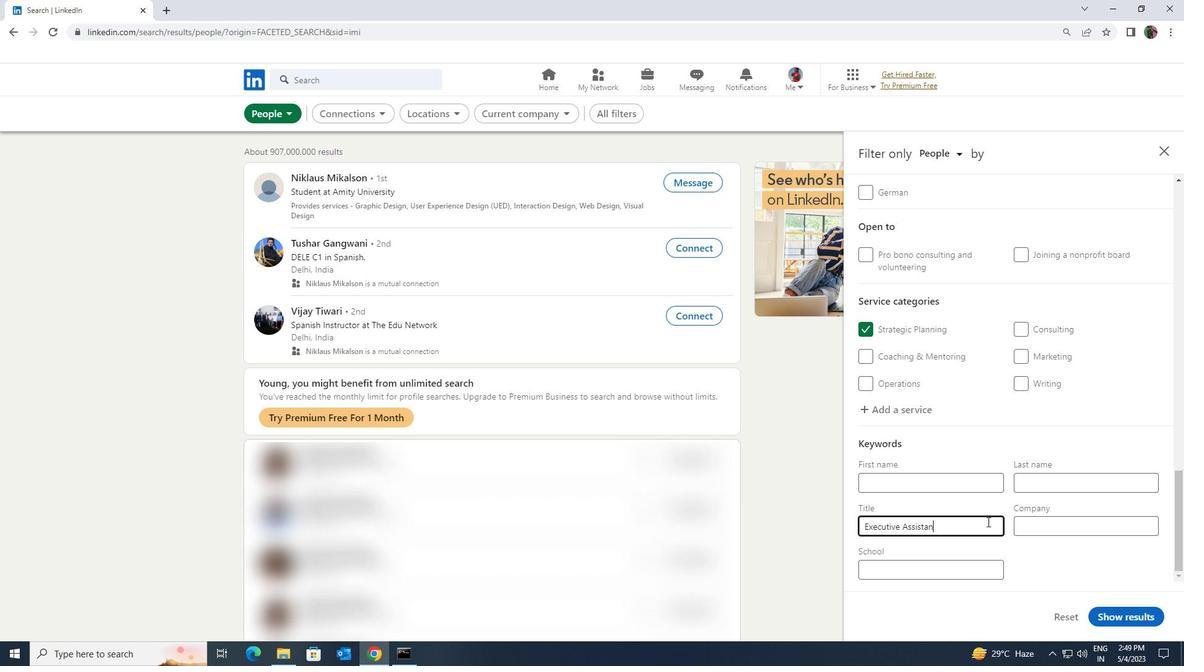 
Action: Mouse moved to (1106, 611)
Screenshot: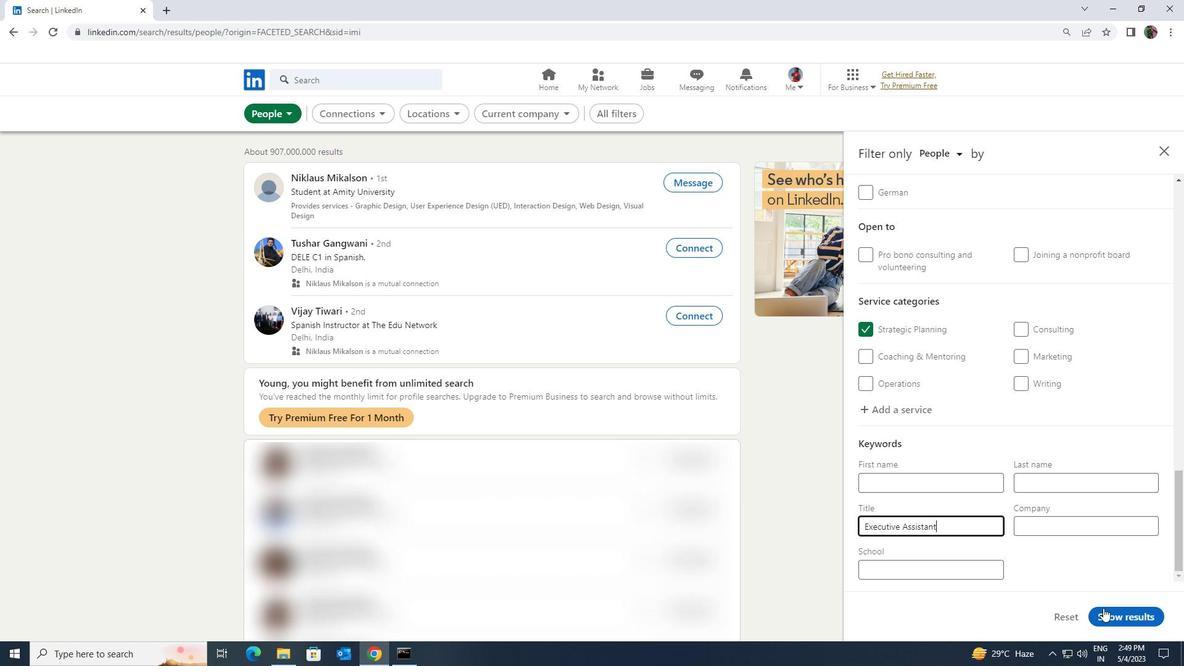 
Action: Mouse pressed left at (1106, 611)
Screenshot: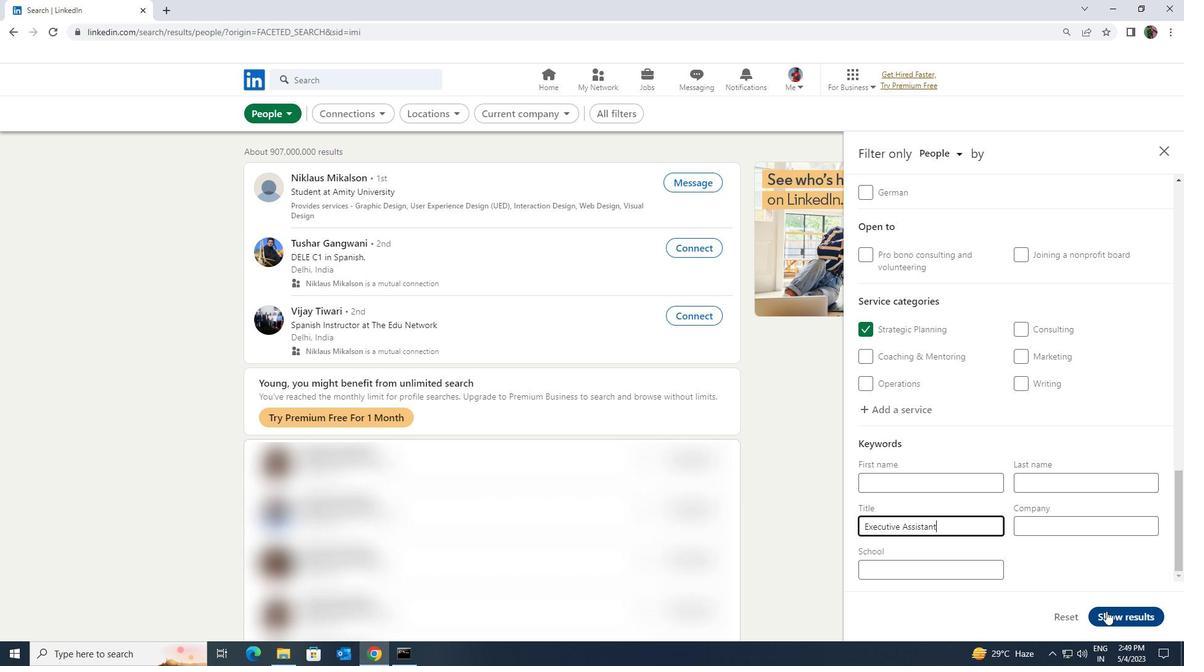 
